 Task: Create dashboards for performance metric object.
Action: Mouse moved to (36, 94)
Screenshot: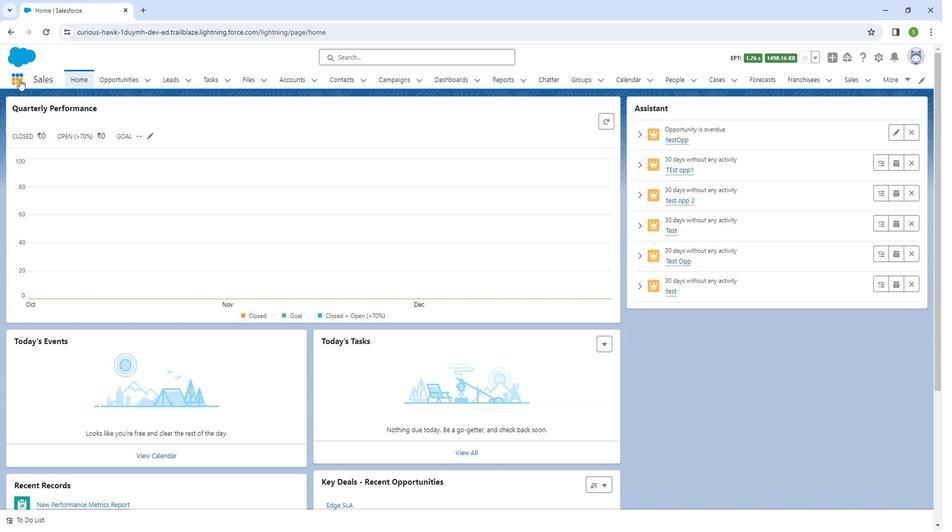 
Action: Mouse pressed left at (36, 94)
Screenshot: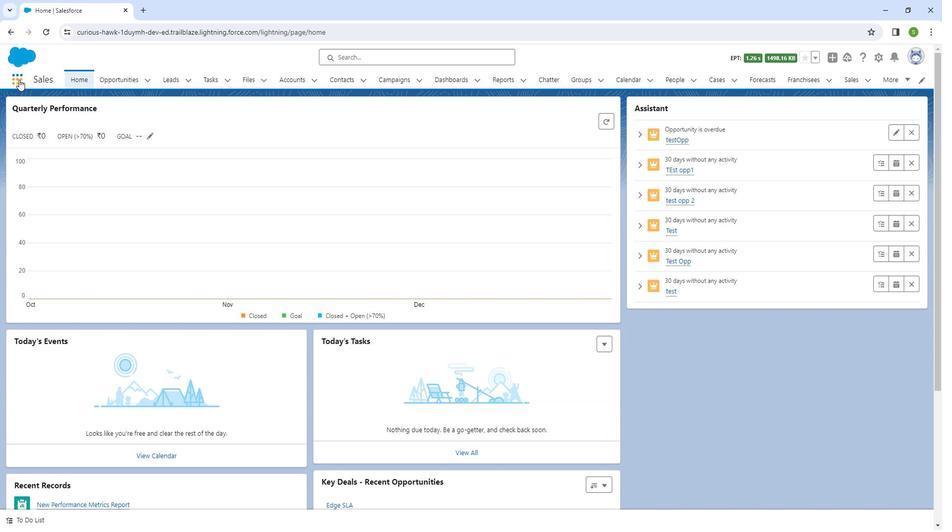 
Action: Mouse moved to (49, 259)
Screenshot: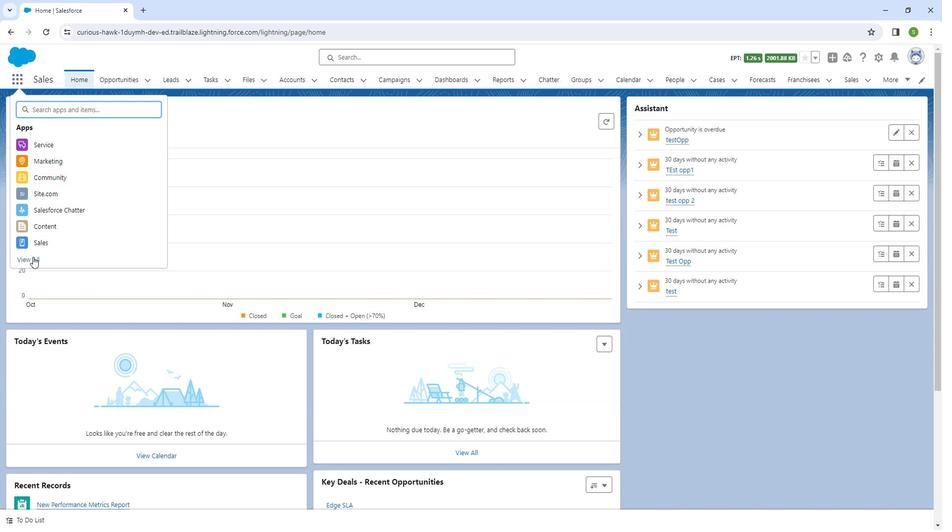 
Action: Mouse pressed left at (49, 259)
Screenshot: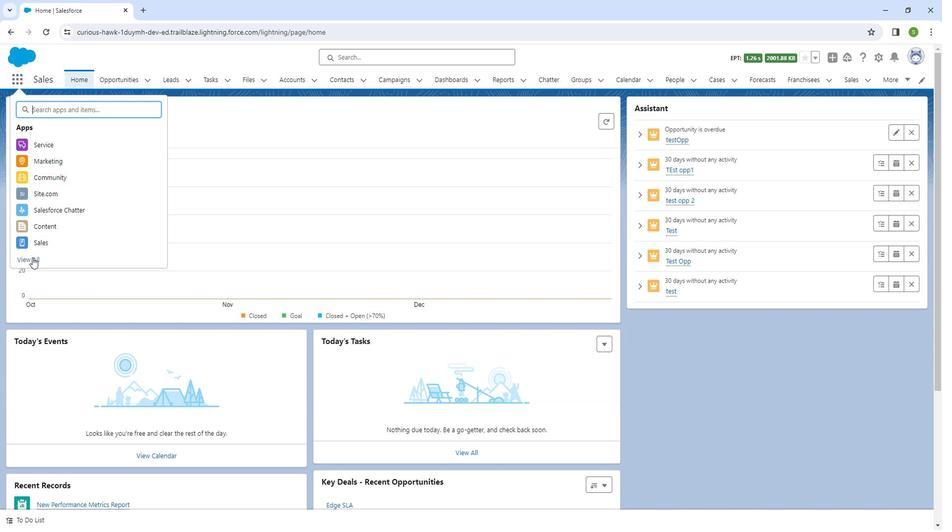 
Action: Mouse moved to (168, 407)
Screenshot: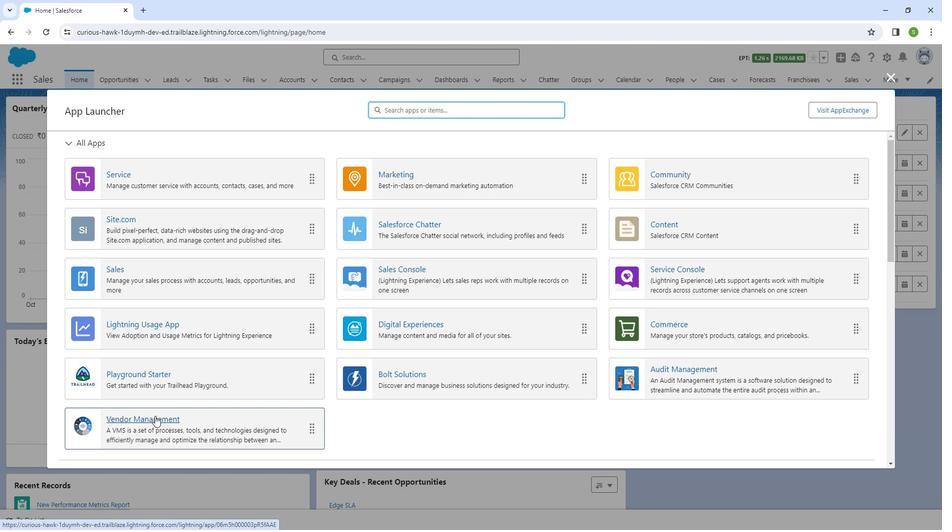 
Action: Mouse pressed left at (168, 407)
Screenshot: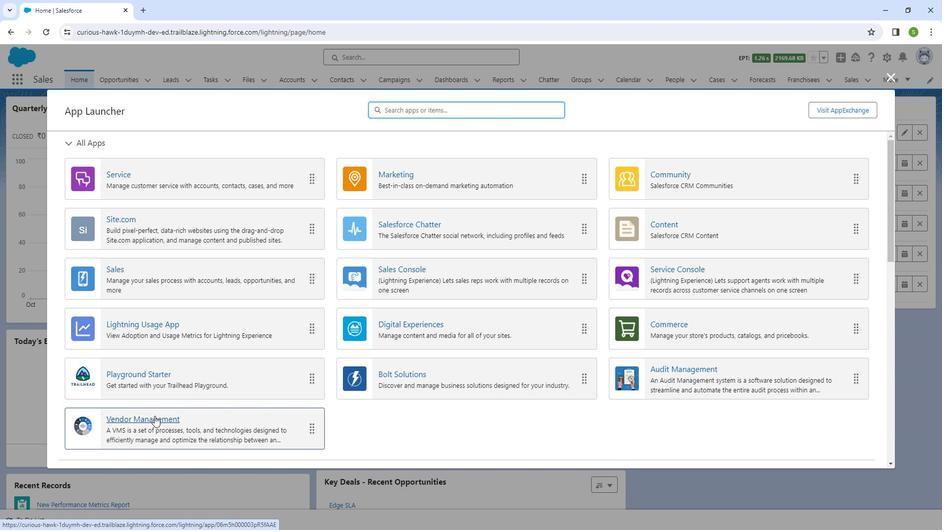
Action: Mouse moved to (34, 95)
Screenshot: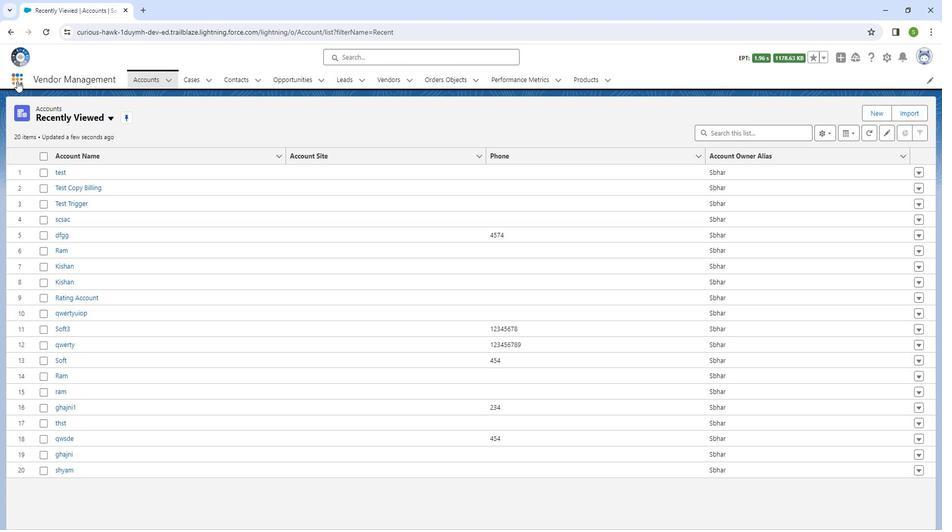 
Action: Mouse pressed left at (34, 95)
Screenshot: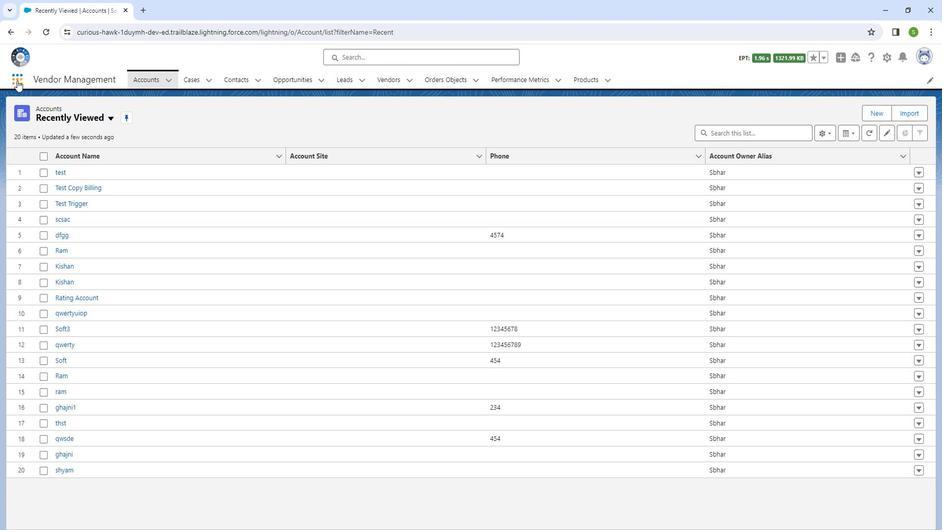 
Action: Mouse moved to (60, 123)
Screenshot: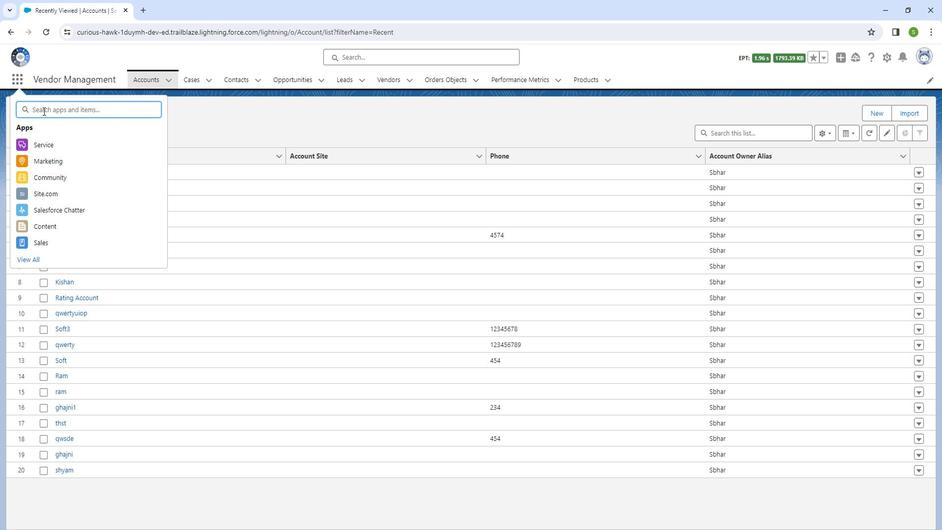
Action: Key pressed <Key.shift><Key.shift><Key.shift><Key.shift><Key.shift>Dash
Screenshot: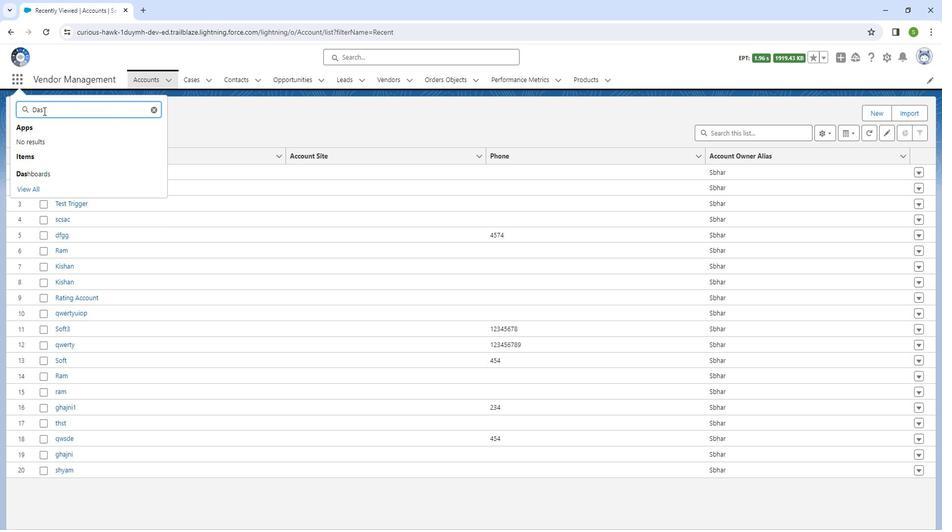 
Action: Mouse moved to (64, 182)
Screenshot: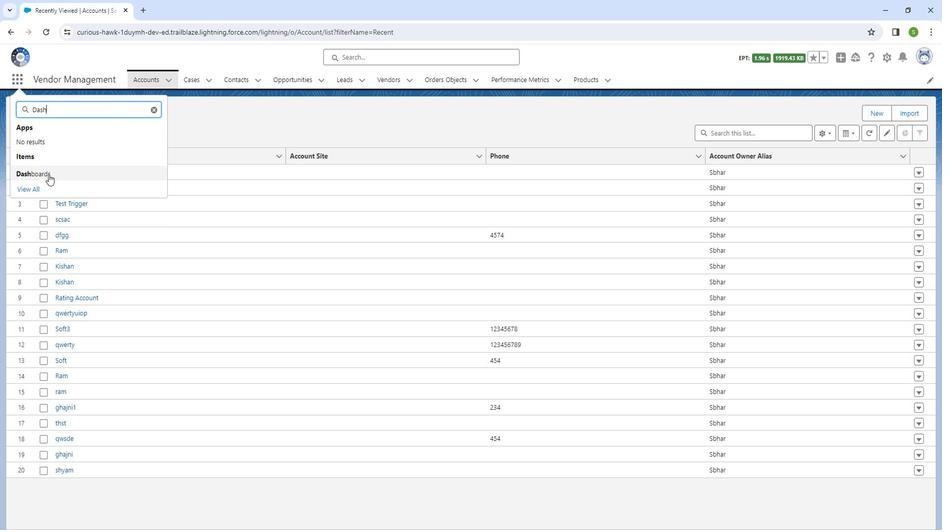
Action: Mouse pressed left at (64, 182)
Screenshot: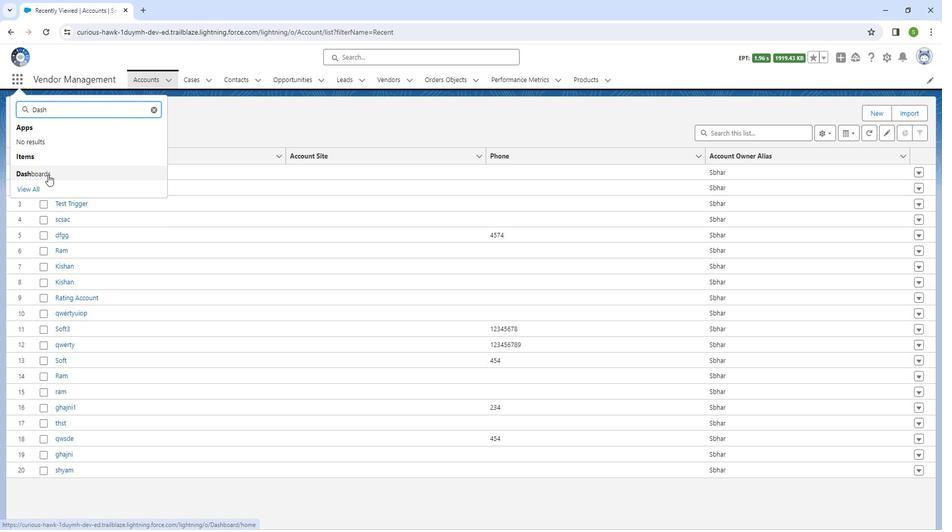 
Action: Mouse moved to (814, 128)
Screenshot: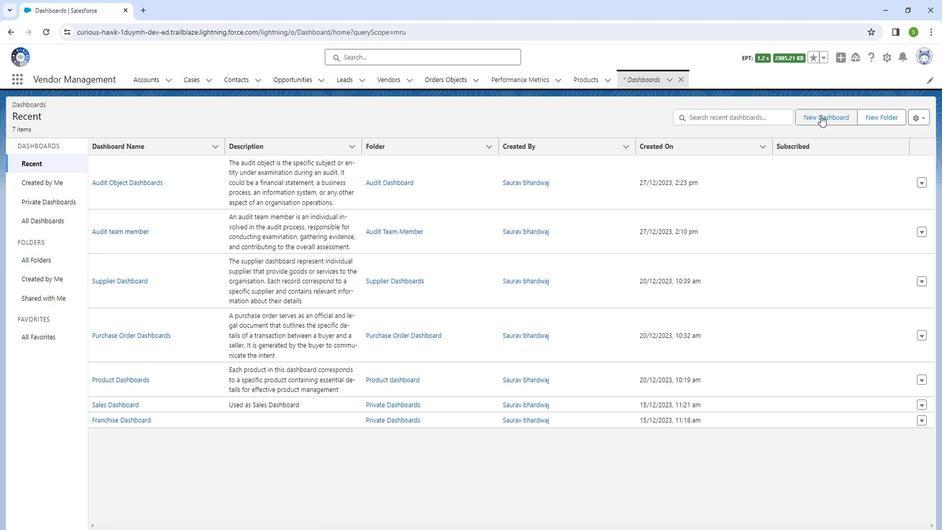 
Action: Mouse pressed left at (814, 128)
Screenshot: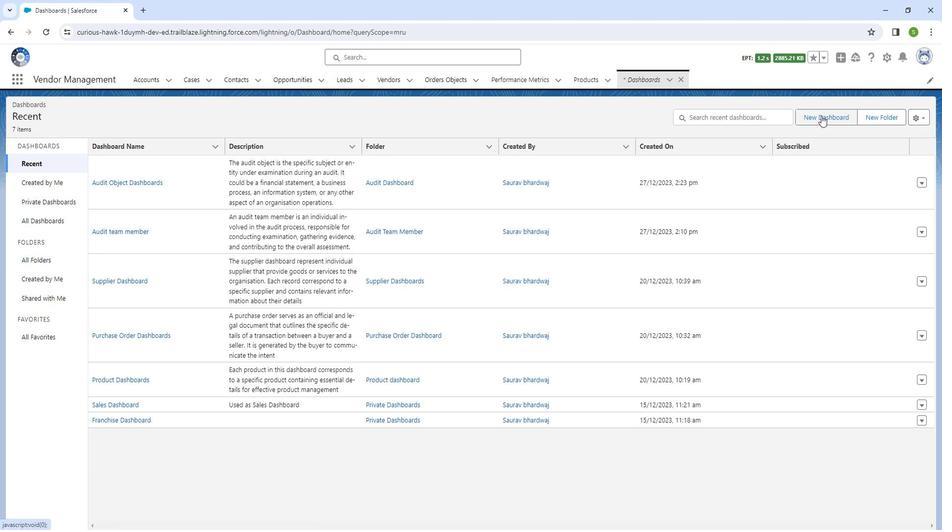 
Action: Mouse moved to (395, 270)
Screenshot: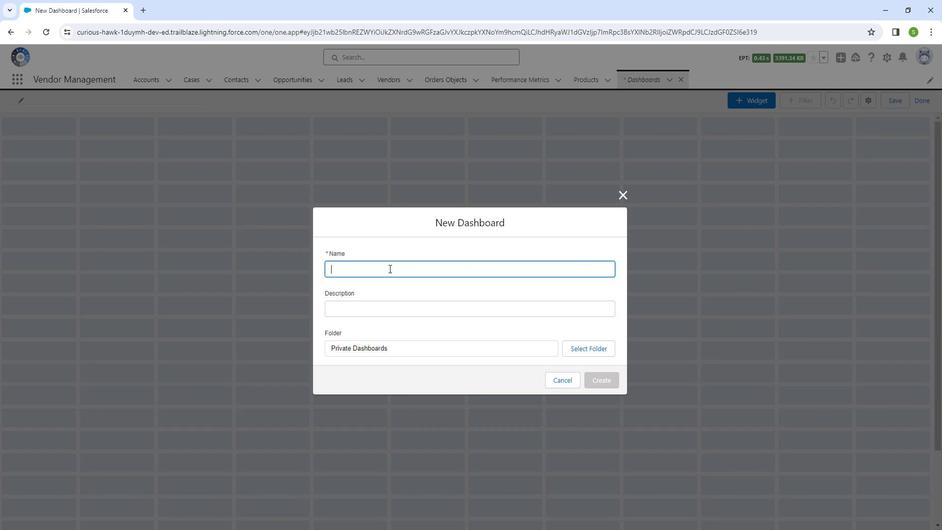 
Action: Mouse pressed left at (395, 270)
Screenshot: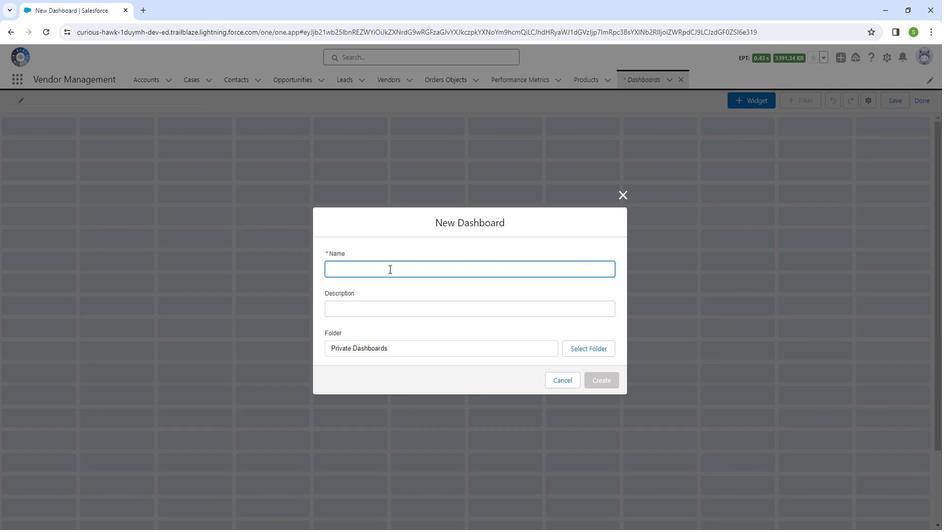
Action: Mouse moved to (396, 272)
Screenshot: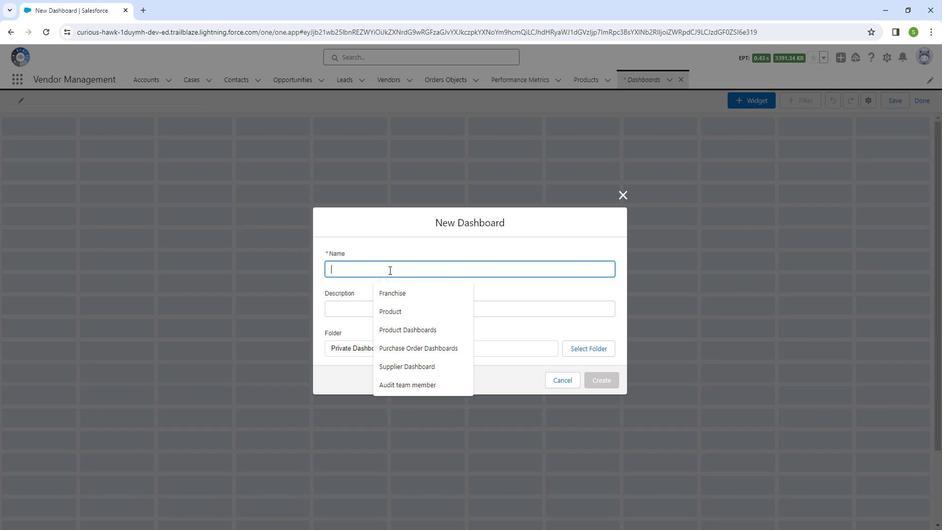 
Action: Key pressed <Key.shift_r>Performance<Key.space><Key.shift_r><Key.shift_r><Key.shift_r><Key.shift_r>Met
Screenshot: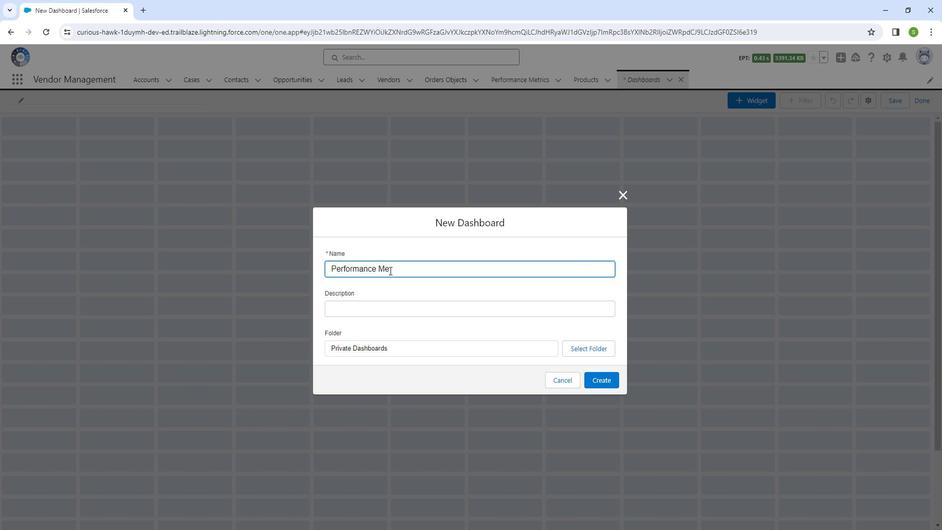 
Action: Mouse moved to (396, 272)
Screenshot: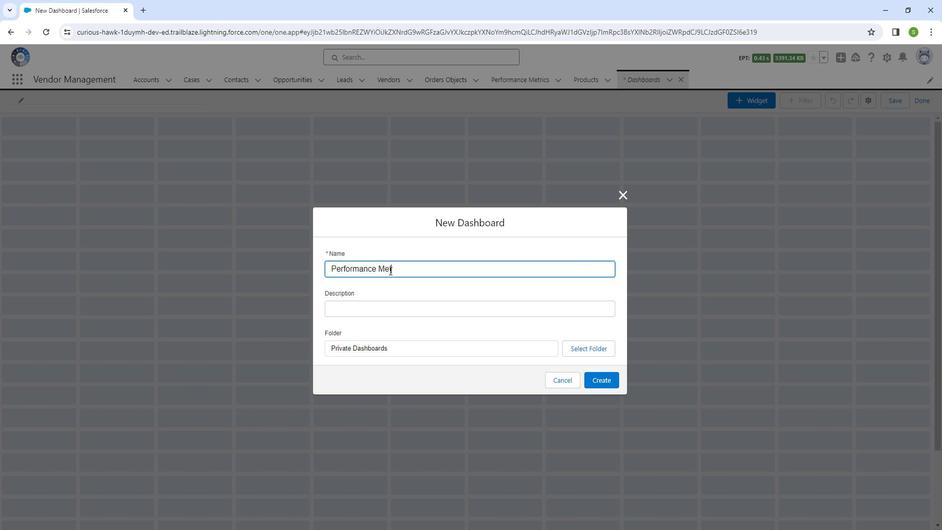 
Action: Key pressed ric<Key.space><Key.shift_r><Key.shift_r>Dashboard
Screenshot: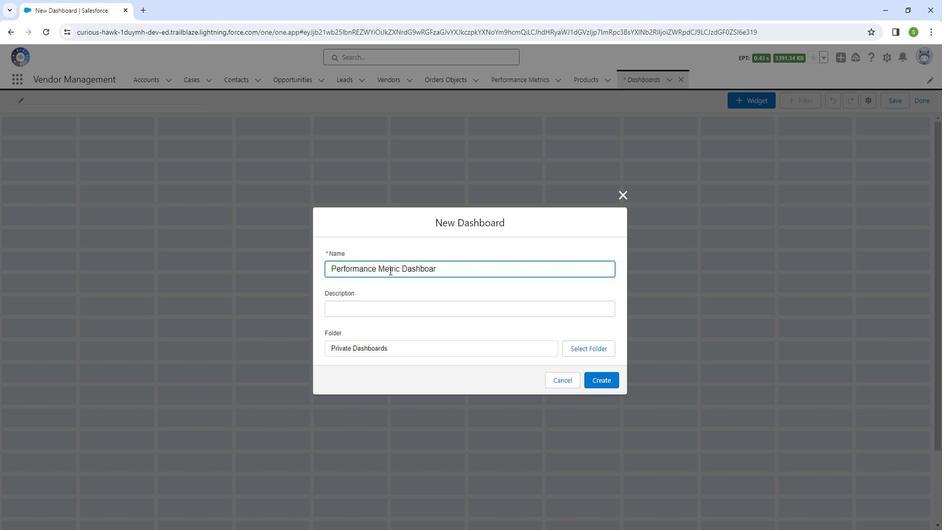 
Action: Mouse moved to (396, 305)
Screenshot: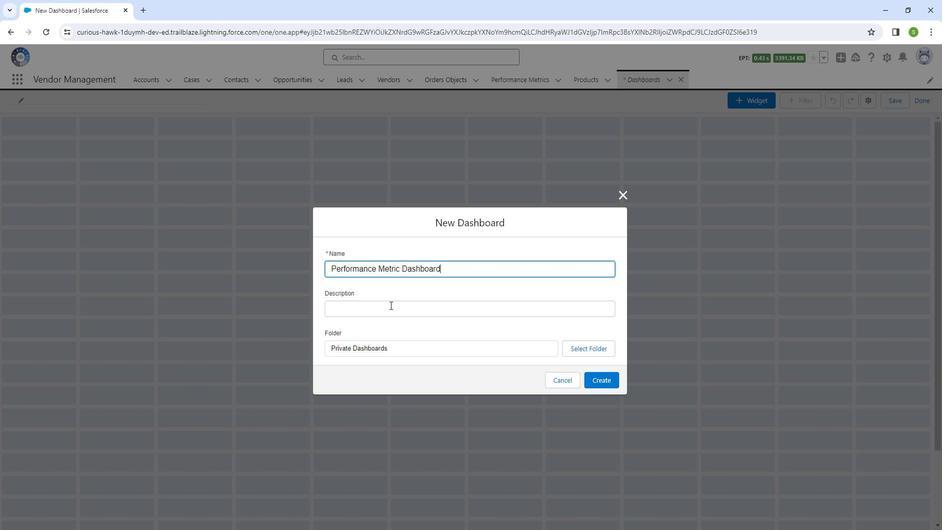 
Action: Mouse pressed left at (396, 305)
Screenshot: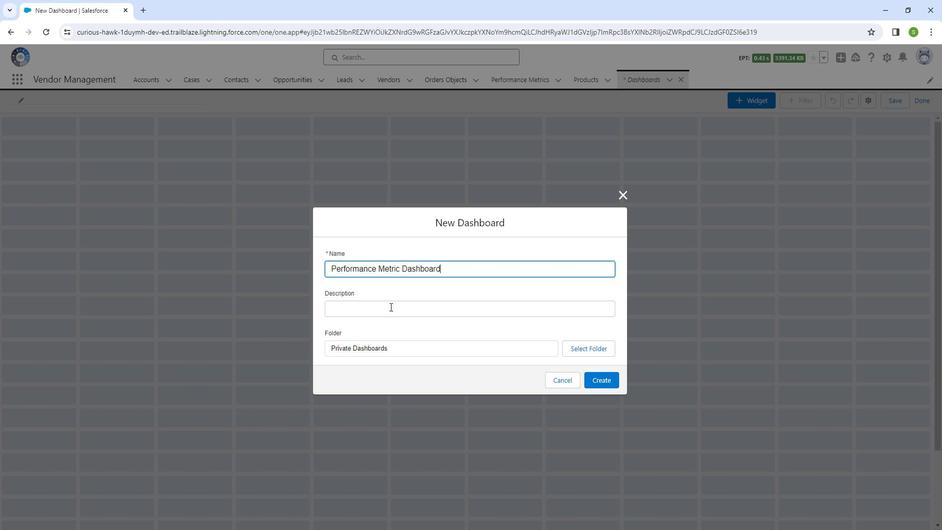 
Action: Key pressed <Key.shift_r>A<Key.space><Key.shift_r><Key.shift_r><Key.shift_r>Performance<Key.space><Key.shift_r><Key.shift_r><Key.shift_r><Key.shift_r><Key.shift_r><Key.shift_r><Key.shift_r><Key.shift_r><Key.shift_r><Key.shift_r><Key.shift_r>Metrics<Key.space><Key.shift_r>object<Key.space>is<Key.space>a<Key.space>custom<Key.space>object<Key.space>designed<Key.space>to<Key.space>capture<Key.space>and<Key.space>track<Key.space>key<Key.space><Key.space><Key.backspace>performance<Key.space>indicatior<Key.space>o<Key.left><Key.left><Key.left><Key.left><Key.backspace><Key.right><Key.right><Key.right><Key.right>r<Key.space>metrics<Key.space>related<Key.space>to<Key.space>the<Key.space>performance<Key.space>of<Key.space>entitities<Key.space>su<Key.left><Key.left><Key.left><Key.left><Key.left><Key.left><Key.left><Key.backspace><Key.backspace><Key.right><Key.right><Key.right><Key.right><Key.right><Key.right><Key.right><Key.space><Key.backspace>u<Key.backspace>ch<Key.space>as<Key.space>vendors<Key.space><Key.backspace>,<Key.space>employees,<Key.space>or<Key.space>processes<Key.space>within<Key.space>an<Key.space>organisation.
Screenshot: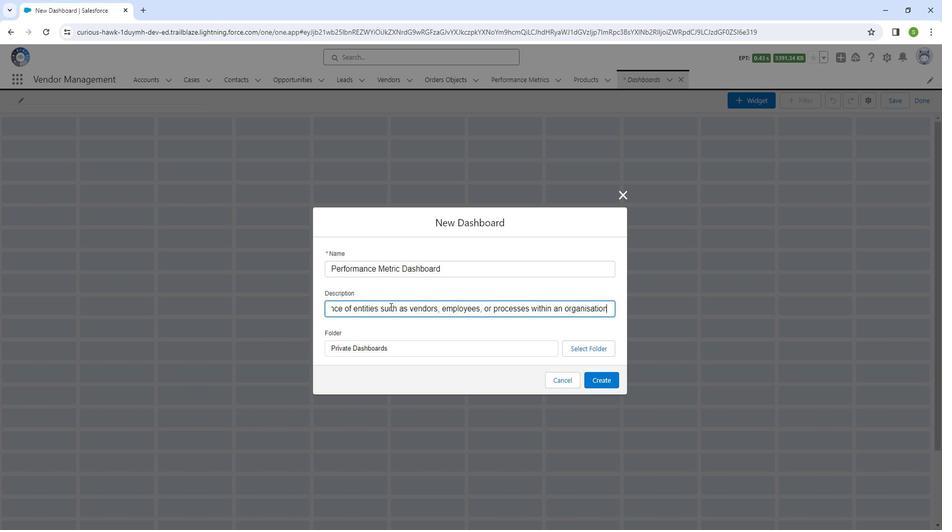 
Action: Mouse moved to (580, 340)
Screenshot: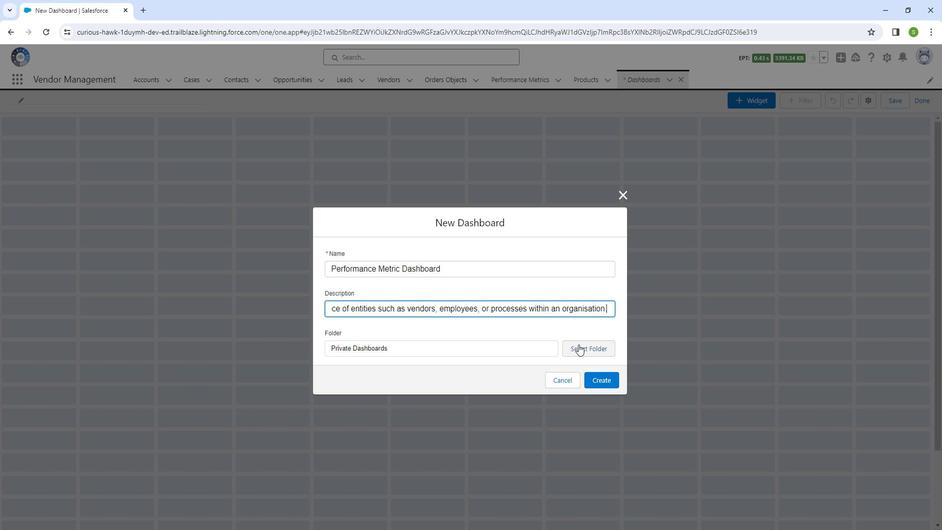 
Action: Mouse pressed left at (580, 340)
Screenshot: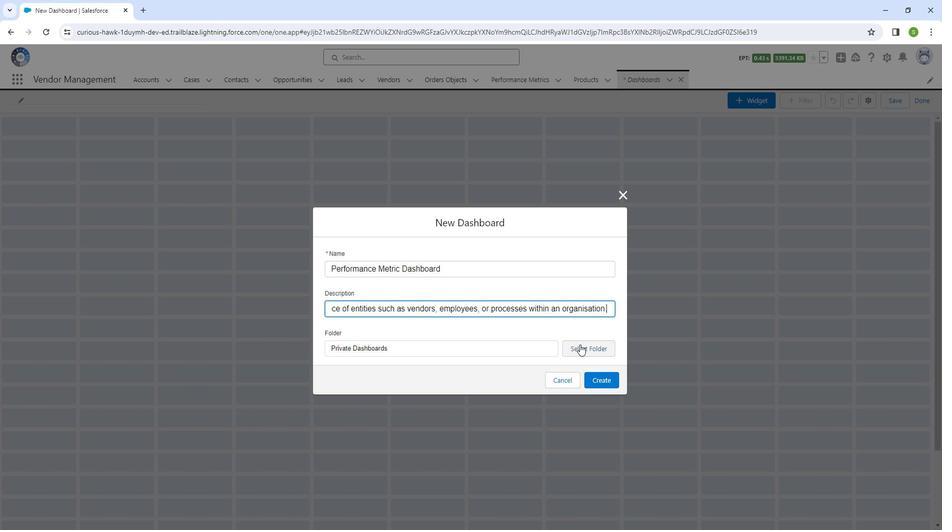 
Action: Mouse moved to (436, 148)
Screenshot: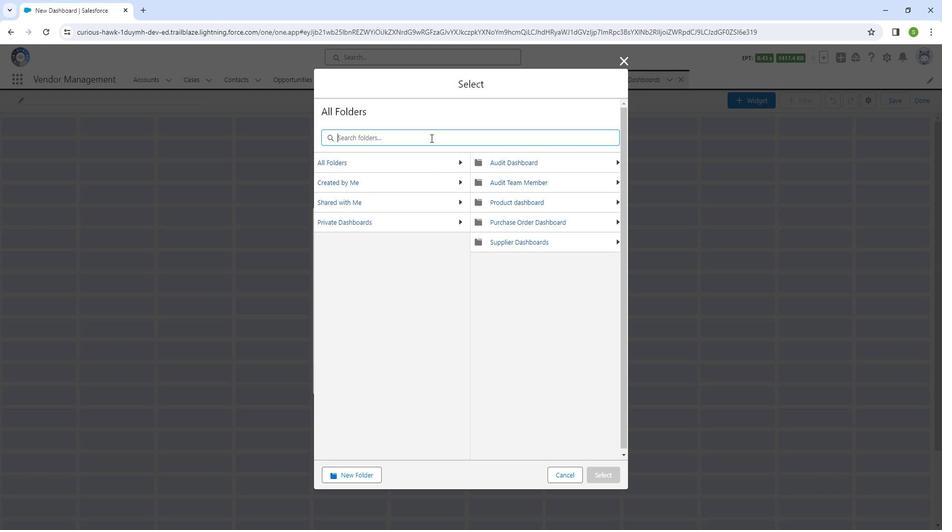 
Action: Mouse pressed left at (436, 148)
Screenshot: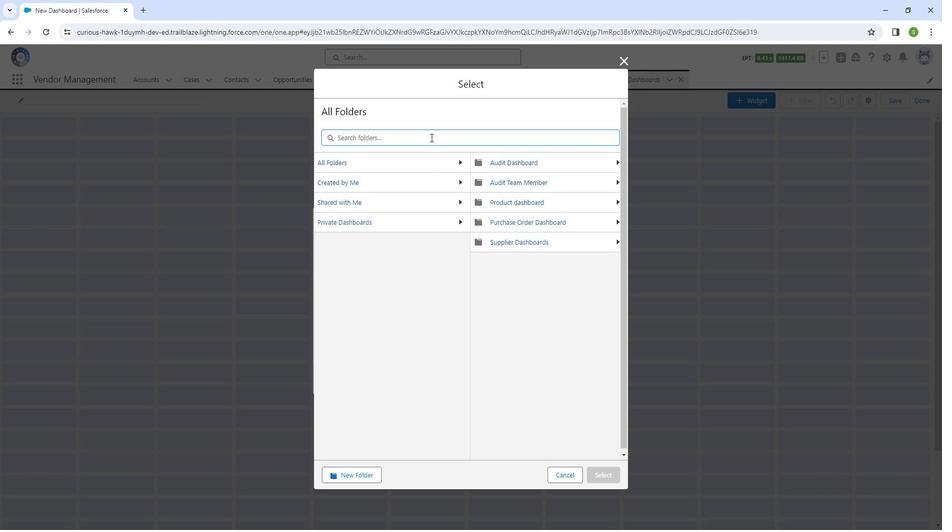 
Action: Key pressed <Key.shift_r>Ve
Screenshot: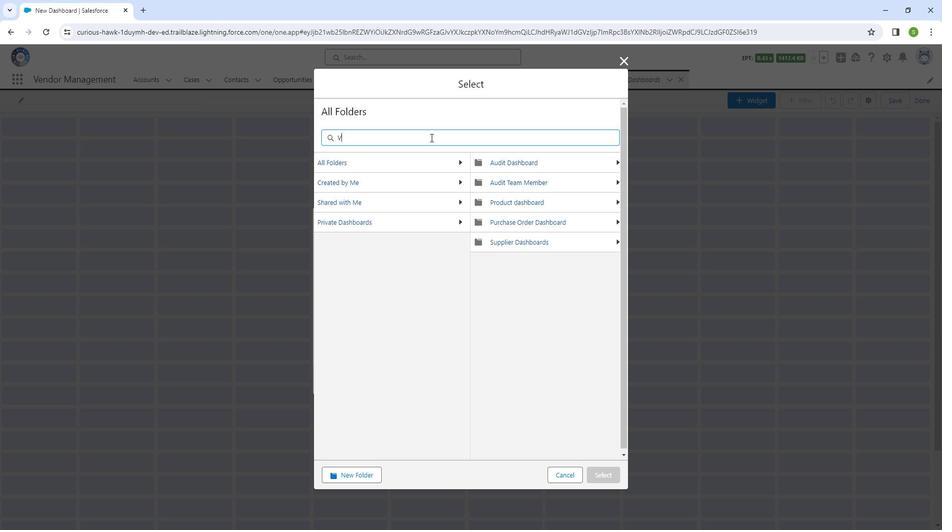 
Action: Mouse moved to (373, 459)
Screenshot: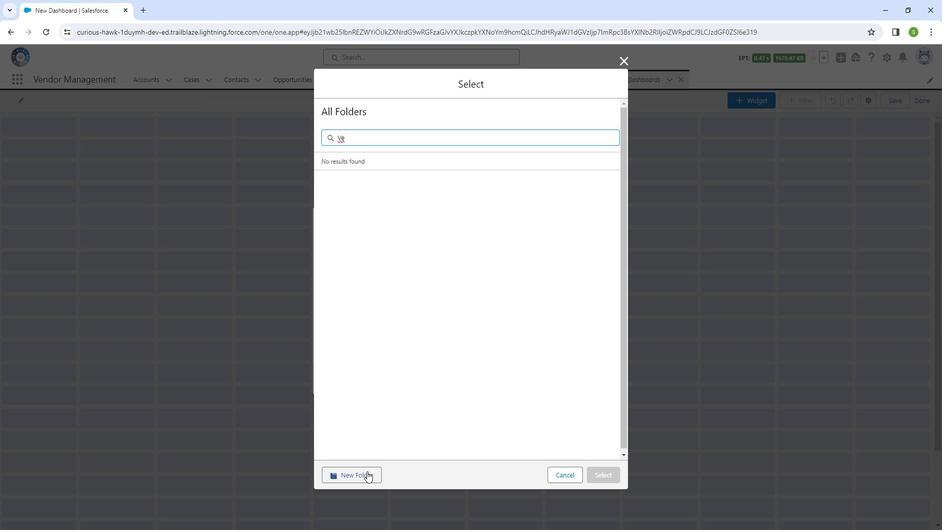
Action: Mouse pressed left at (373, 459)
Screenshot: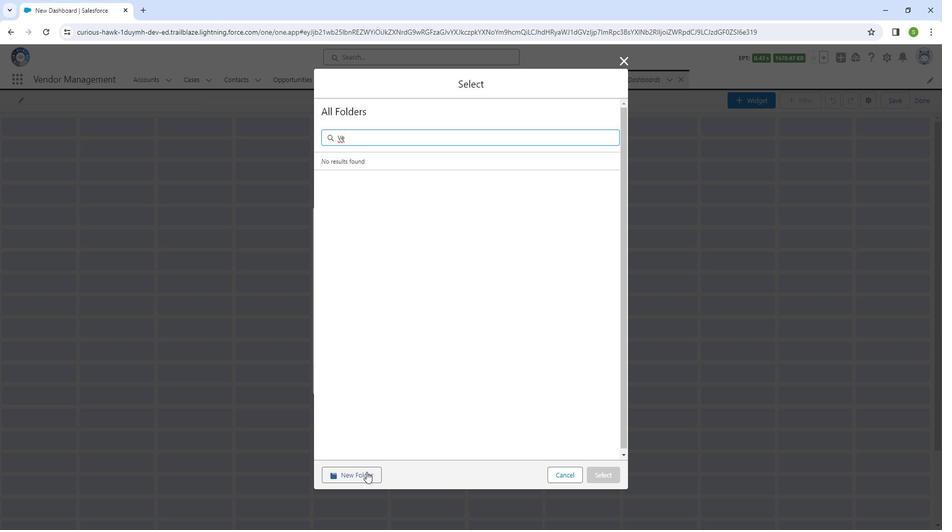 
Action: Mouse moved to (394, 270)
Screenshot: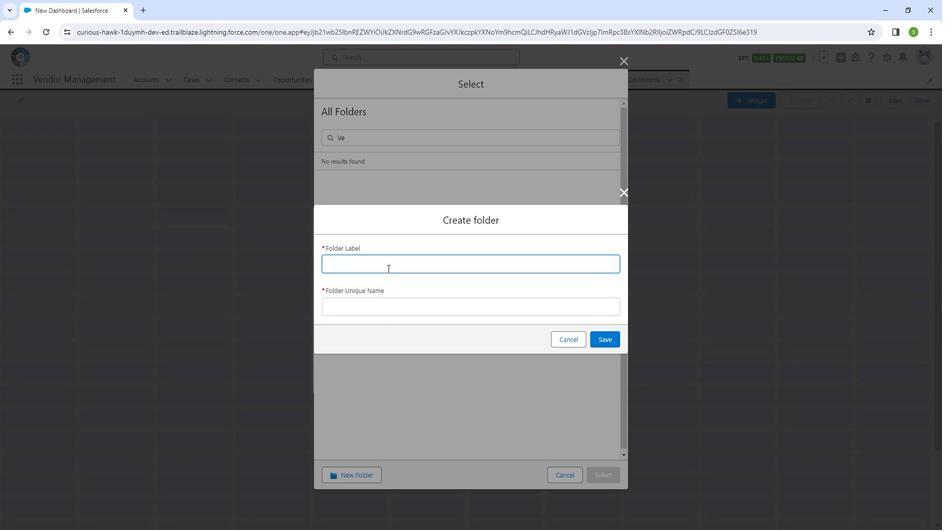 
Action: Mouse pressed left at (394, 270)
Screenshot: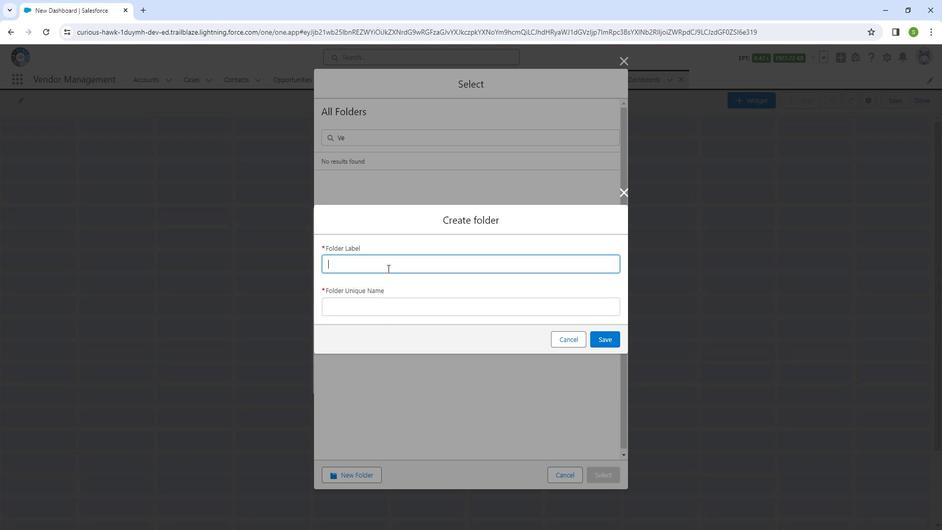 
Action: Key pressed <Key.shift_r>Vendor<Key.space><Key.shift_r><Key.shift_r><Key.shift_r><Key.shift_r><Key.shift_r>Dashboard
Screenshot: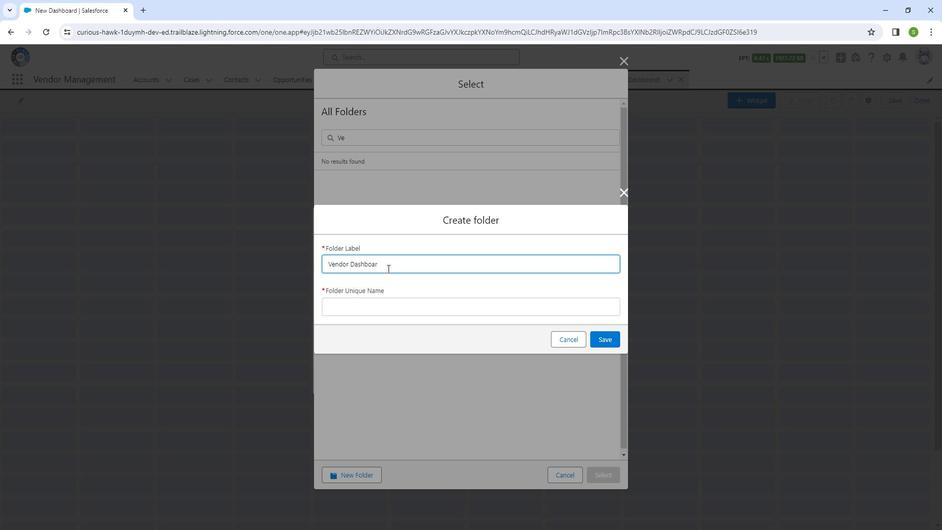 
Action: Mouse moved to (387, 303)
Screenshot: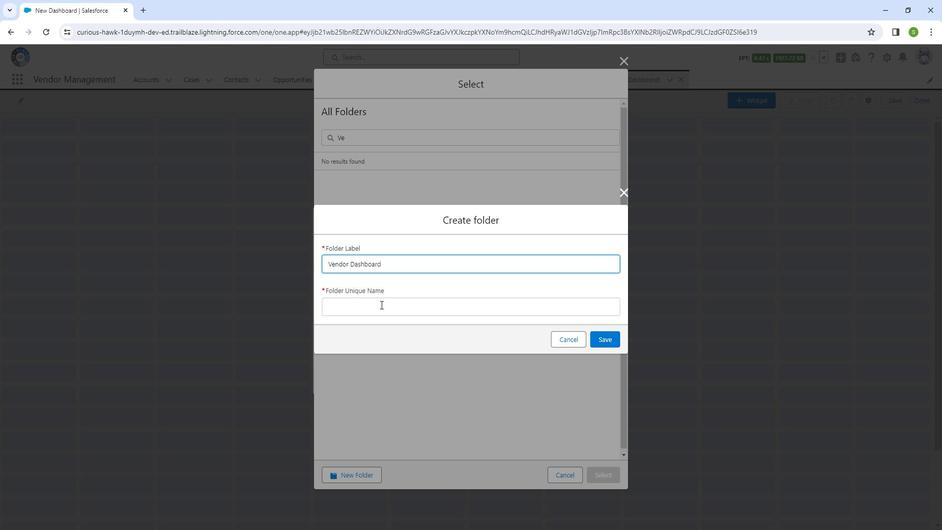 
Action: Mouse pressed left at (387, 303)
Screenshot: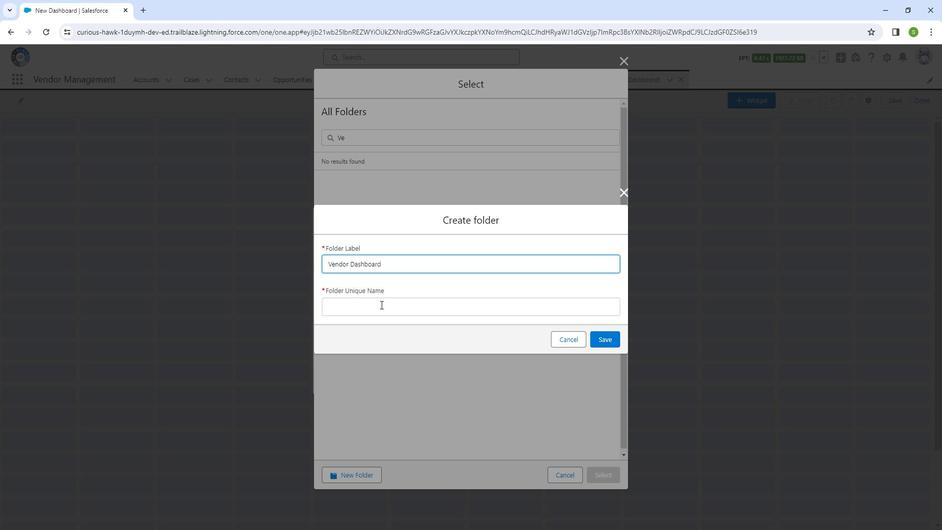 
Action: Mouse moved to (600, 330)
Screenshot: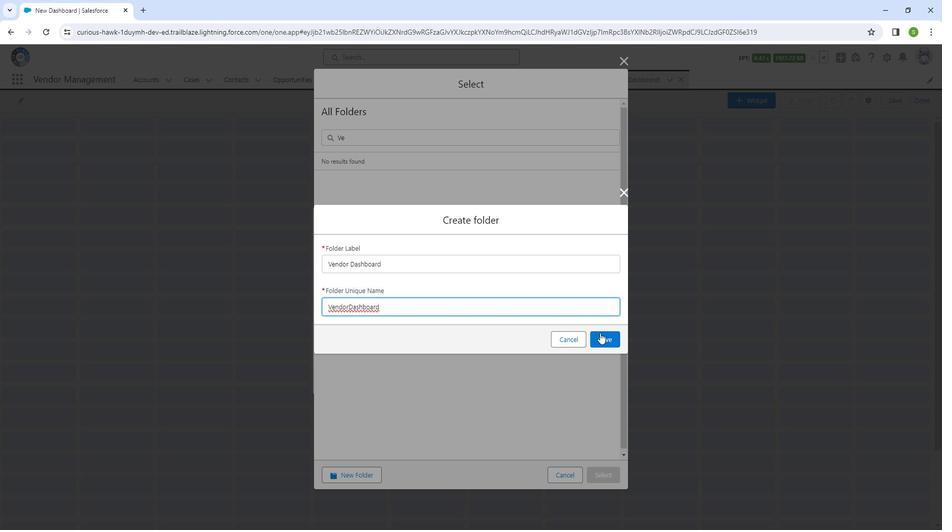 
Action: Mouse pressed left at (600, 330)
Screenshot: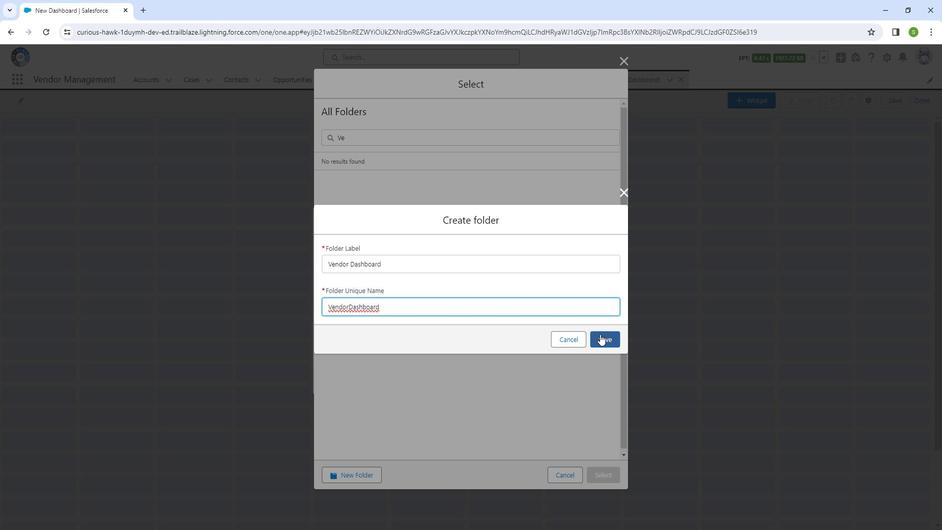 
Action: Mouse moved to (368, 263)
Screenshot: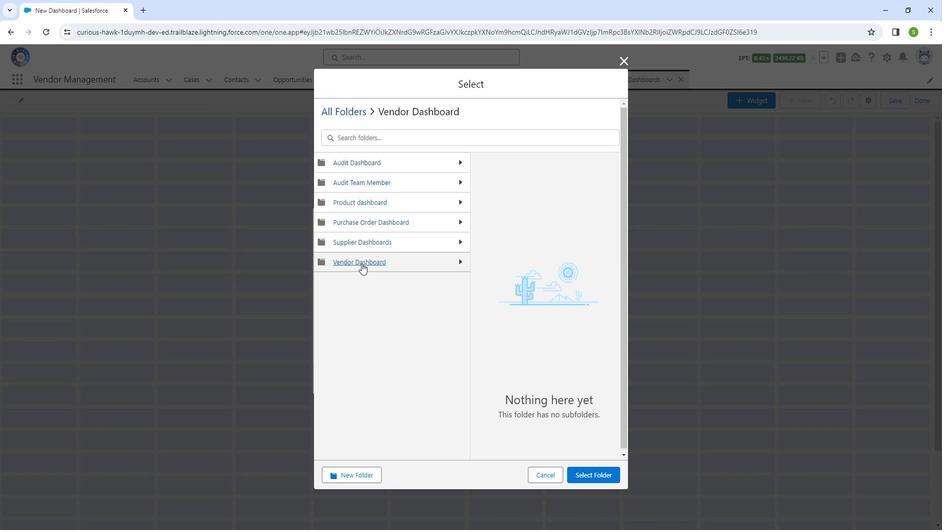 
Action: Mouse pressed left at (368, 263)
Screenshot: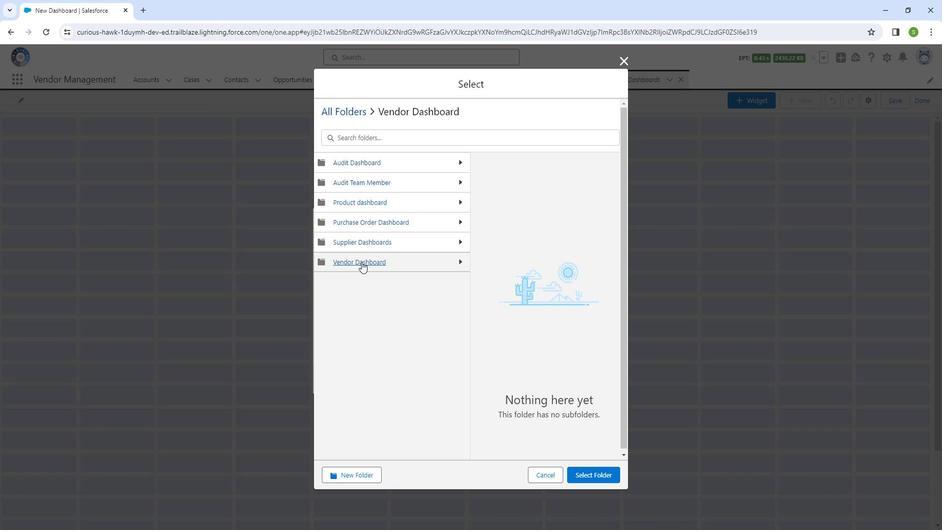 
Action: Mouse moved to (594, 461)
Screenshot: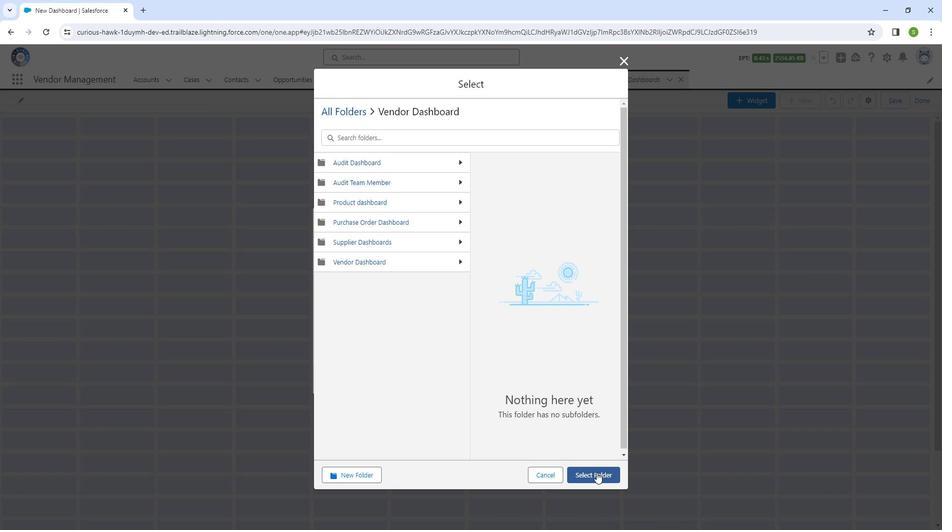 
Action: Mouse pressed left at (594, 461)
Screenshot: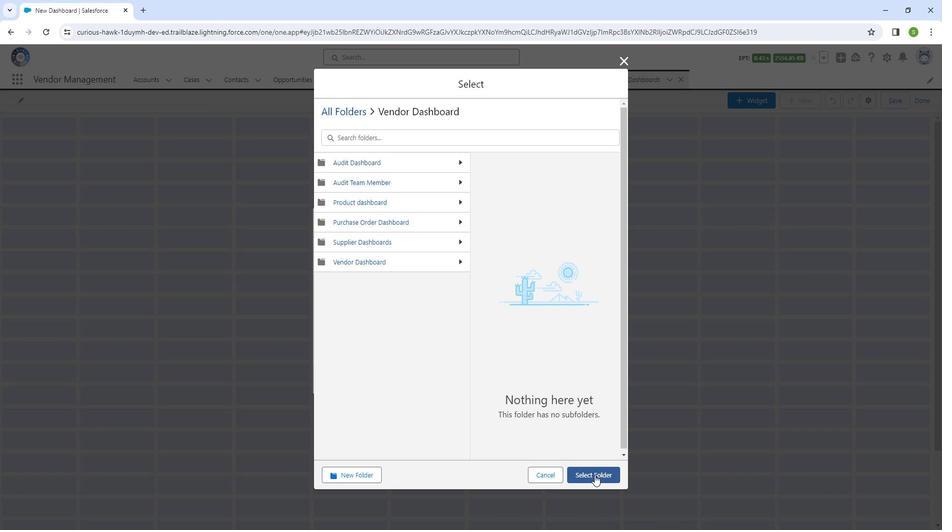 
Action: Mouse moved to (592, 371)
Screenshot: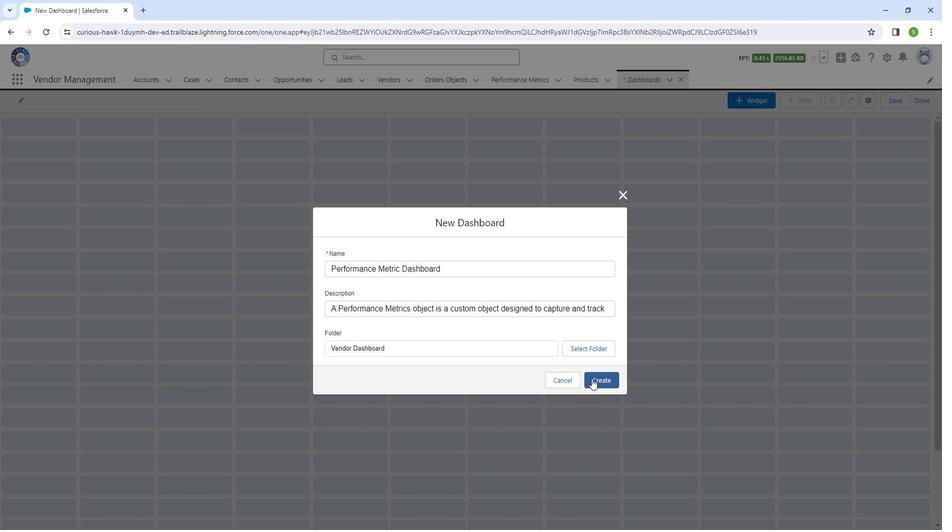 
Action: Mouse pressed left at (592, 371)
Screenshot: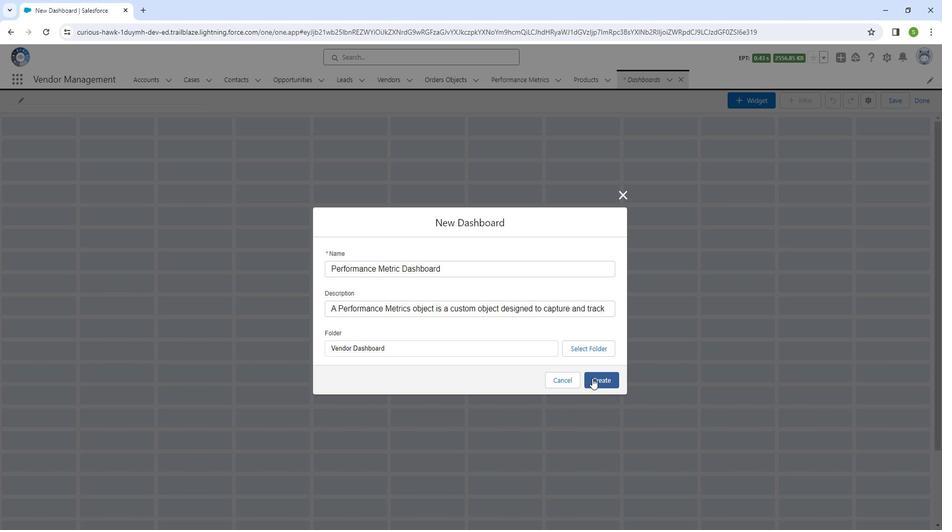 
Action: Mouse moved to (842, 109)
Screenshot: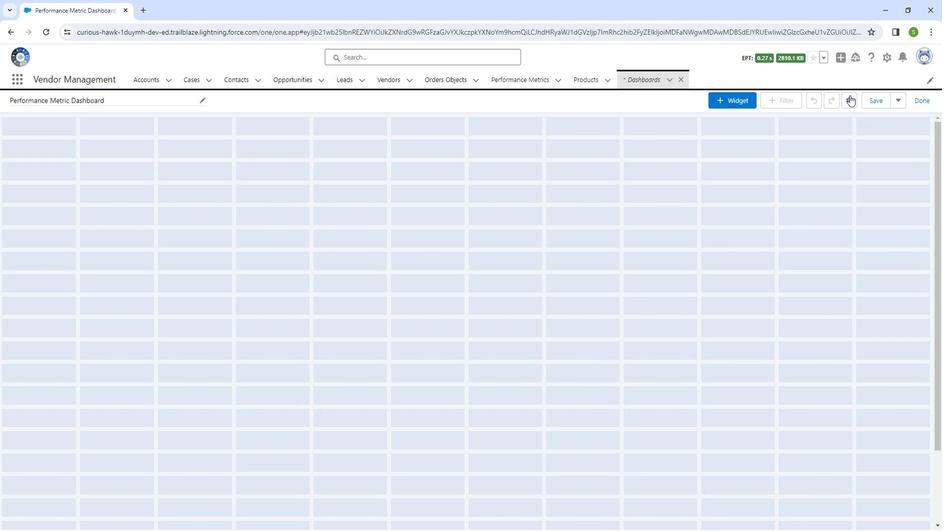 
Action: Mouse pressed left at (842, 109)
Screenshot: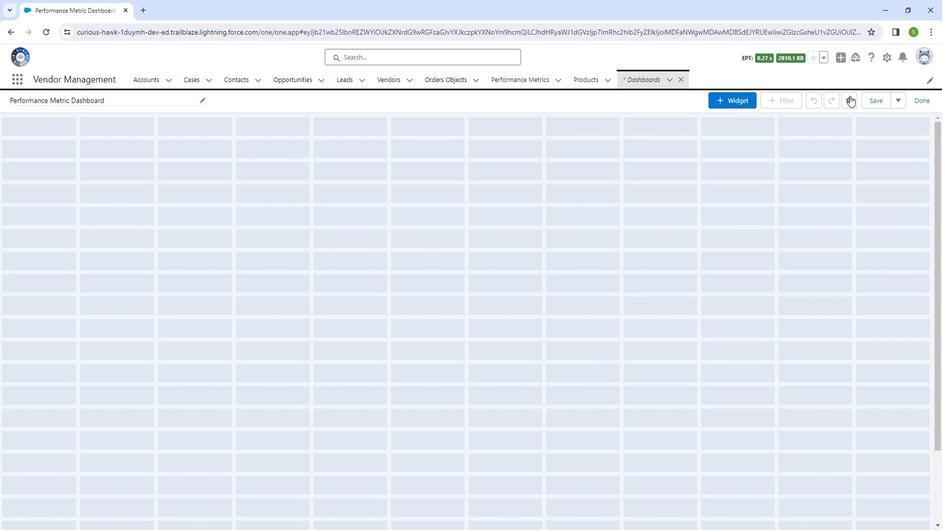 
Action: Mouse moved to (518, 305)
Screenshot: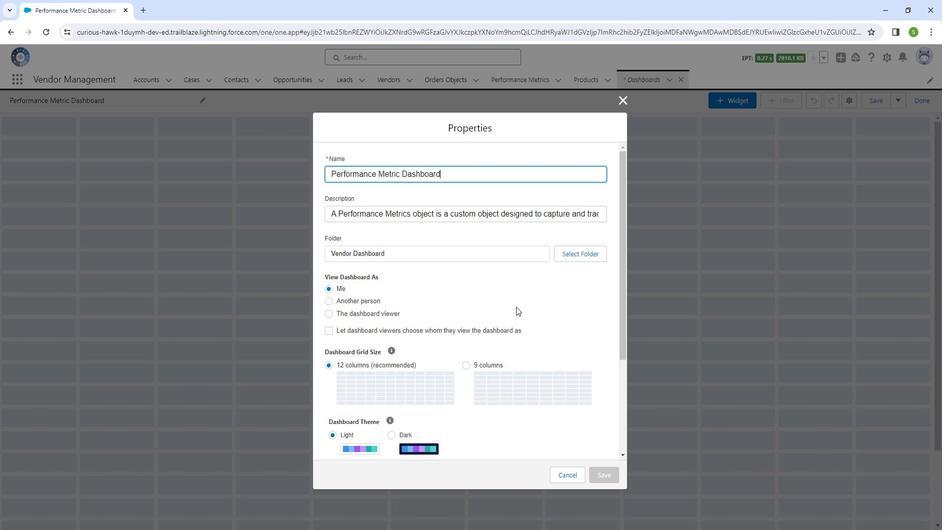 
Action: Mouse scrolled (518, 304) with delta (0, 0)
Screenshot: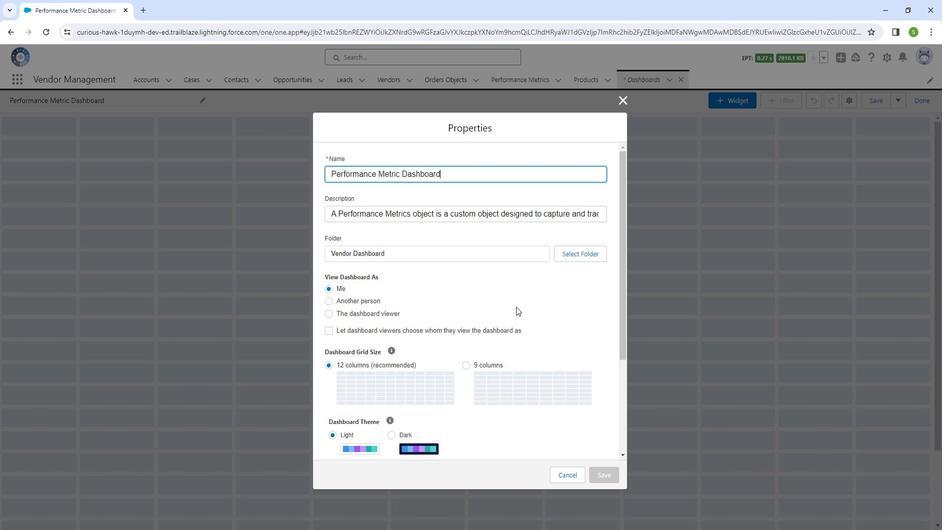 
Action: Mouse scrolled (518, 304) with delta (0, 0)
Screenshot: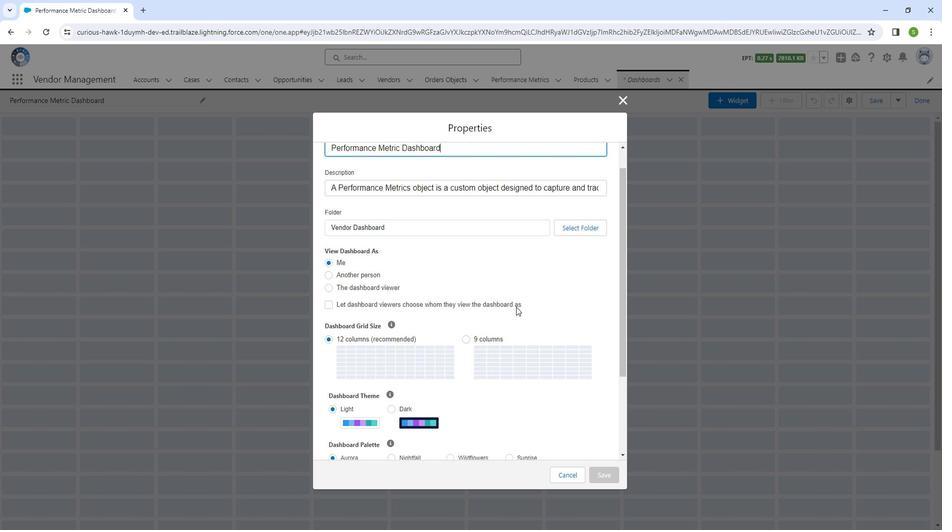 
Action: Mouse moved to (518, 305)
Screenshot: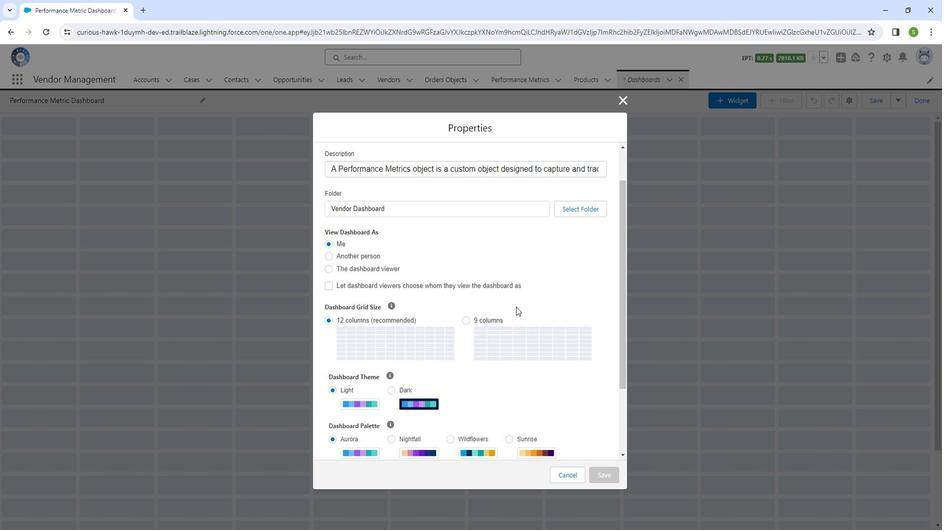 
Action: Mouse scrolled (518, 305) with delta (0, 0)
Screenshot: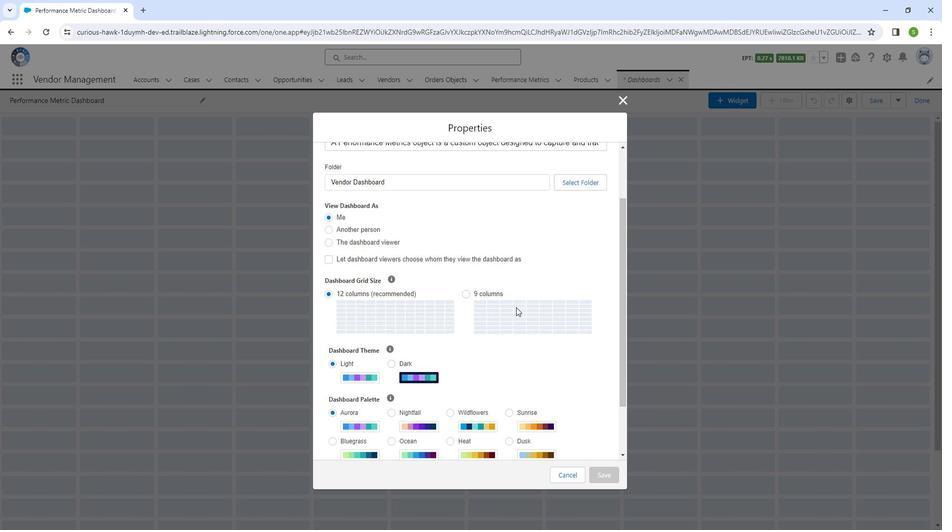 
Action: Mouse scrolled (518, 305) with delta (0, 0)
Screenshot: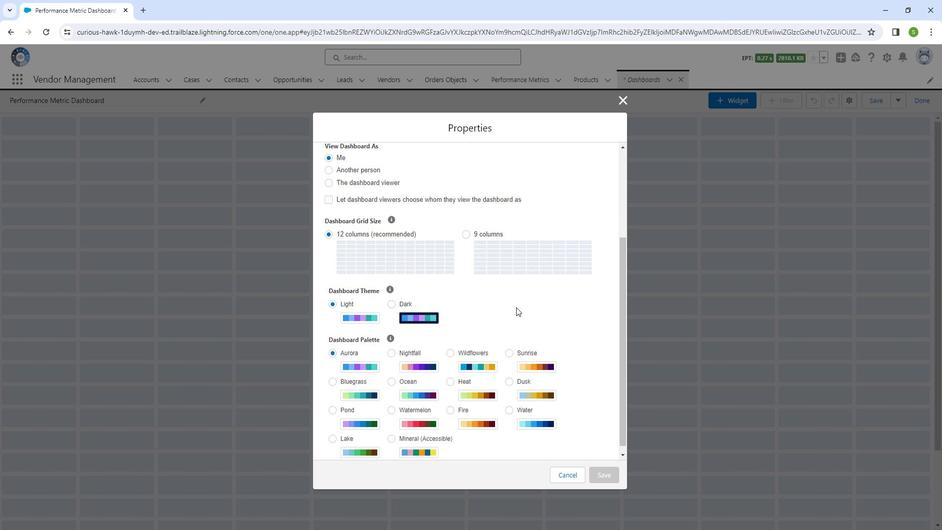 
Action: Mouse moved to (516, 254)
Screenshot: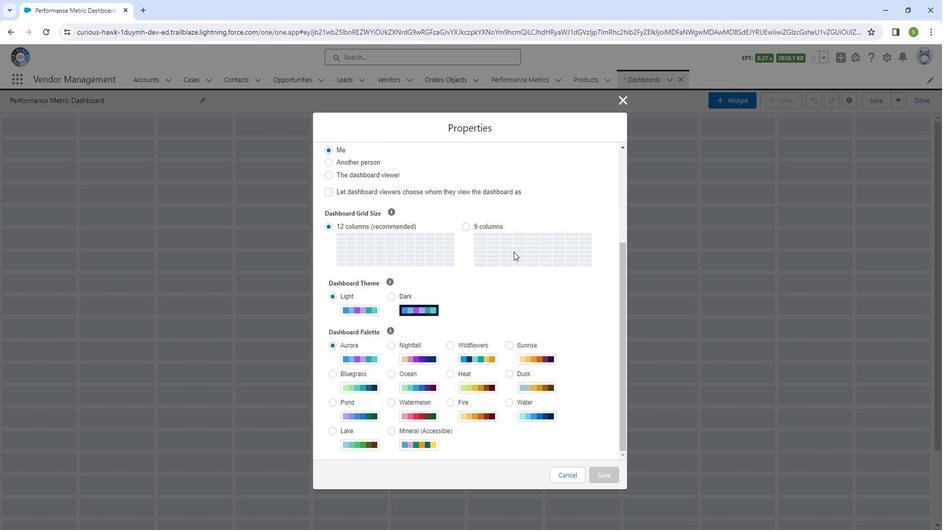 
Action: Mouse pressed left at (516, 254)
Screenshot: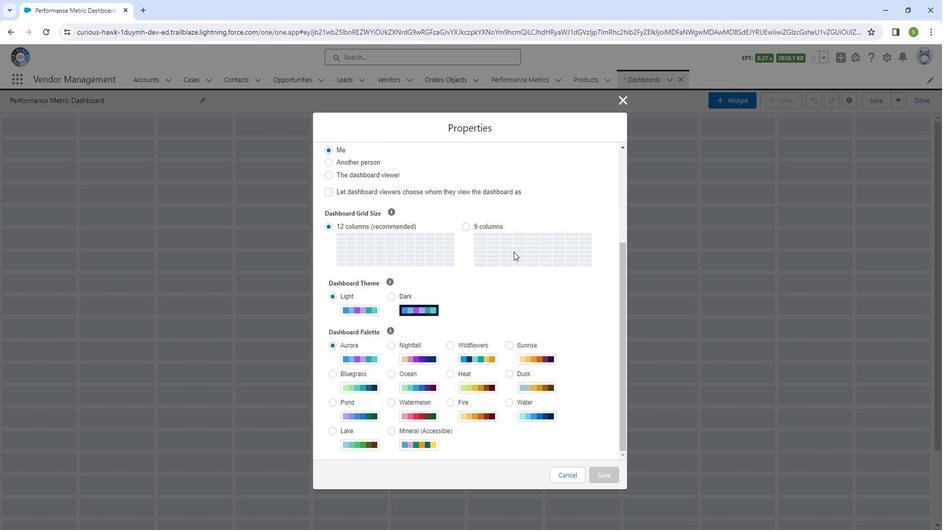 
Action: Mouse moved to (409, 344)
Screenshot: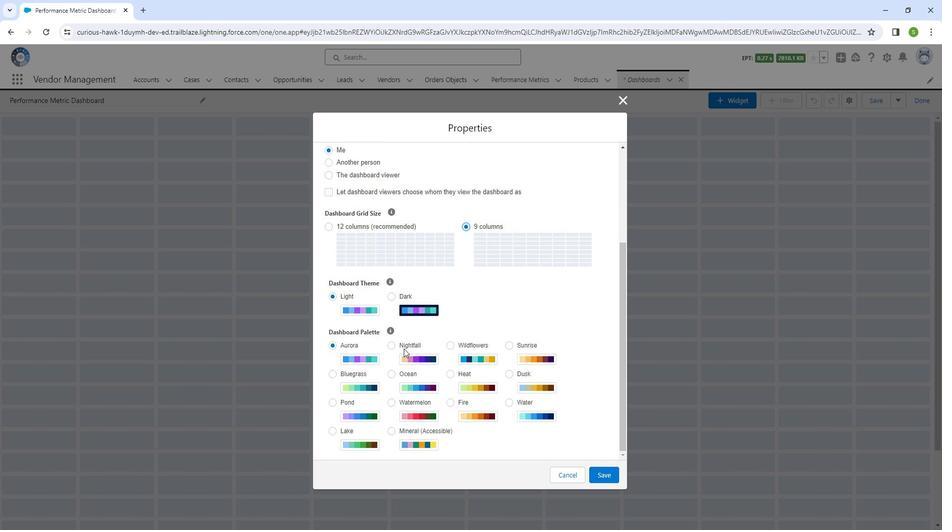 
Action: Mouse pressed left at (409, 344)
Screenshot: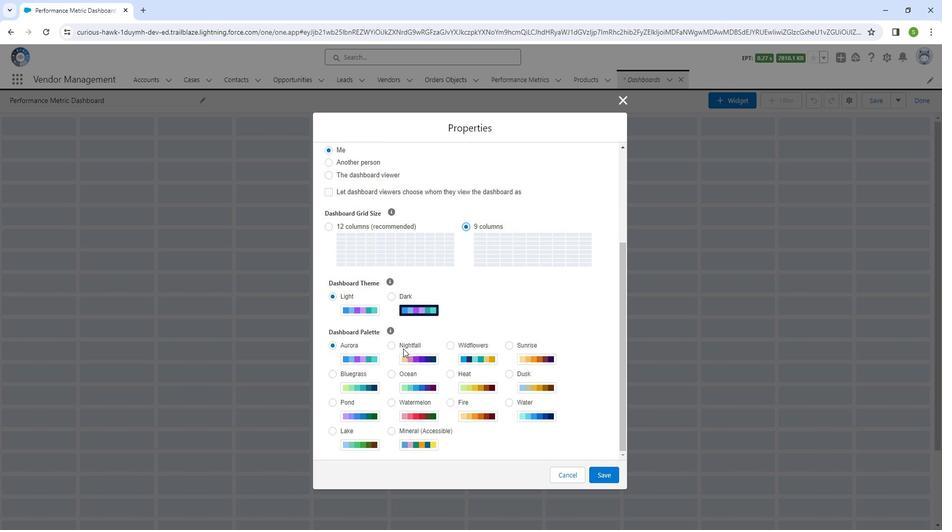 
Action: Mouse moved to (472, 349)
Screenshot: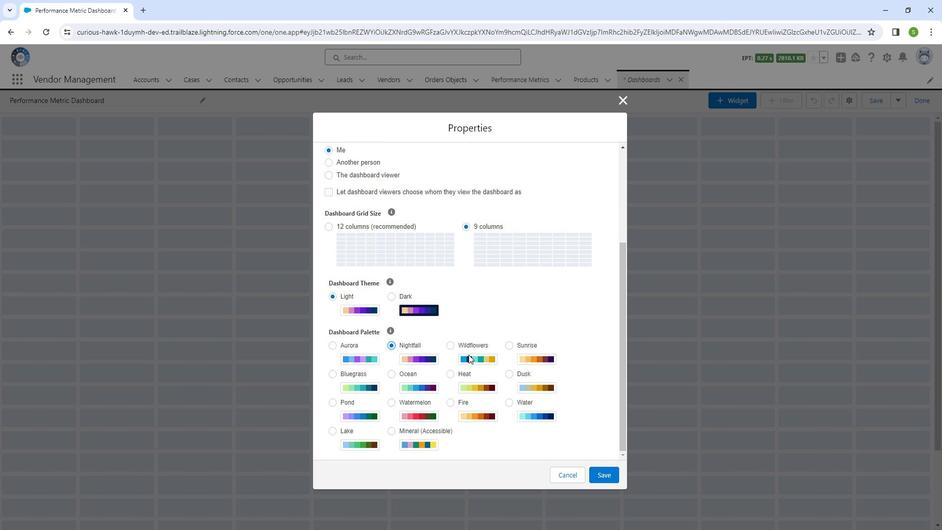 
Action: Mouse pressed left at (472, 349)
Screenshot: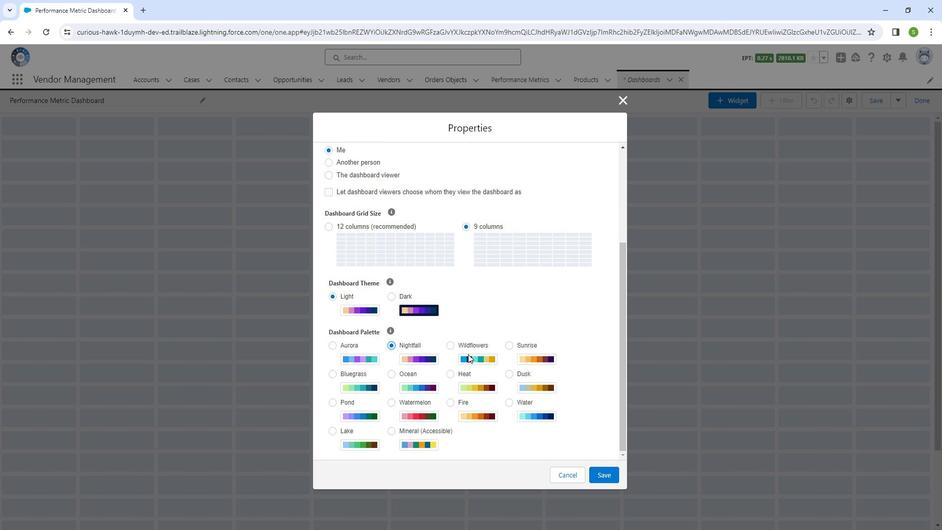 
Action: Mouse moved to (594, 458)
Screenshot: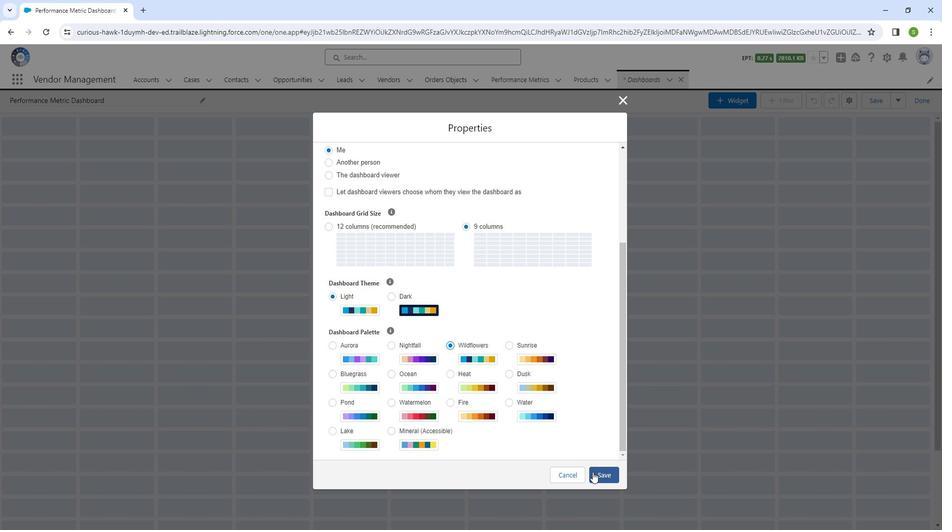 
Action: Mouse pressed left at (594, 458)
Screenshot: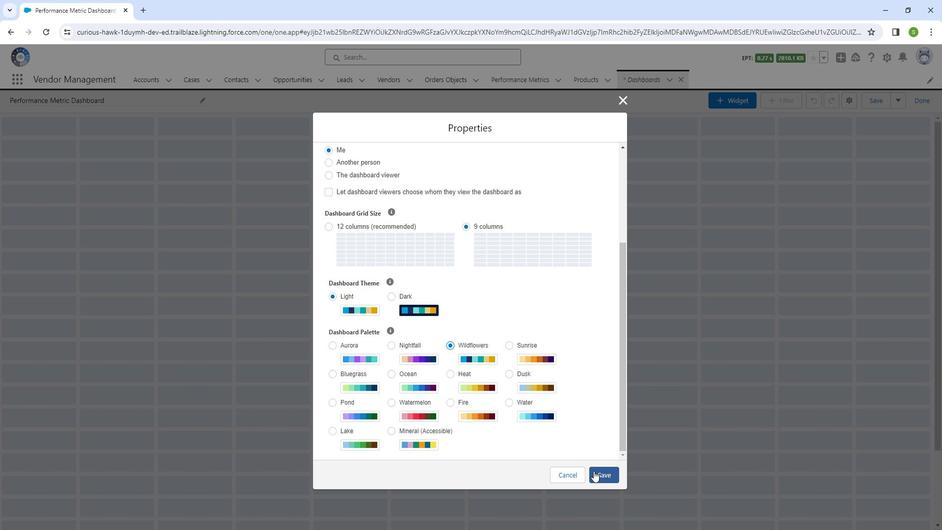 
Action: Mouse moved to (734, 116)
Screenshot: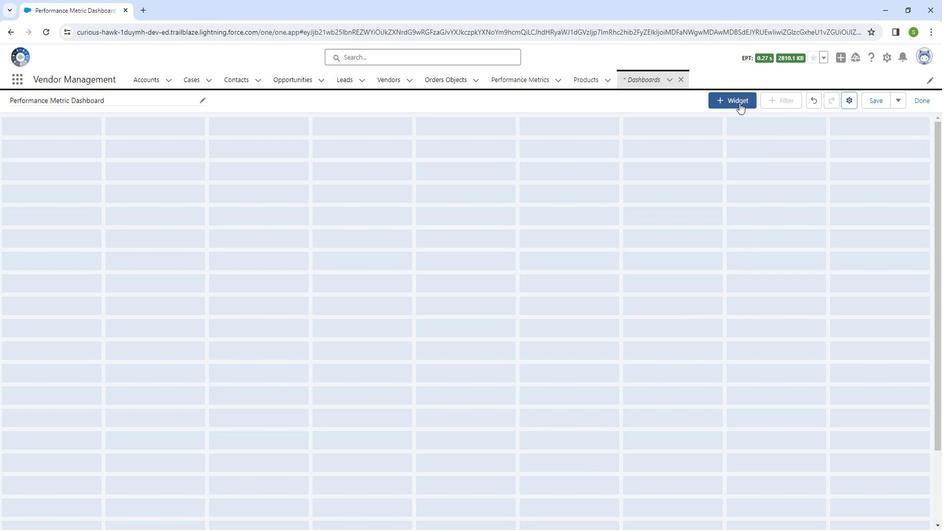 
Action: Mouse pressed left at (734, 116)
Screenshot: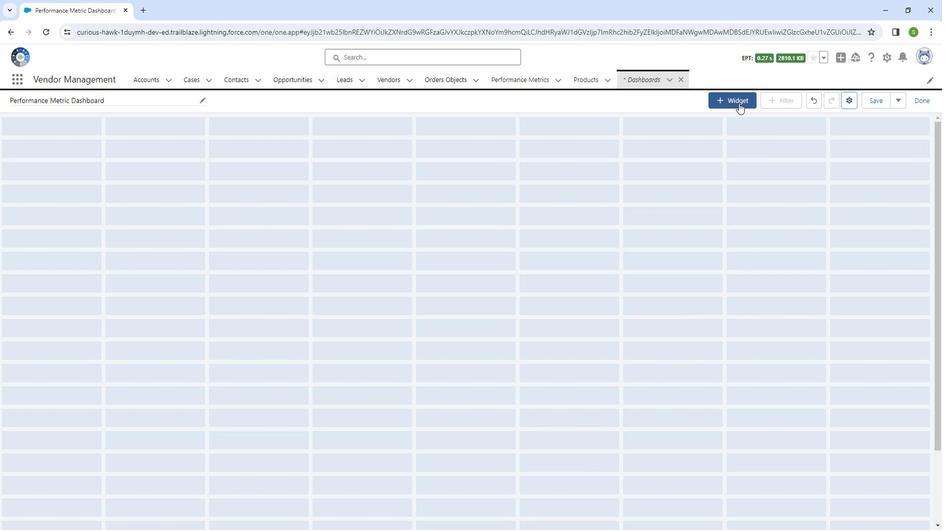 
Action: Mouse moved to (737, 137)
Screenshot: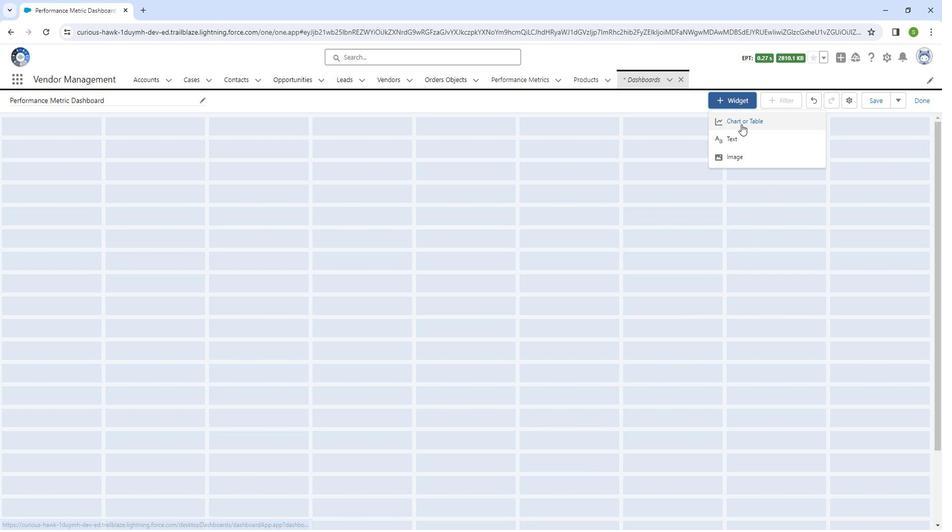 
Action: Mouse pressed left at (737, 137)
Screenshot: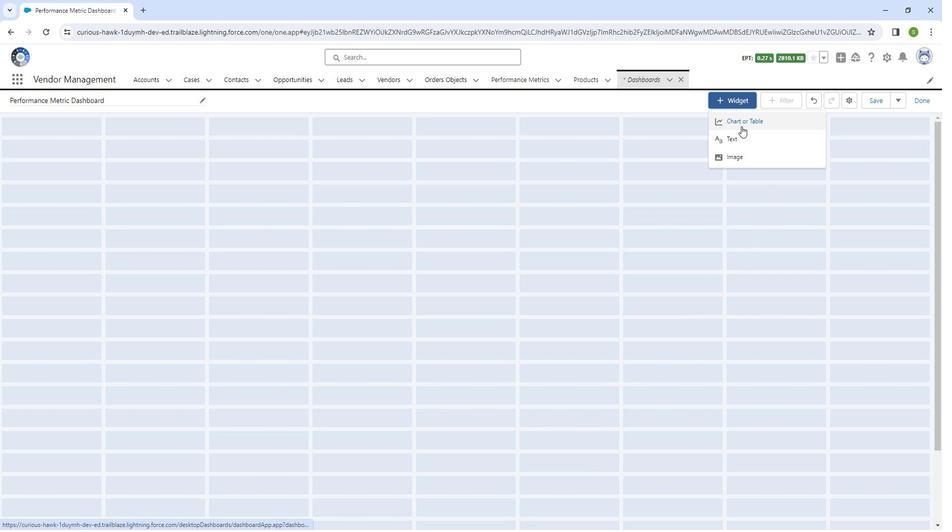 
Action: Mouse moved to (301, 235)
Screenshot: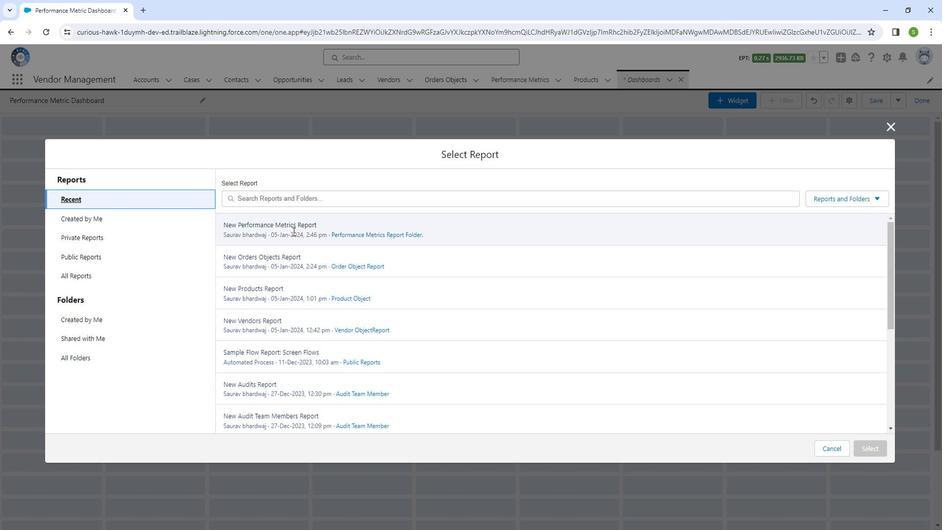
Action: Mouse pressed left at (301, 235)
Screenshot: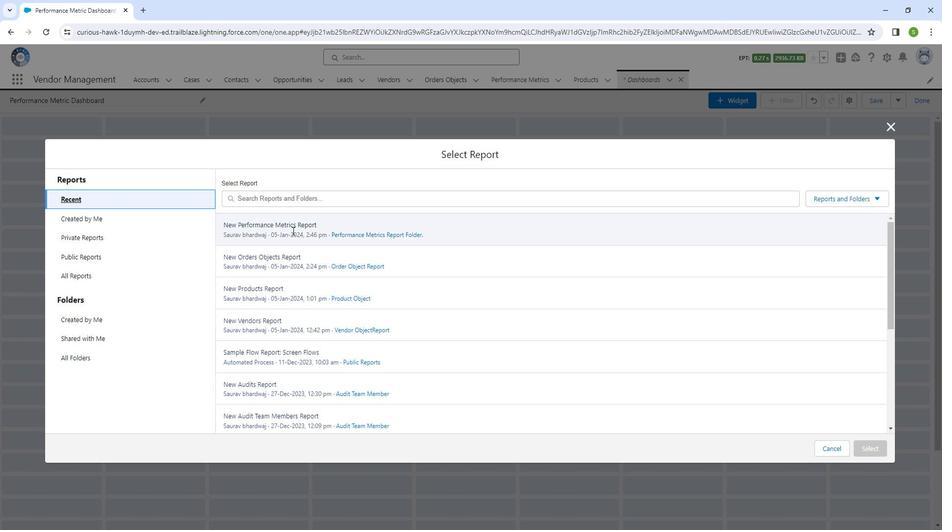 
Action: Mouse moved to (857, 432)
Screenshot: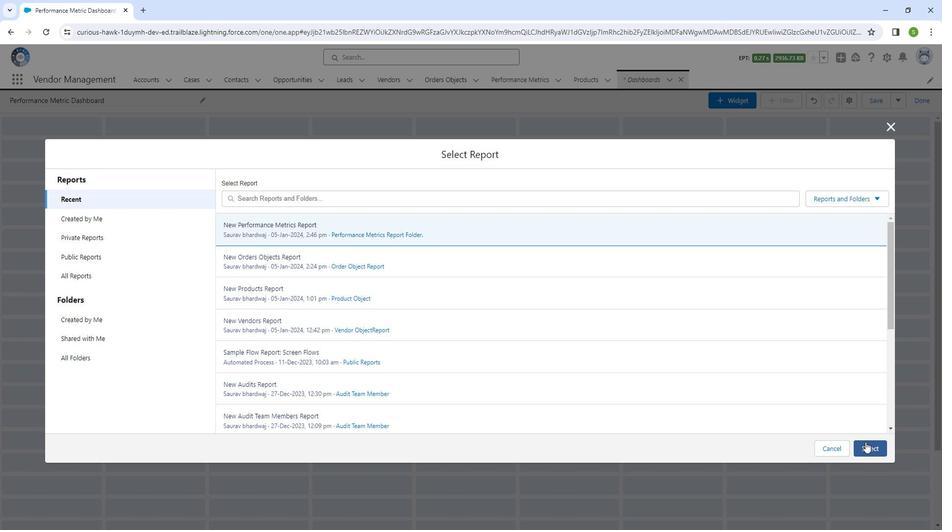 
Action: Mouse pressed left at (857, 432)
Screenshot: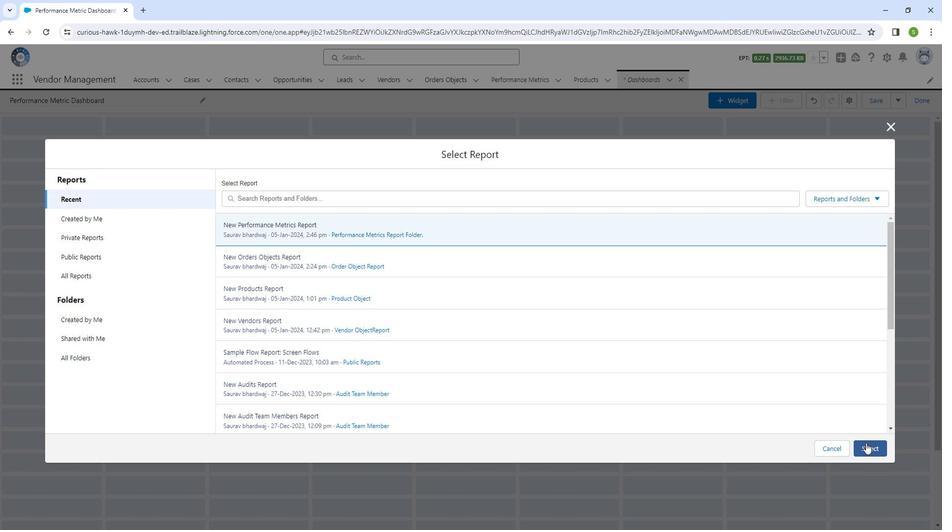 
Action: Mouse moved to (336, 275)
Screenshot: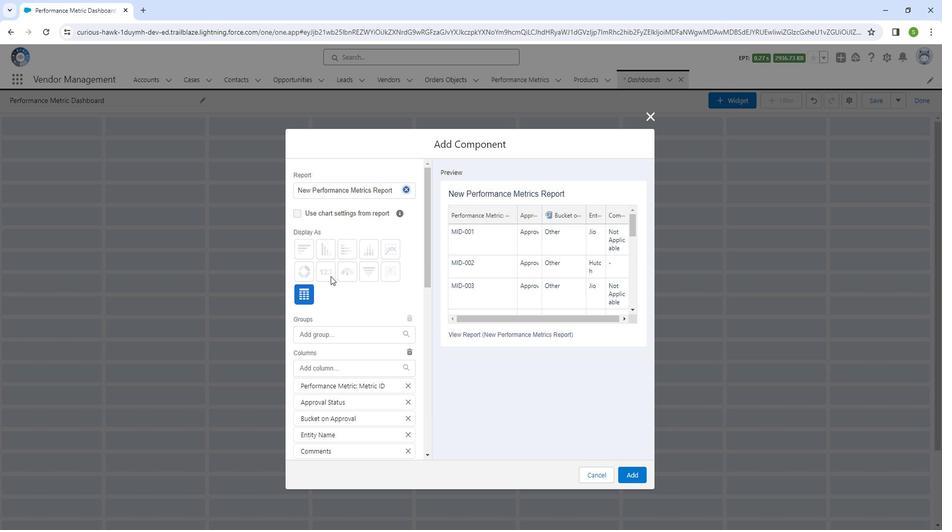
Action: Mouse pressed left at (336, 275)
Screenshot: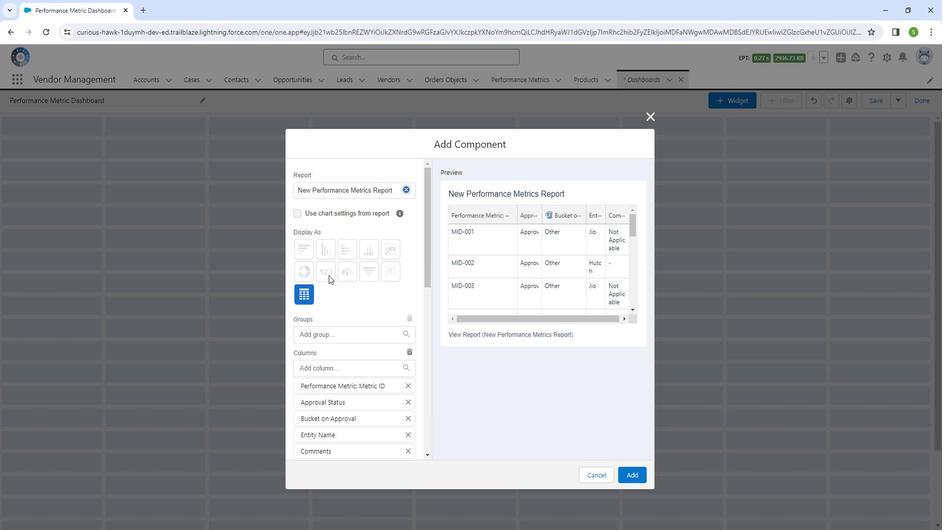 
Action: Mouse moved to (309, 219)
Screenshot: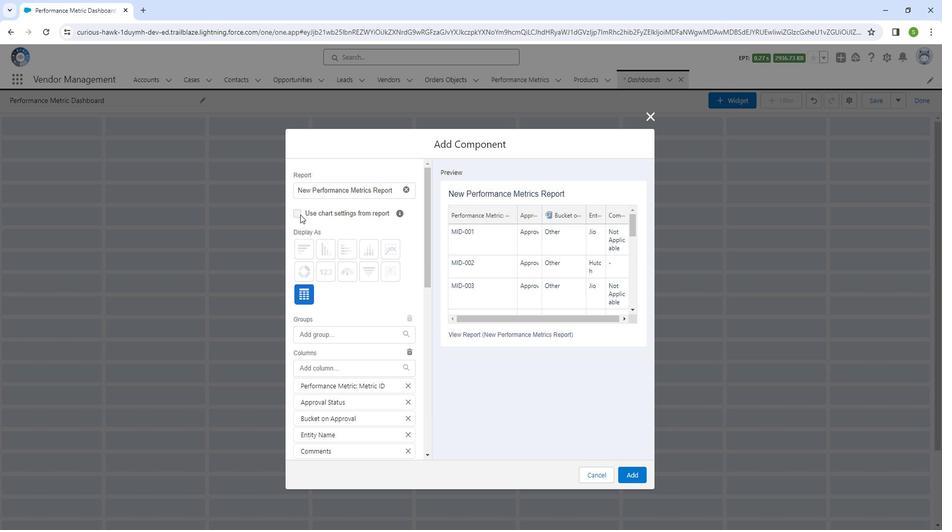 
Action: Mouse pressed left at (309, 219)
Screenshot: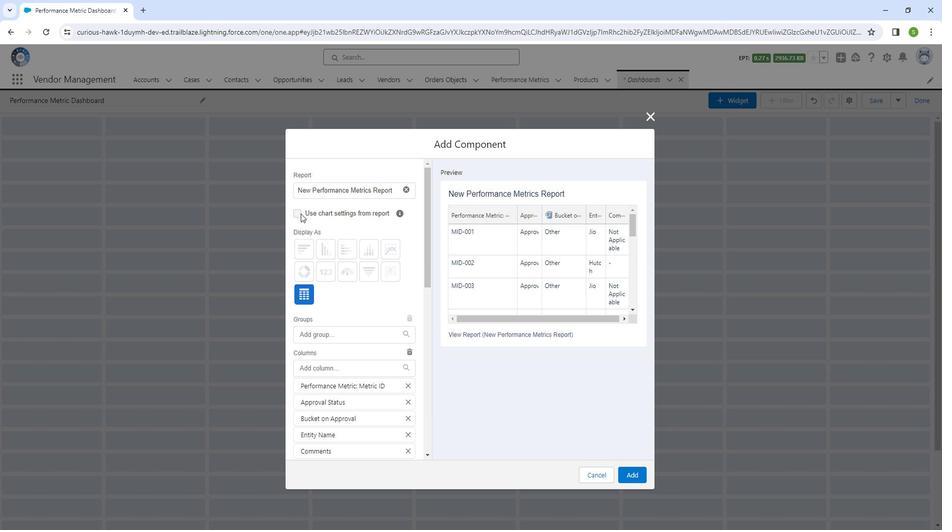 
Action: Mouse moved to (411, 196)
Screenshot: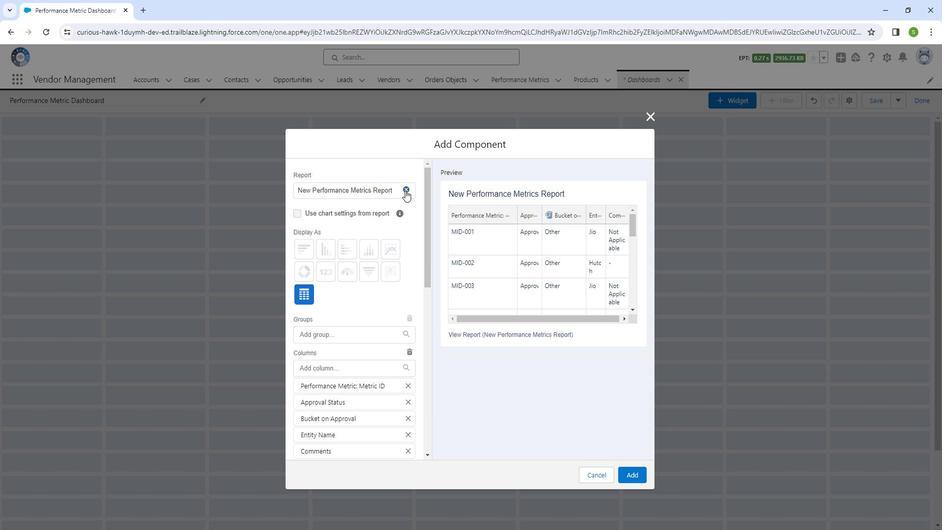 
Action: Mouse pressed left at (411, 196)
Screenshot: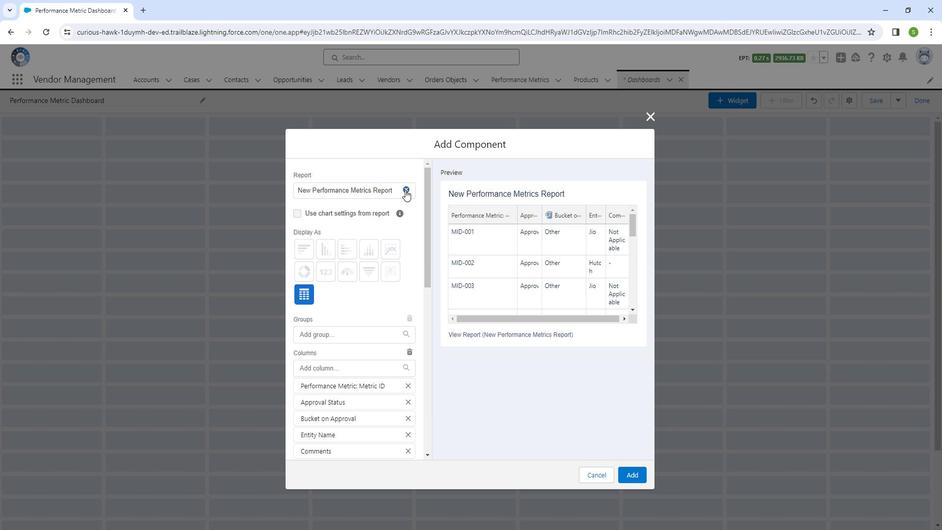
Action: Mouse moved to (302, 234)
Screenshot: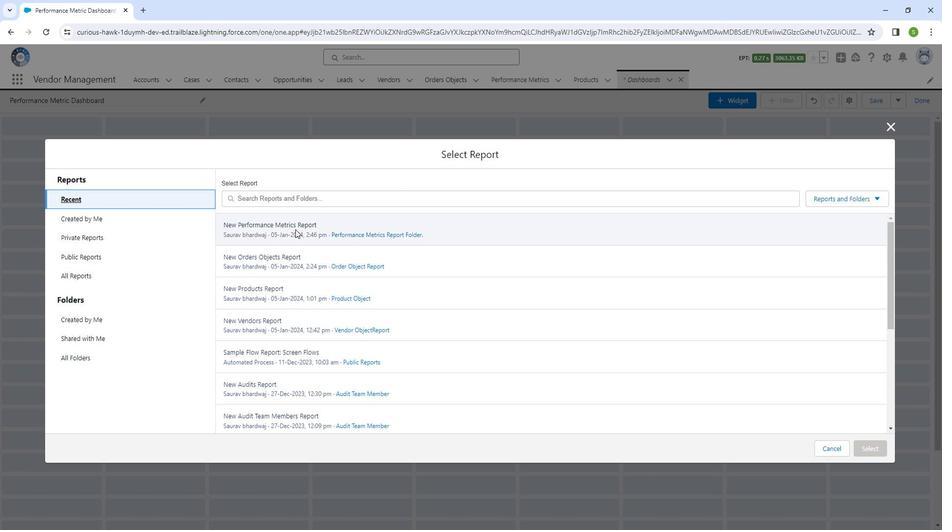 
Action: Mouse pressed left at (302, 234)
Screenshot: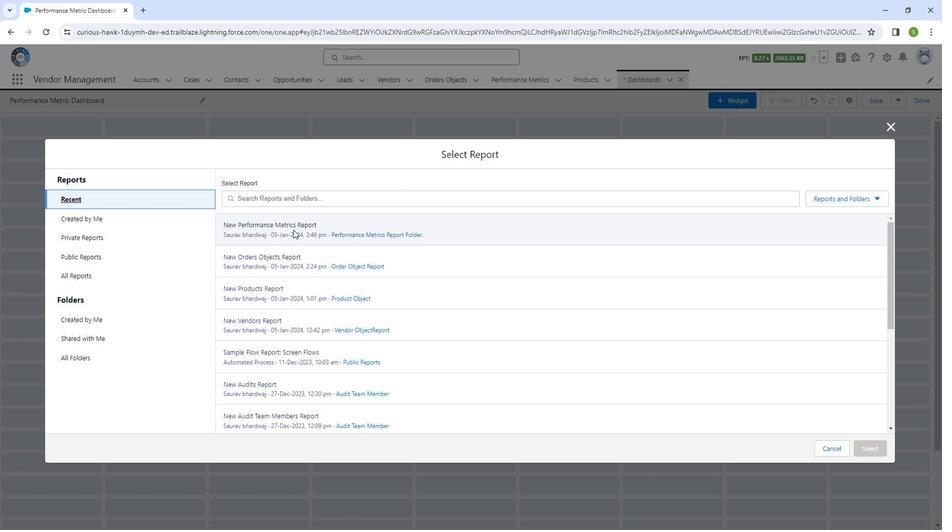 
Action: Mouse moved to (862, 433)
Screenshot: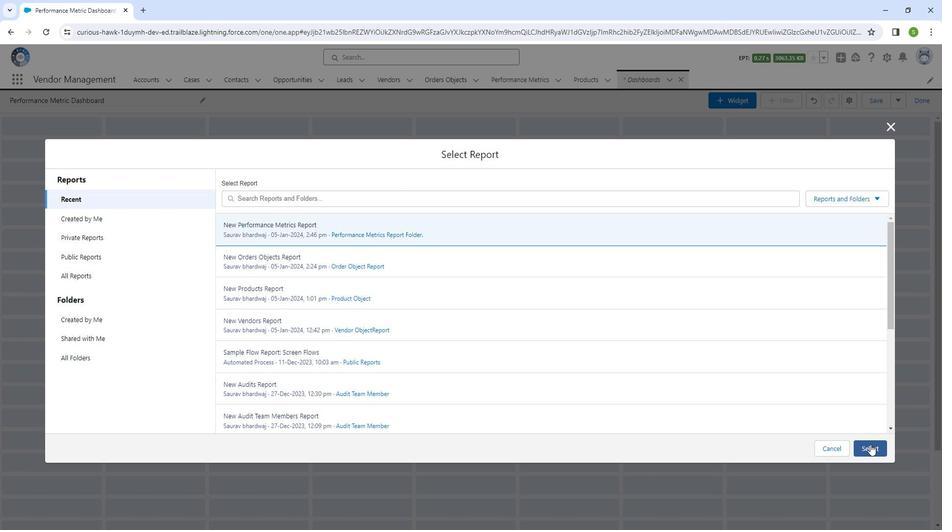 
Action: Mouse pressed left at (862, 433)
Screenshot: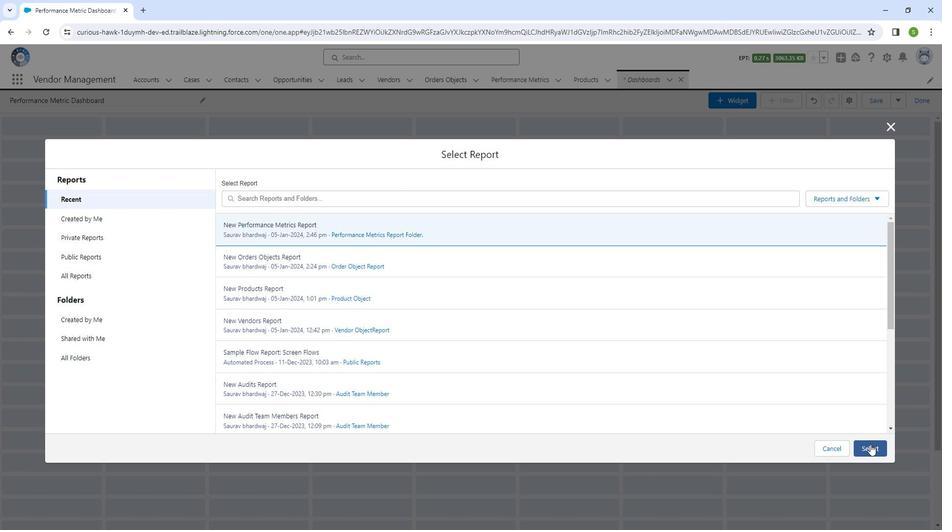 
Action: Mouse moved to (631, 459)
Screenshot: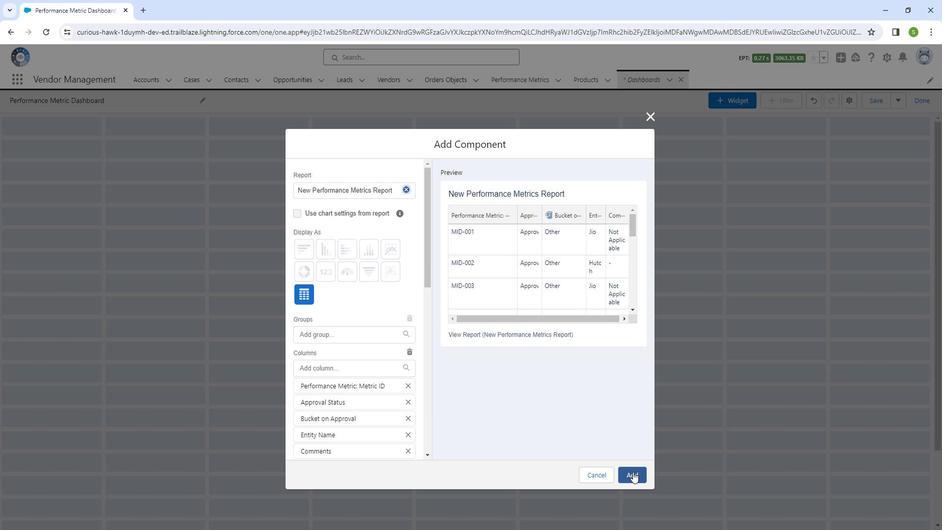 
Action: Mouse pressed left at (631, 459)
Screenshot: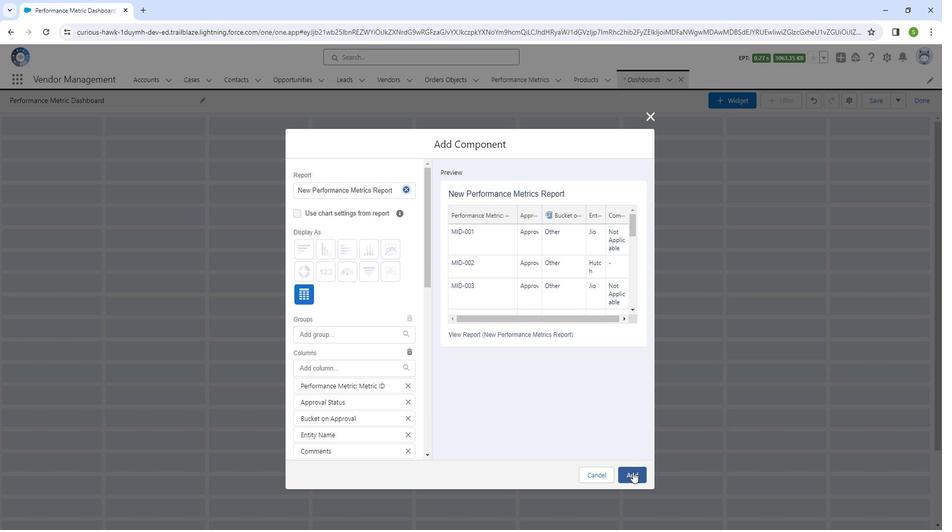 
Action: Mouse moved to (216, 182)
Screenshot: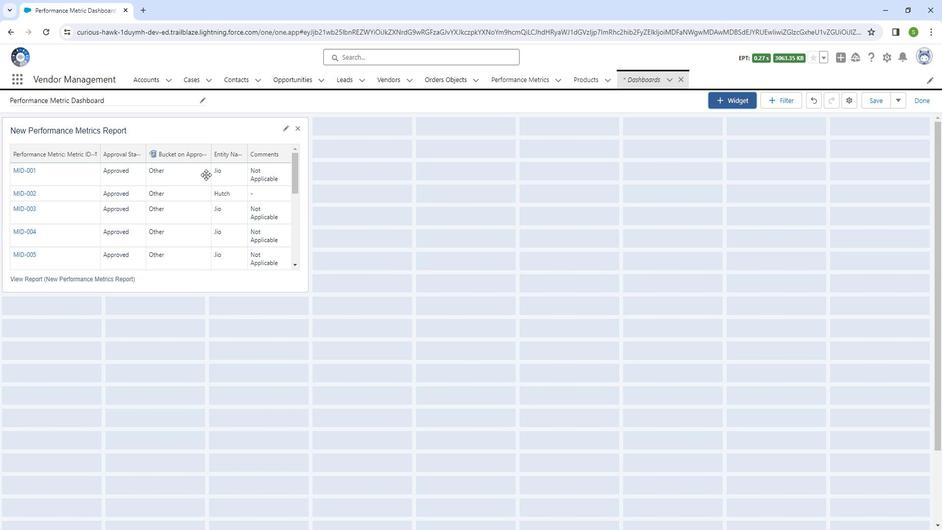 
Action: Mouse pressed left at (216, 182)
Screenshot: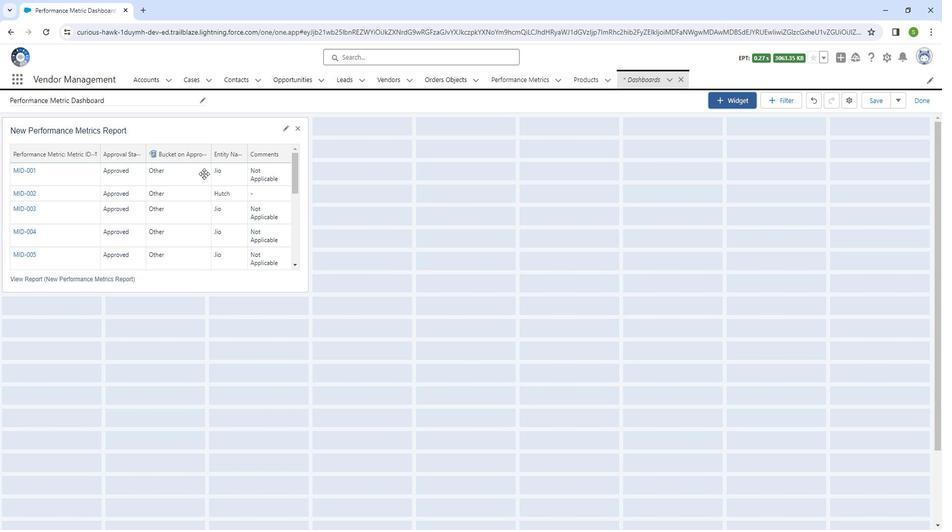 
Action: Mouse moved to (465, 261)
Screenshot: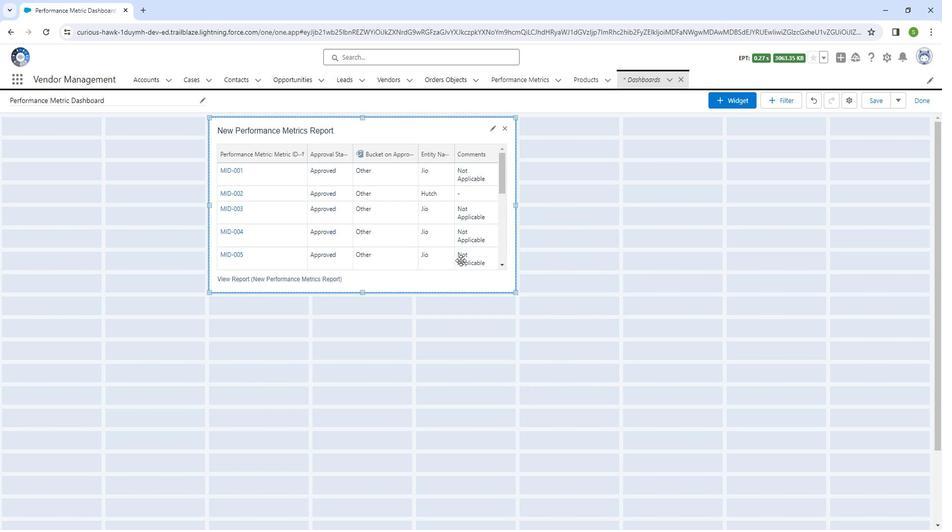 
Action: Mouse pressed left at (465, 261)
Screenshot: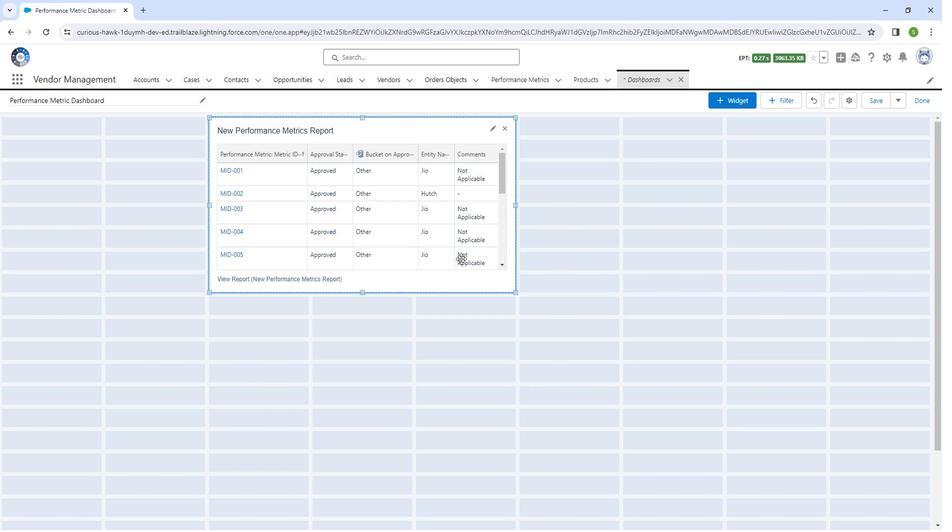 
Action: Mouse moved to (518, 290)
Screenshot: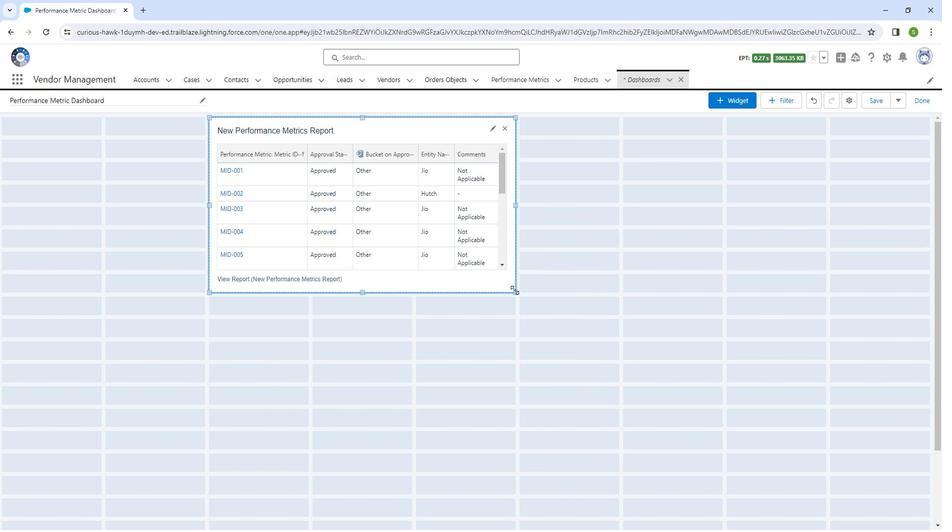 
Action: Mouse pressed left at (518, 290)
Screenshot: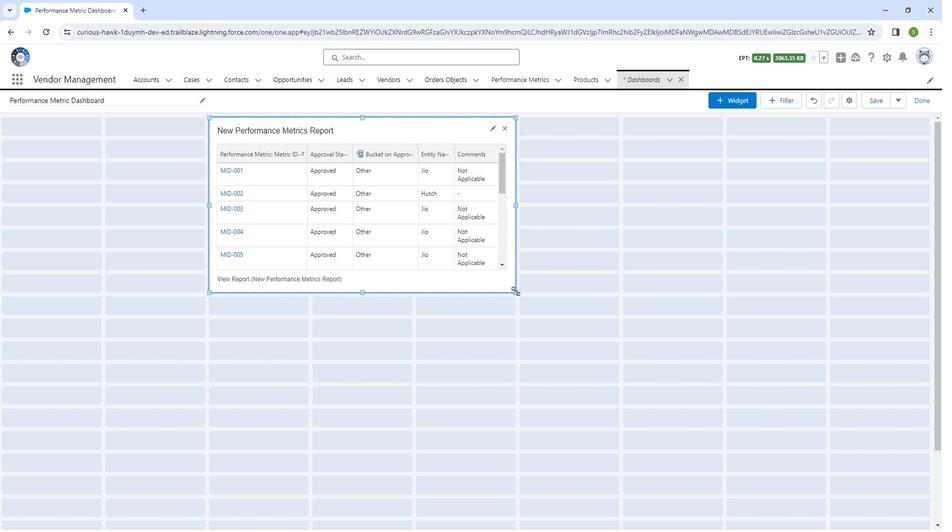 
Action: Mouse moved to (604, 166)
Screenshot: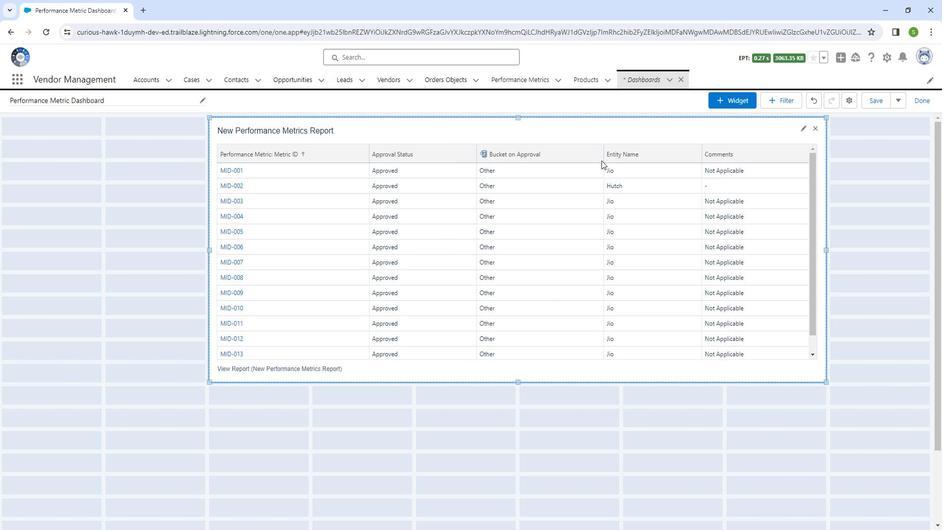 
Action: Mouse pressed left at (604, 166)
Screenshot: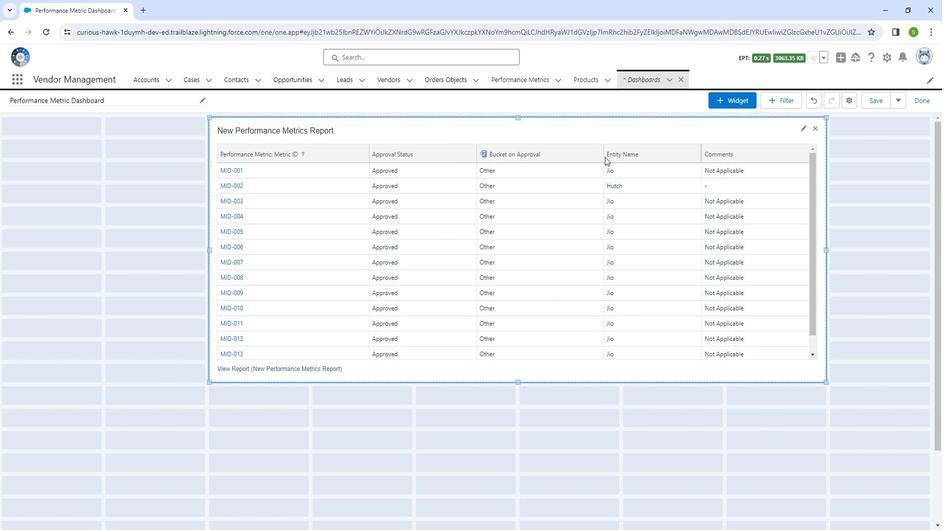 
Action: Mouse moved to (795, 138)
Screenshot: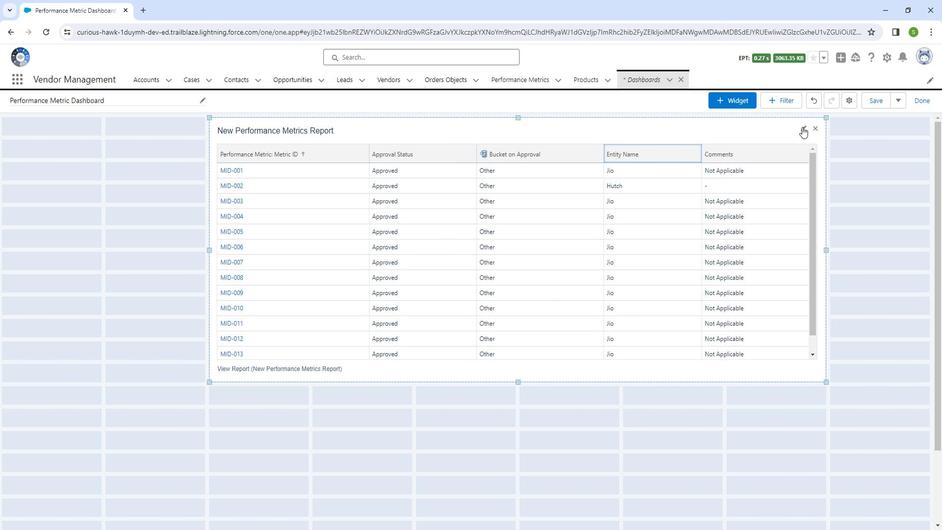 
Action: Mouse pressed left at (795, 138)
Screenshot: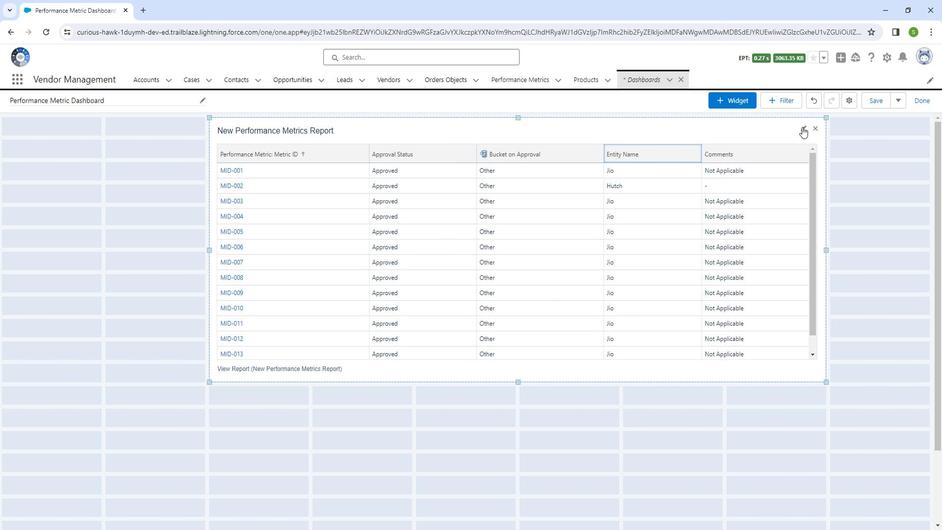 
Action: Mouse moved to (380, 361)
Screenshot: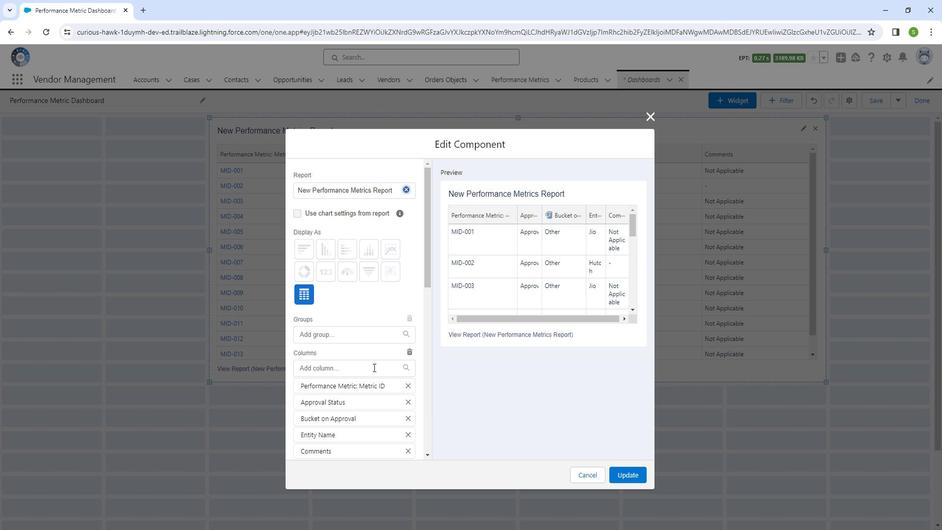 
Action: Mouse pressed left at (380, 361)
Screenshot: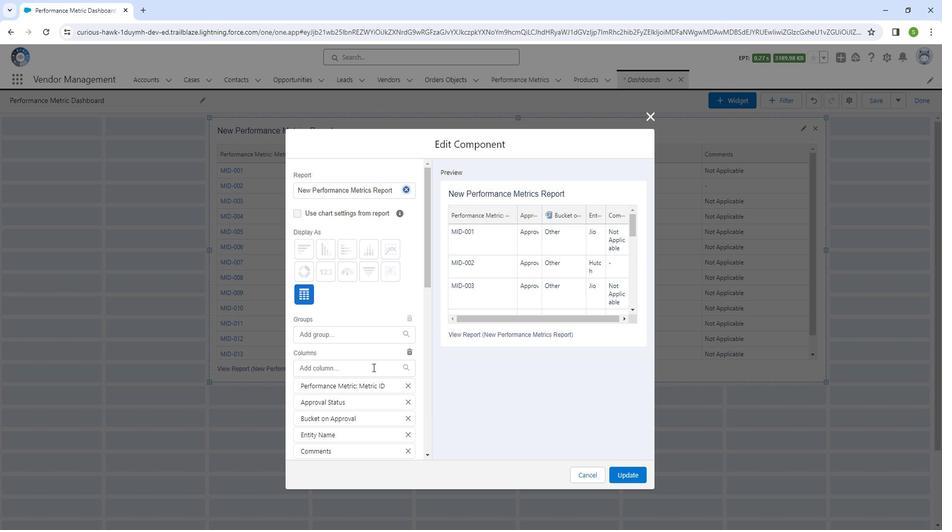 
Action: Mouse moved to (377, 372)
Screenshot: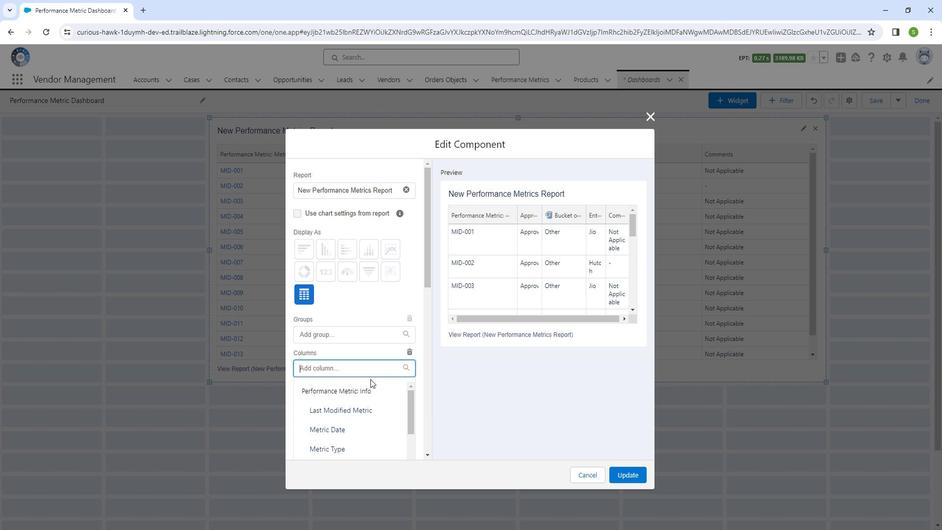 
Action: Mouse scrolled (377, 371) with delta (0, 0)
Screenshot: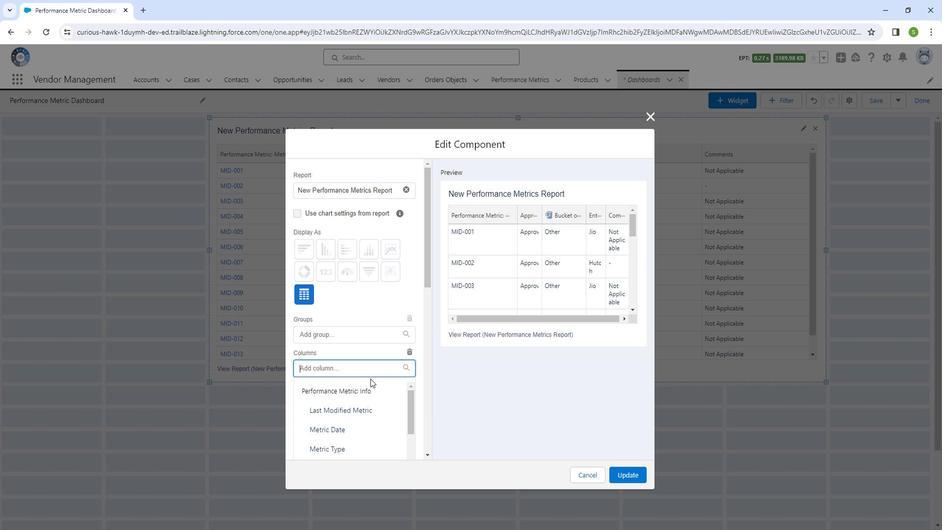
Action: Mouse scrolled (377, 371) with delta (0, 0)
Screenshot: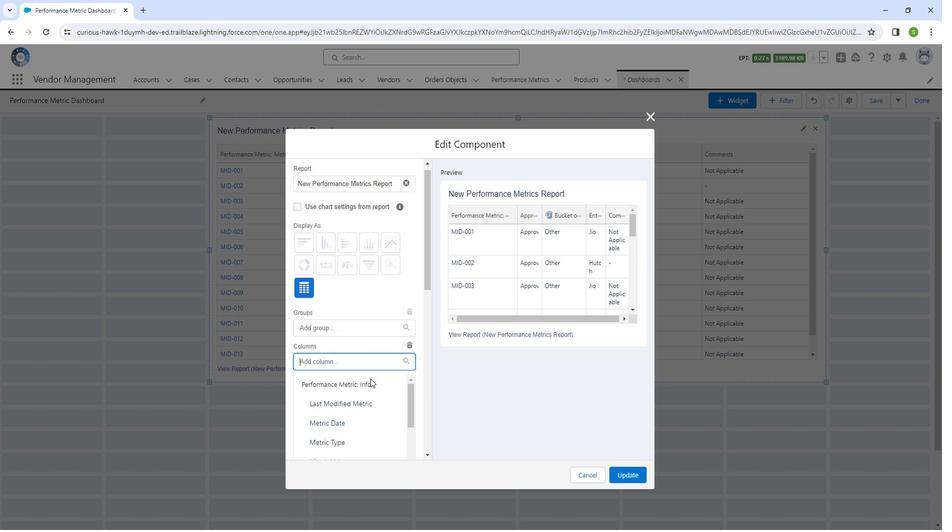 
Action: Mouse scrolled (377, 371) with delta (0, 0)
Screenshot: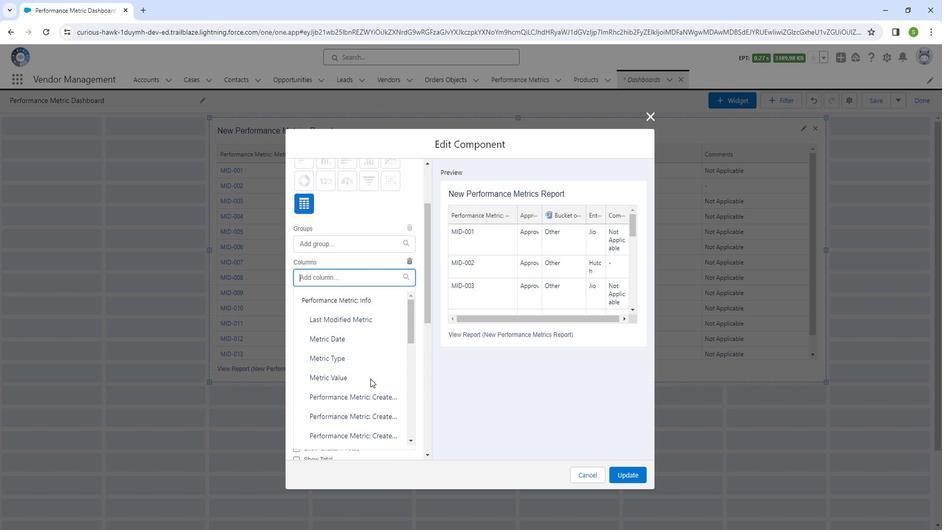 
Action: Mouse scrolled (377, 371) with delta (0, 0)
Screenshot: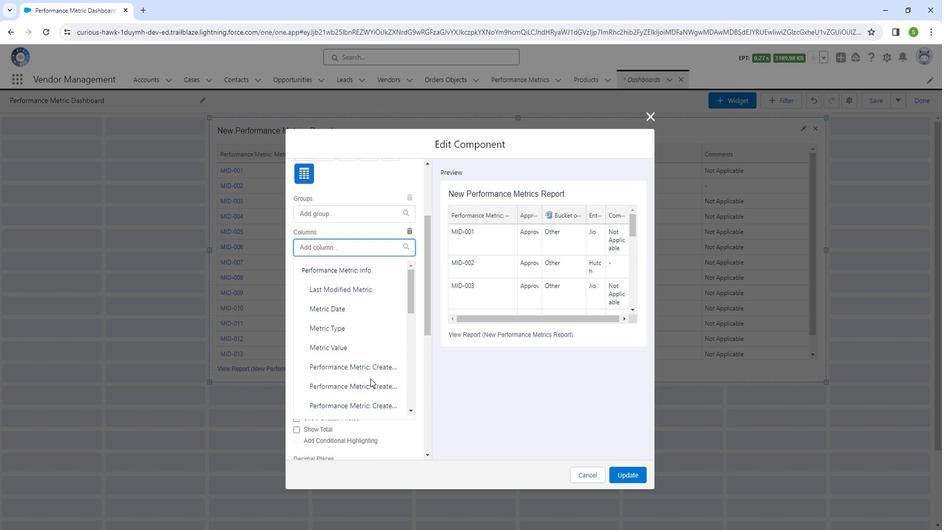
Action: Mouse moved to (351, 310)
Screenshot: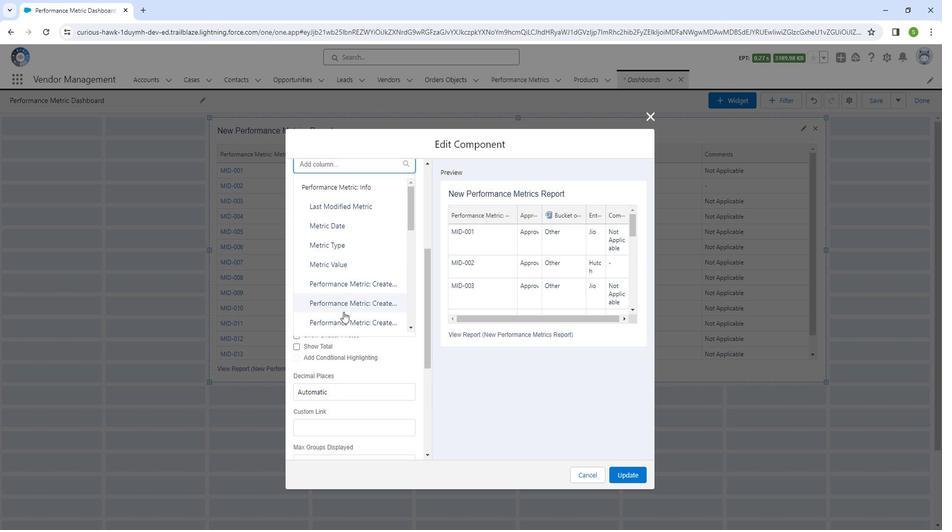
Action: Mouse pressed left at (351, 310)
Screenshot: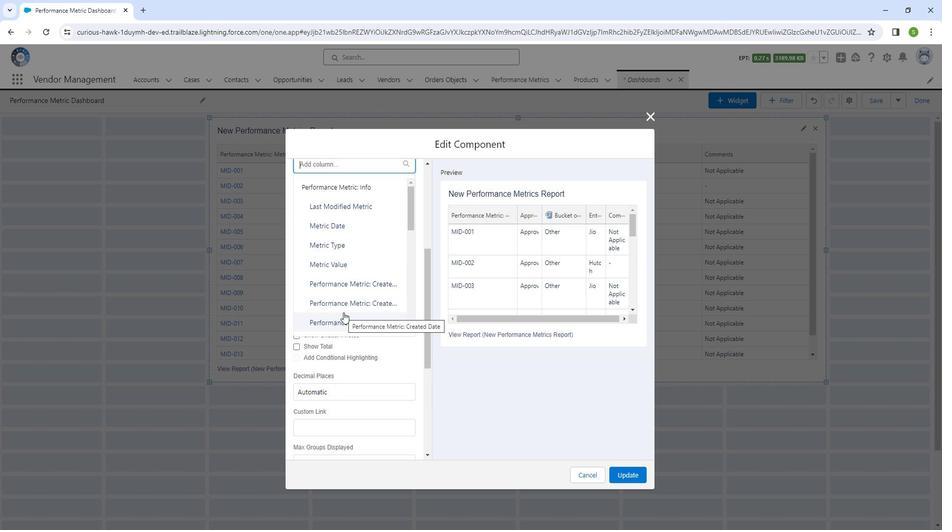 
Action: Mouse moved to (307, 357)
Screenshot: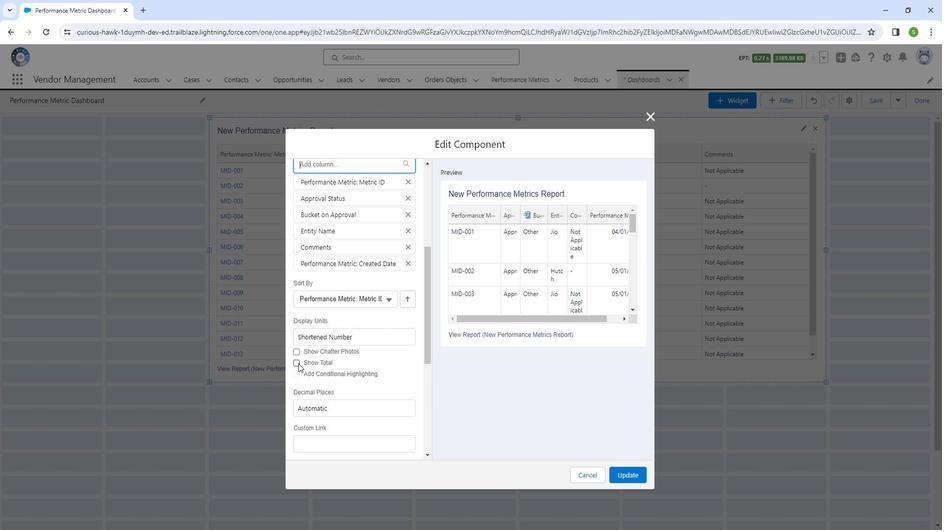 
Action: Mouse pressed left at (307, 357)
Screenshot: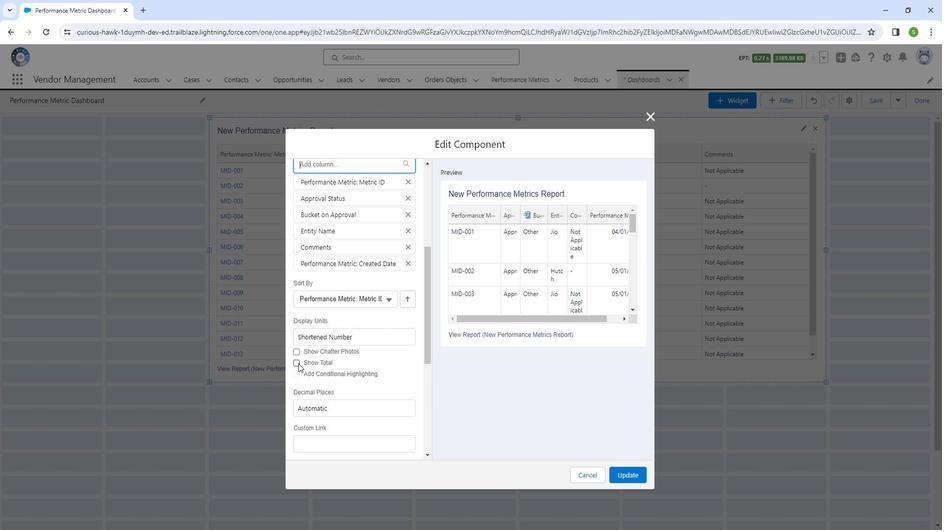 
Action: Mouse moved to (305, 345)
Screenshot: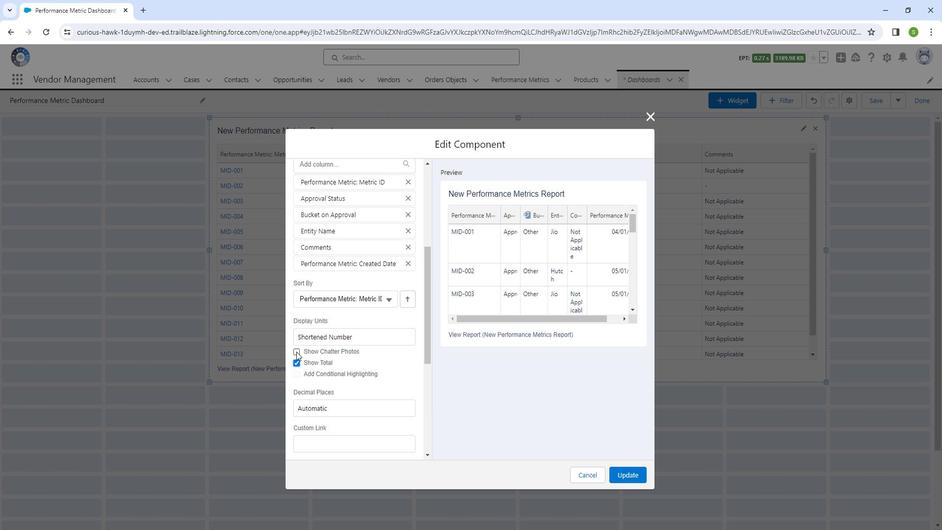 
Action: Mouse pressed left at (305, 345)
Screenshot: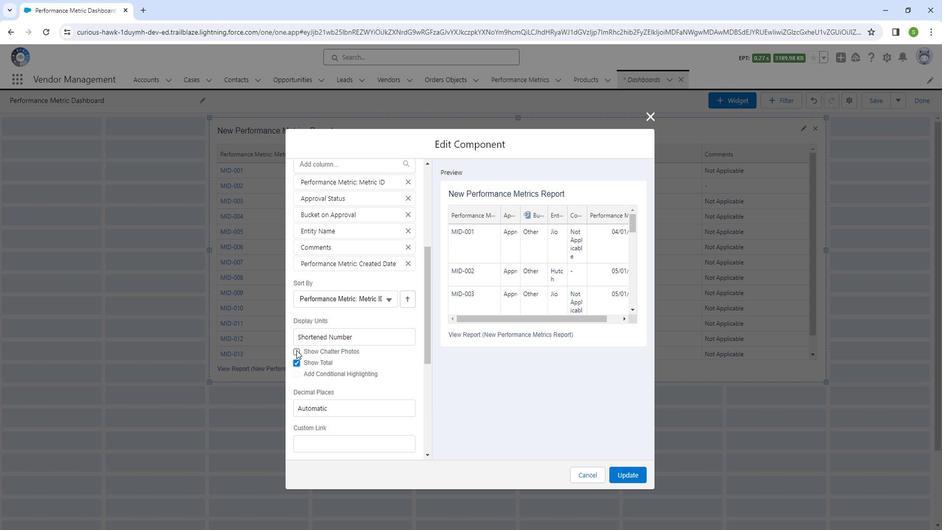 
Action: Mouse moved to (368, 268)
Screenshot: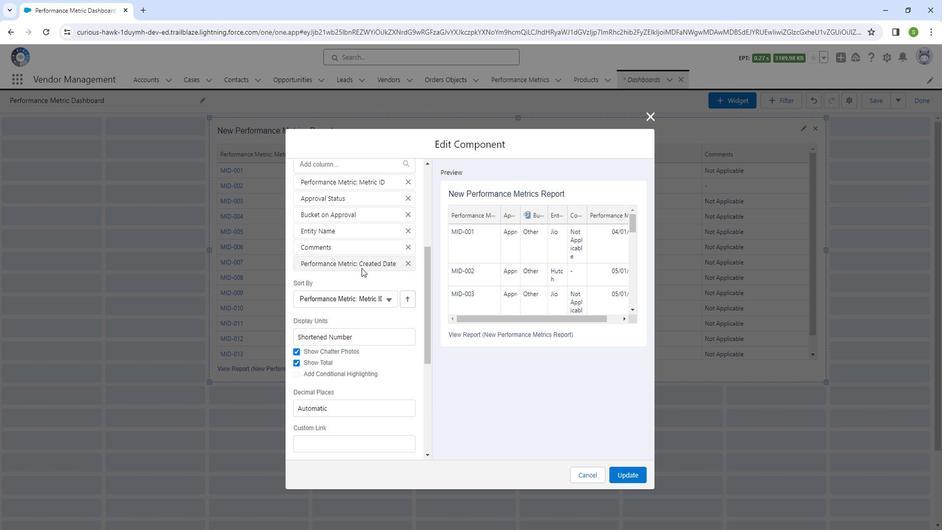 
Action: Mouse scrolled (368, 269) with delta (0, 0)
Screenshot: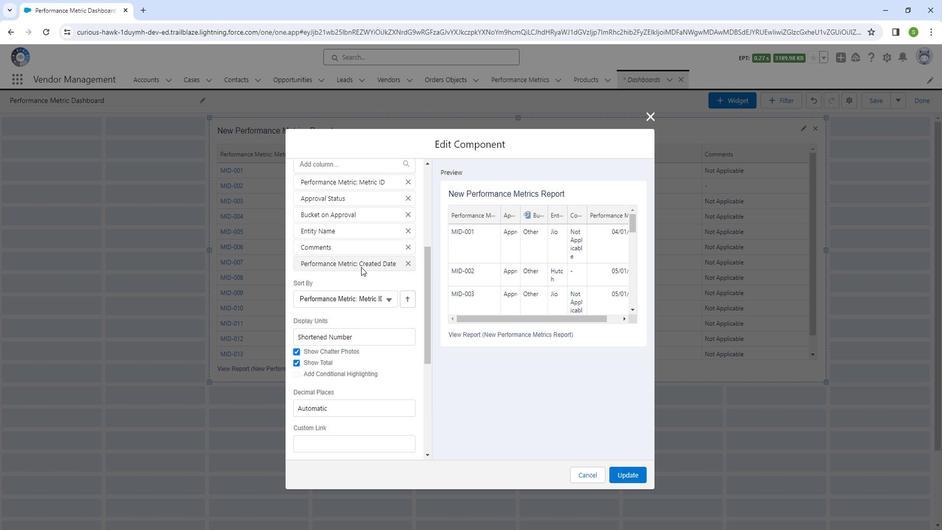 
Action: Mouse scrolled (368, 269) with delta (0, 0)
Screenshot: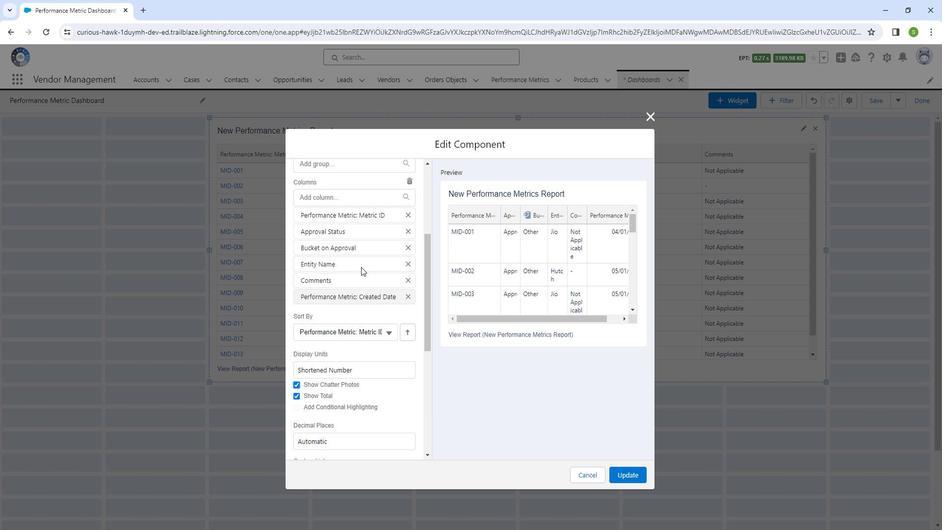 
Action: Mouse moved to (368, 265)
Screenshot: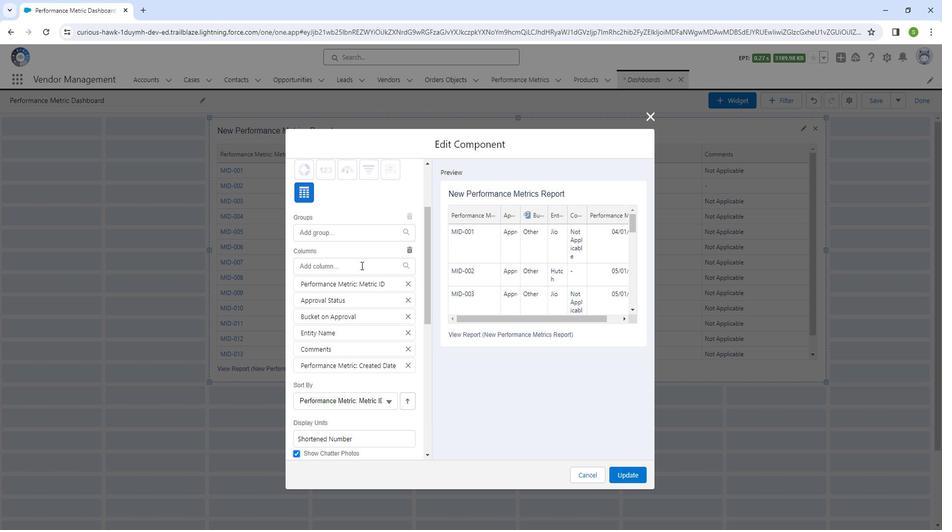 
Action: Mouse pressed left at (368, 265)
Screenshot: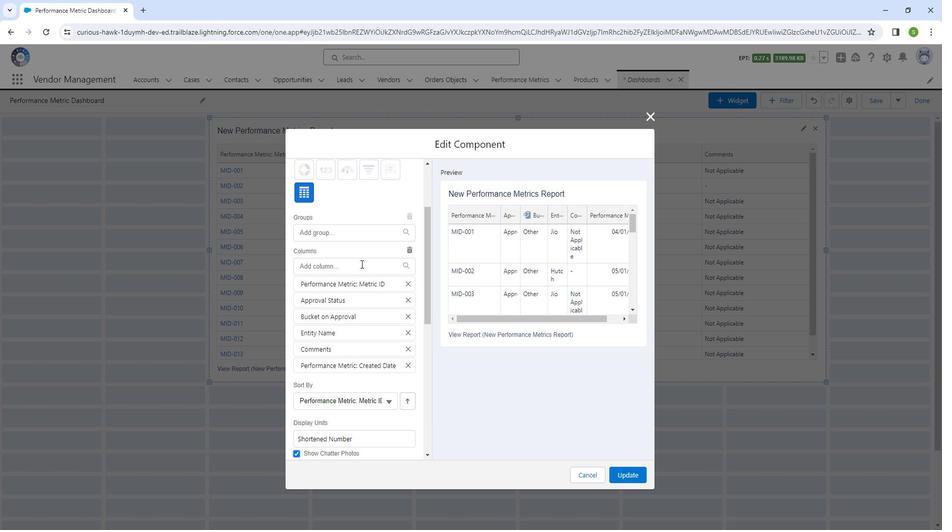
Action: Mouse moved to (375, 368)
Screenshot: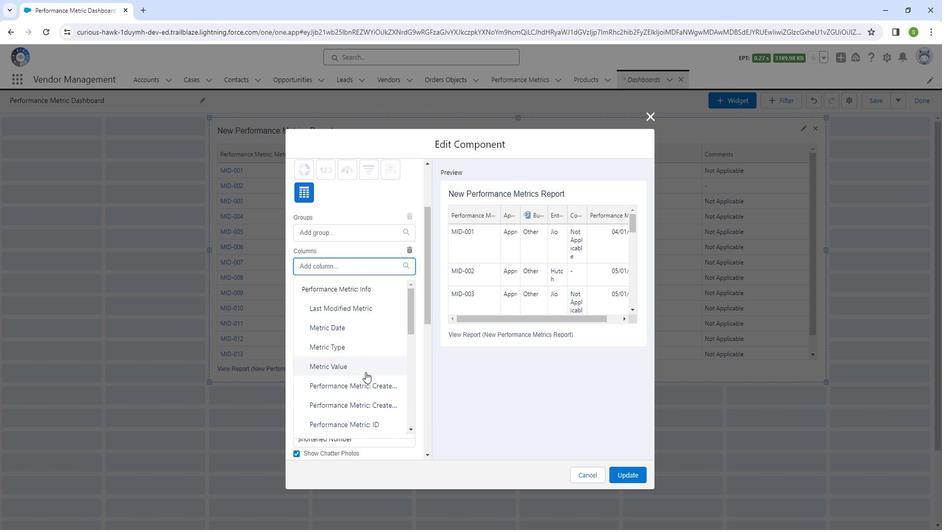 
Action: Mouse scrolled (375, 367) with delta (0, 0)
Screenshot: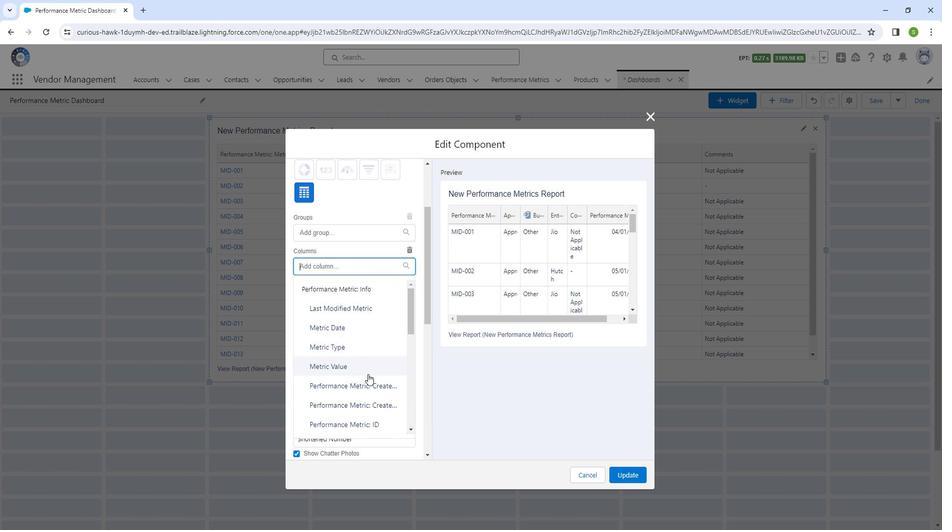 
Action: Mouse moved to (375, 368)
Screenshot: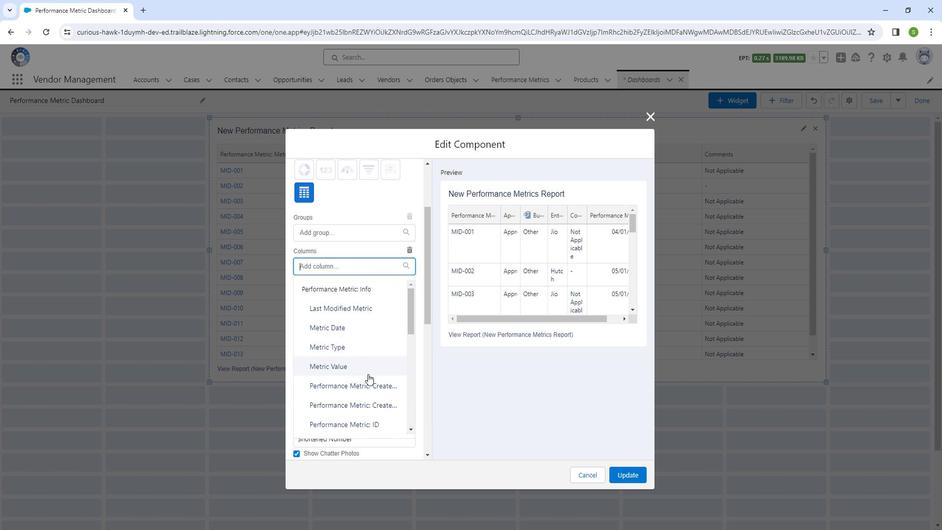 
Action: Mouse scrolled (375, 367) with delta (0, 0)
Screenshot: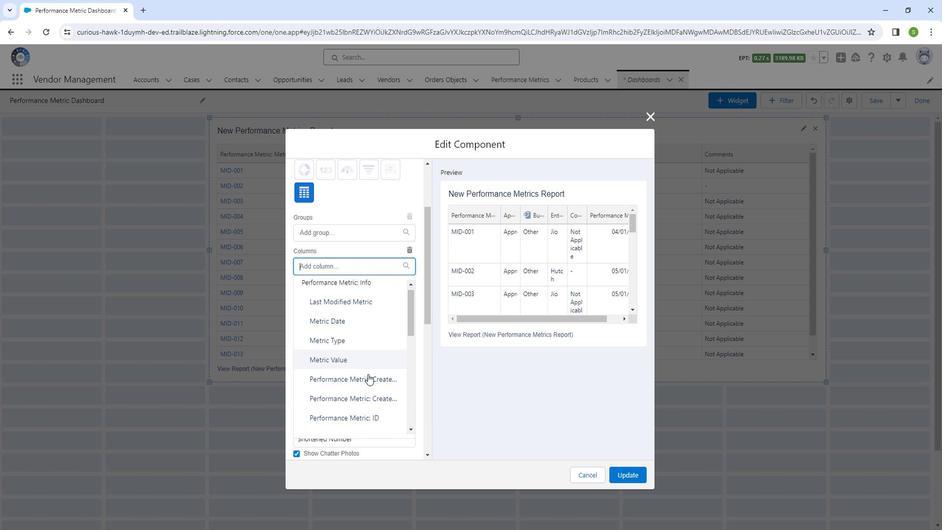 
Action: Mouse scrolled (375, 368) with delta (0, 0)
Screenshot: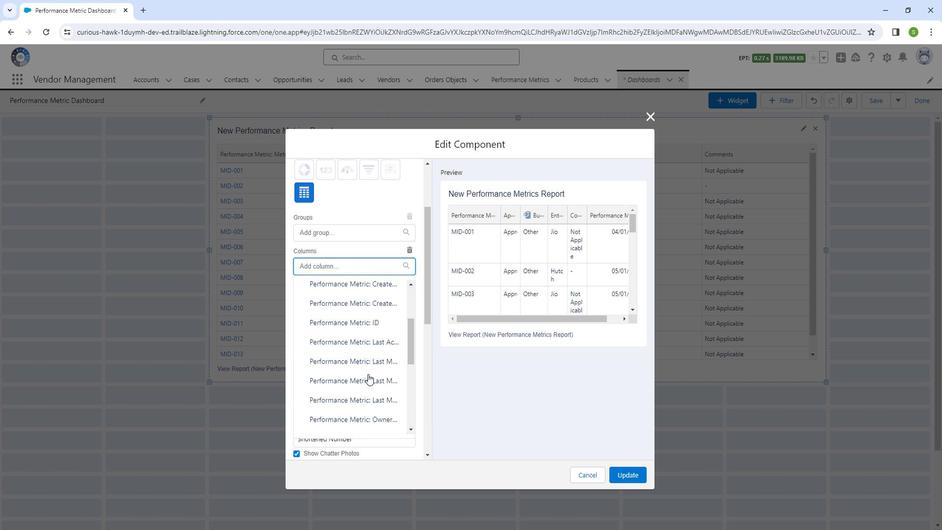 
Action: Mouse scrolled (375, 368) with delta (0, 0)
Screenshot: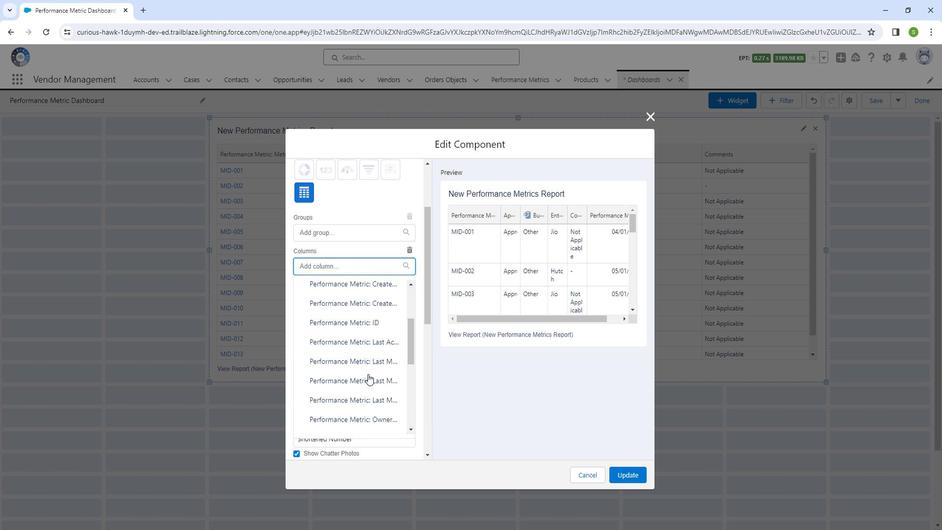 
Action: Mouse moved to (375, 368)
Screenshot: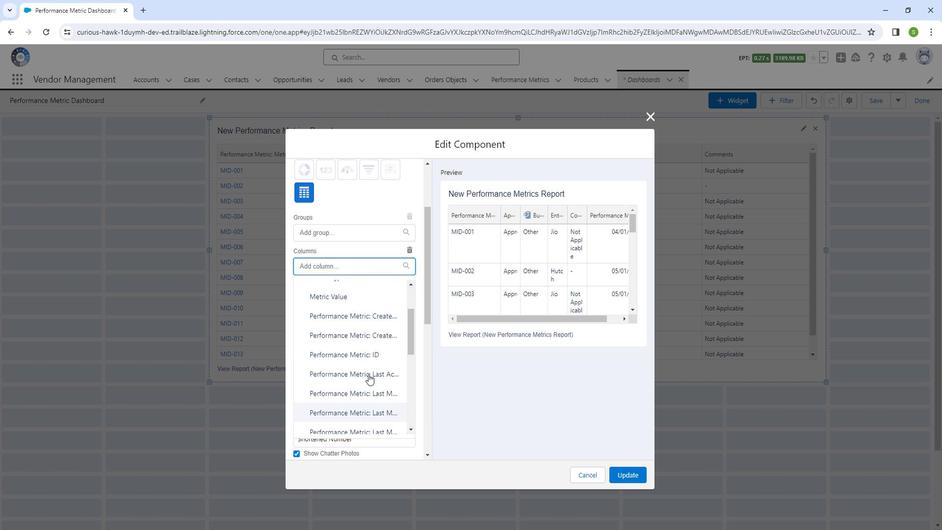 
Action: Mouse scrolled (375, 368) with delta (0, 0)
Screenshot: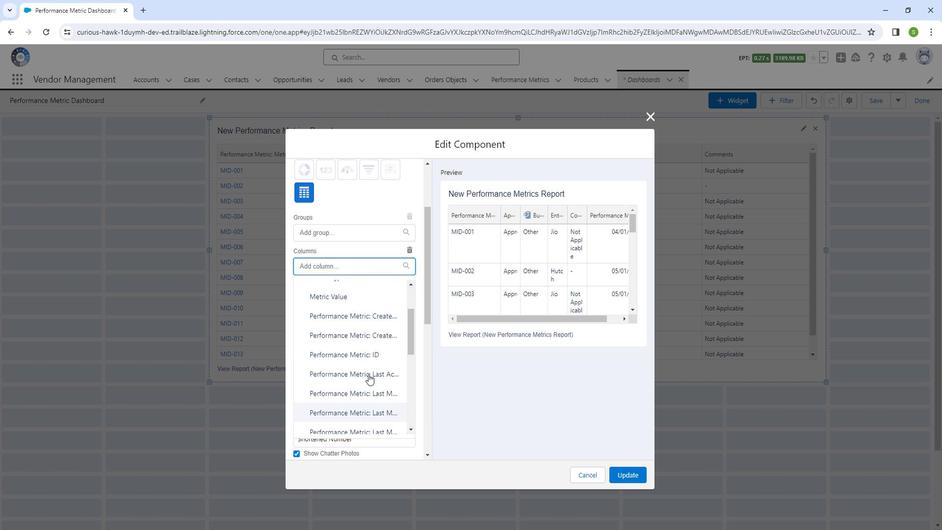
Action: Mouse moved to (360, 354)
Screenshot: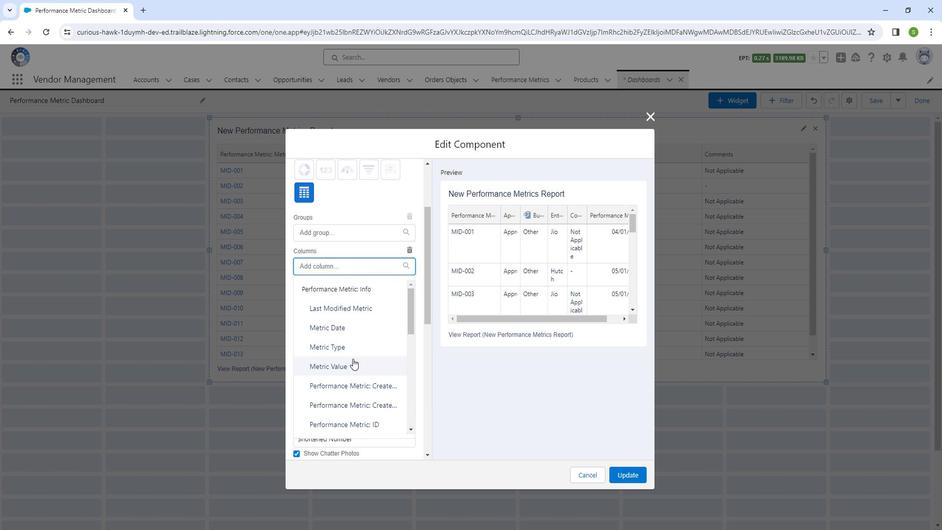 
Action: Mouse pressed left at (360, 354)
Screenshot: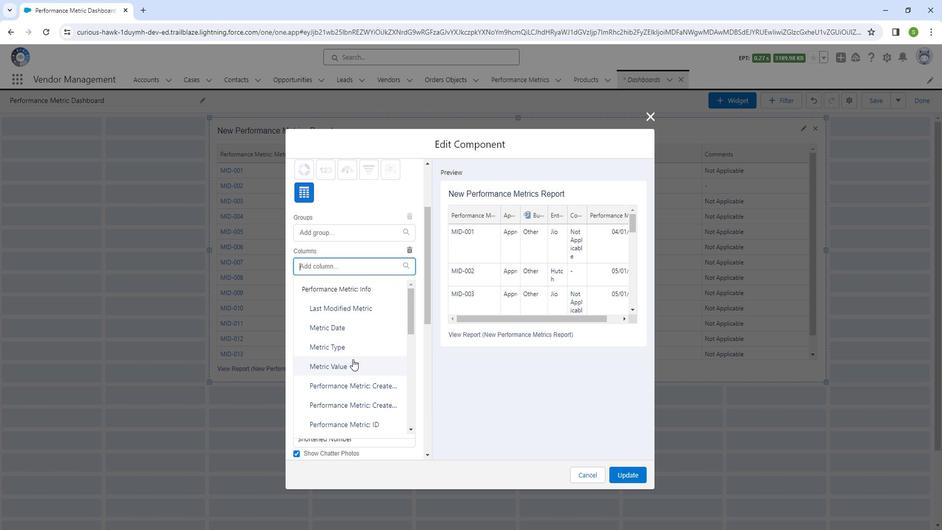 
Action: Mouse moved to (373, 267)
Screenshot: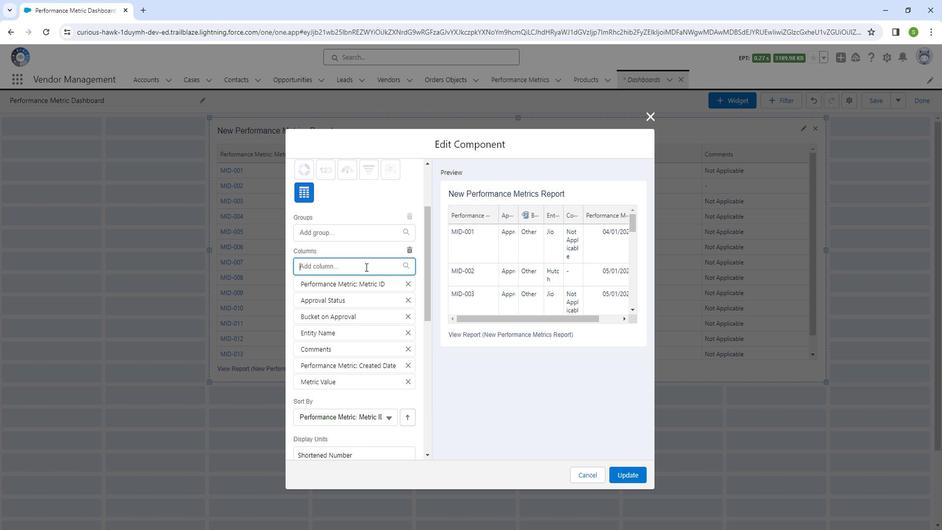
Action: Mouse pressed left at (373, 267)
Screenshot: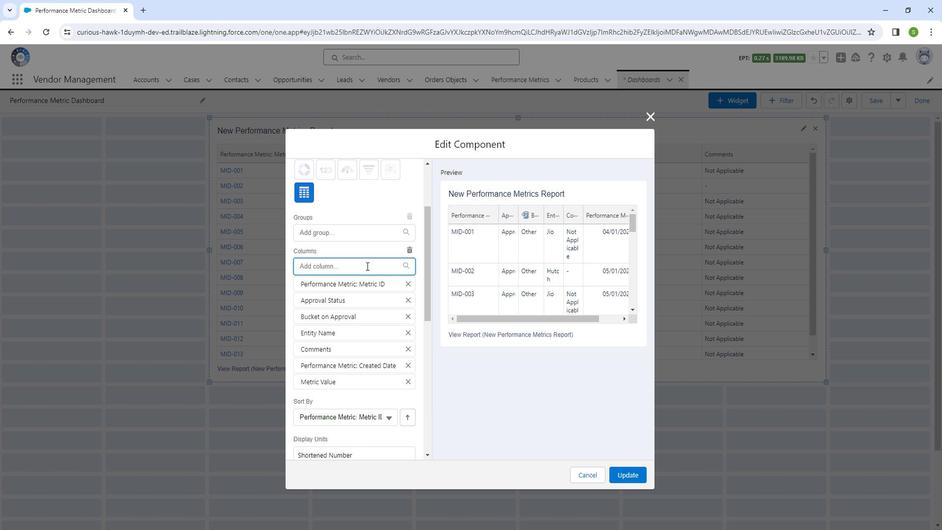 
Action: Mouse moved to (359, 324)
Screenshot: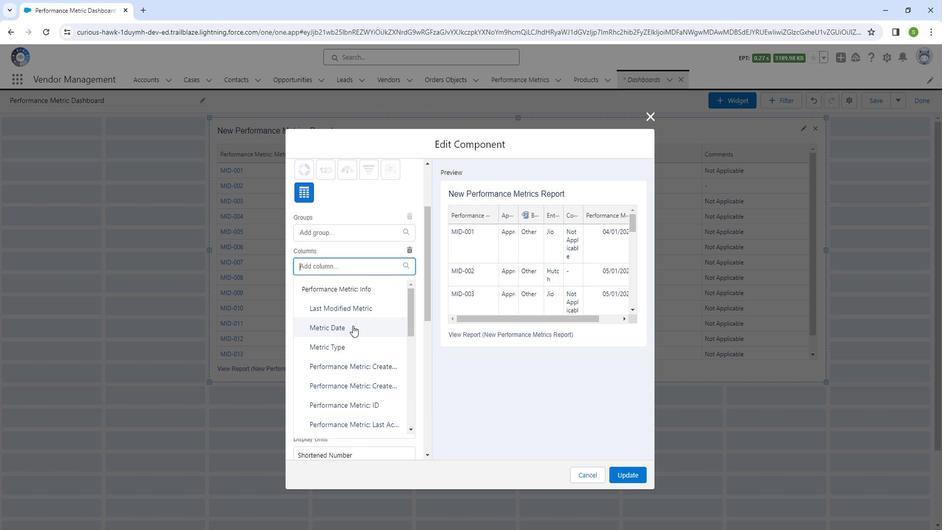 
Action: Mouse pressed left at (359, 324)
Screenshot: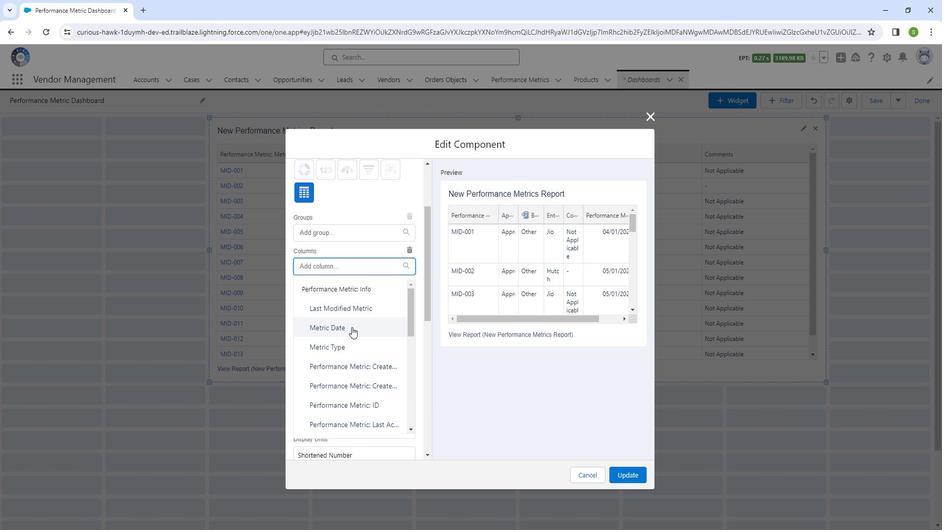 
Action: Mouse moved to (367, 269)
Screenshot: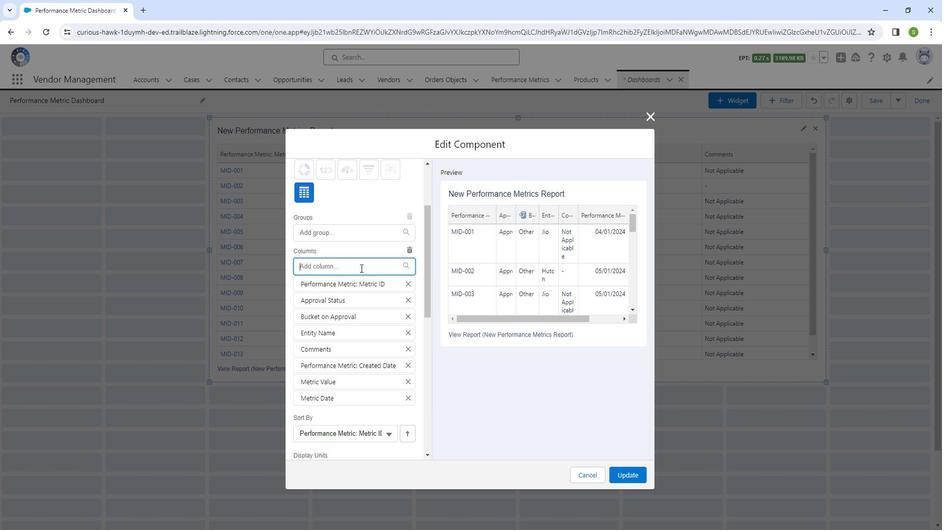 
Action: Mouse pressed left at (367, 269)
Screenshot: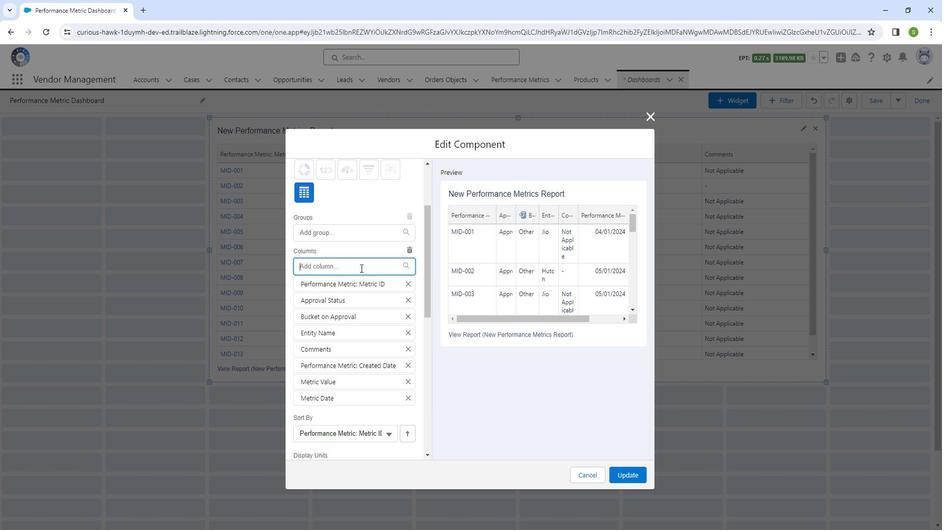 
Action: Mouse moved to (368, 325)
Screenshot: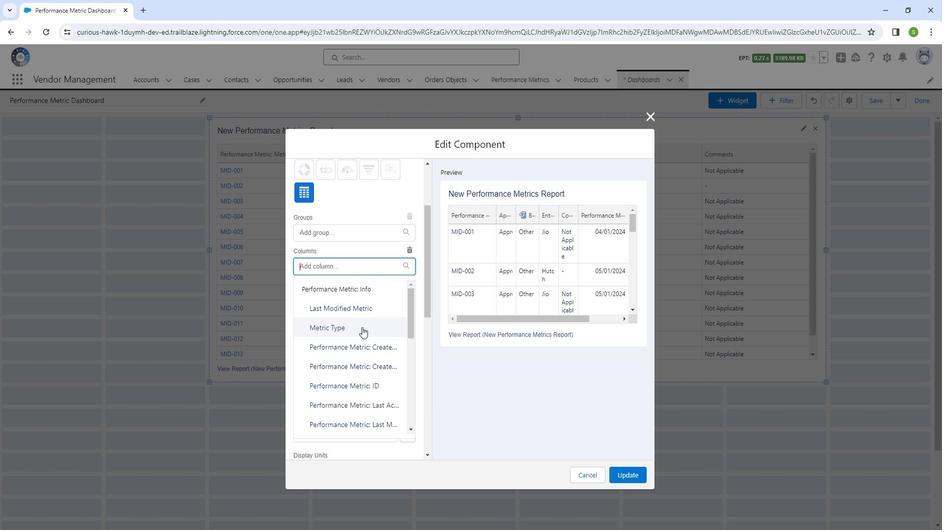 
Action: Mouse pressed left at (368, 325)
Screenshot: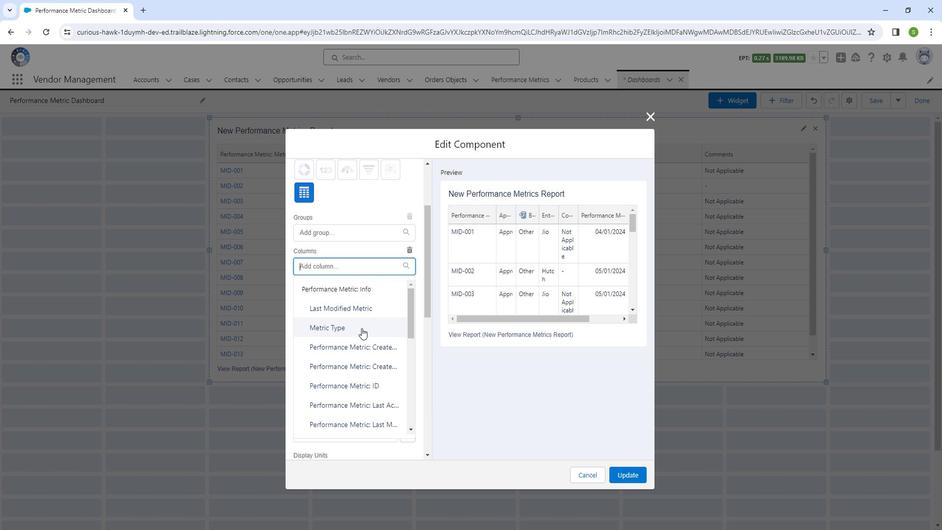 
Action: Mouse moved to (365, 267)
Screenshot: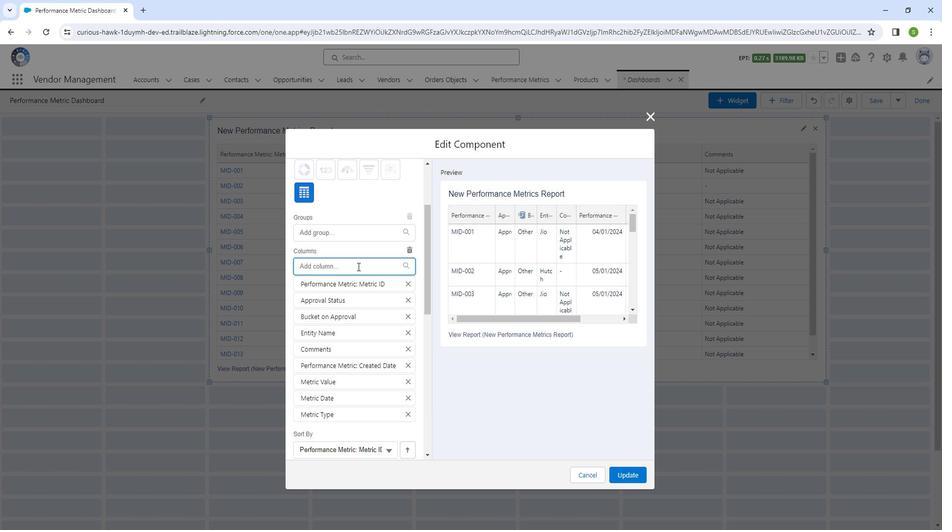 
Action: Mouse pressed left at (365, 267)
Screenshot: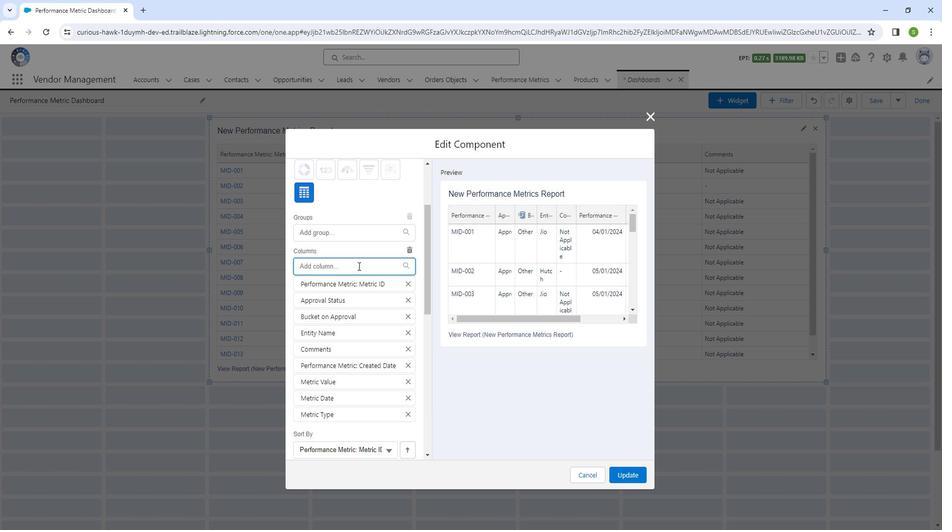 
Action: Mouse moved to (366, 309)
Screenshot: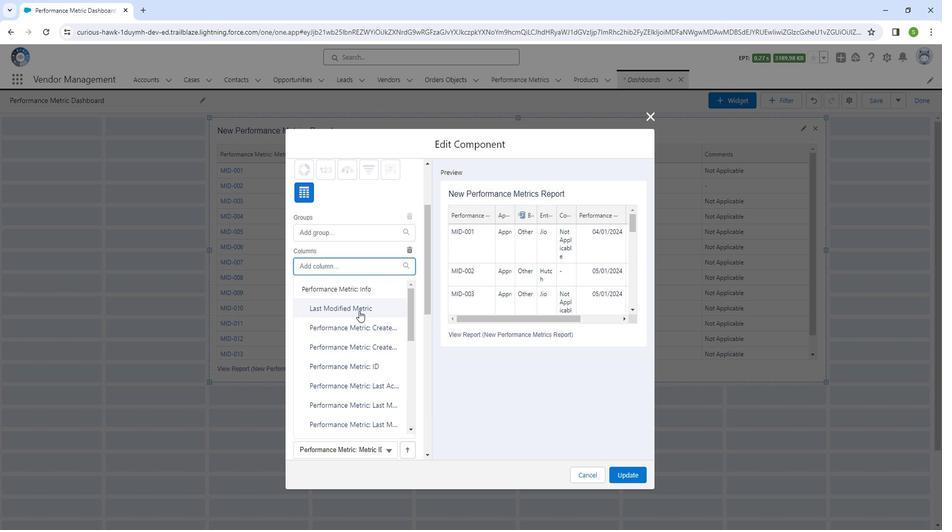 
Action: Mouse pressed left at (366, 309)
Screenshot: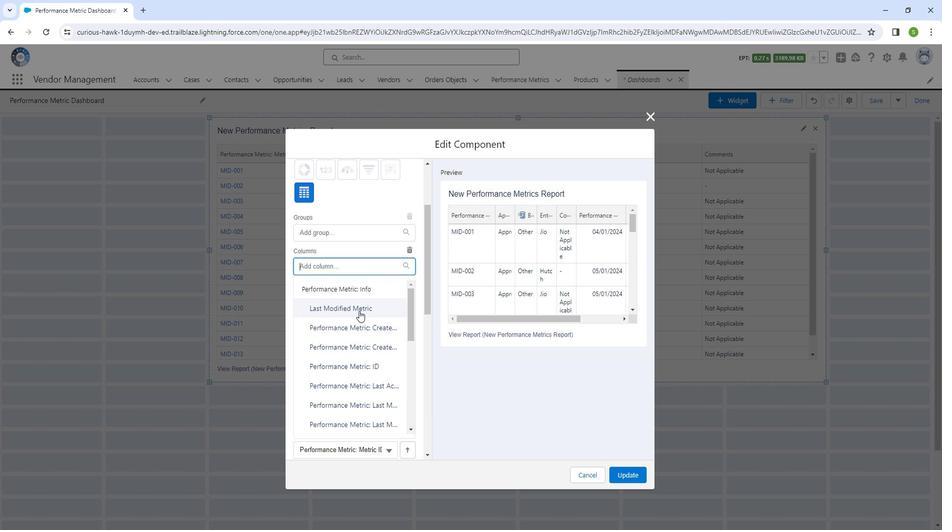 
Action: Mouse moved to (378, 270)
Screenshot: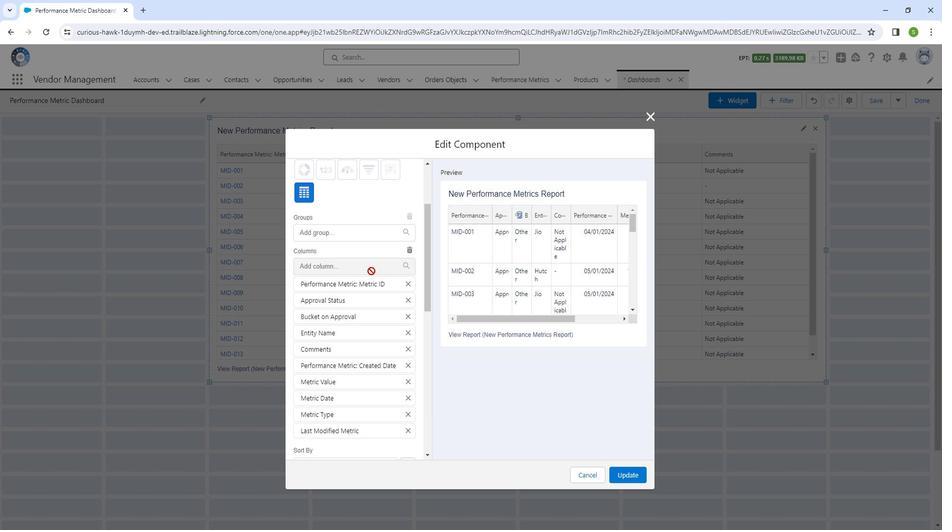 
Action: Mouse pressed left at (378, 270)
Screenshot: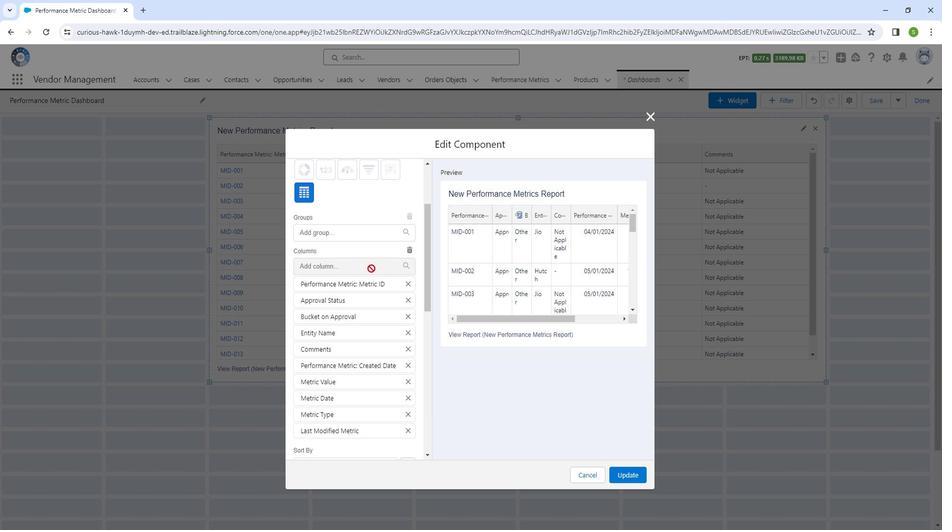 
Action: Mouse moved to (395, 239)
Screenshot: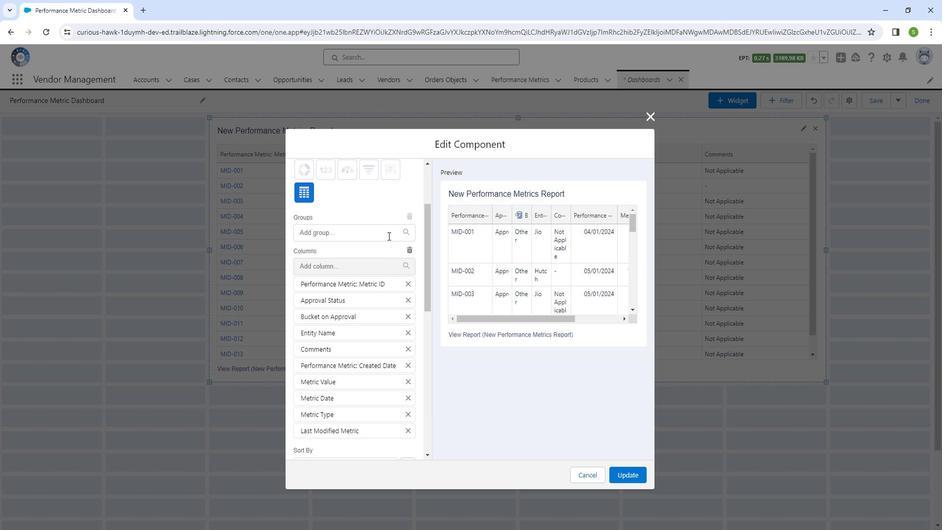 
Action: Mouse pressed left at (395, 239)
Screenshot: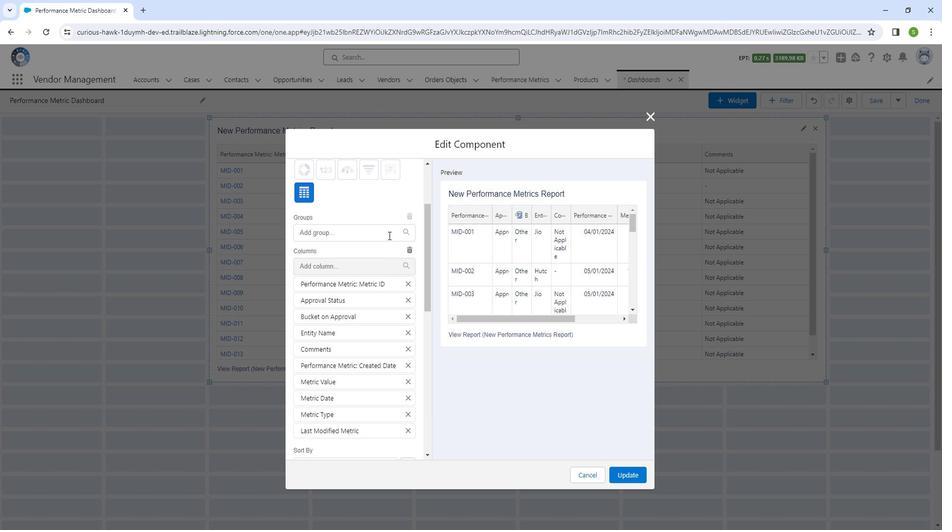 
Action: Mouse moved to (390, 276)
Screenshot: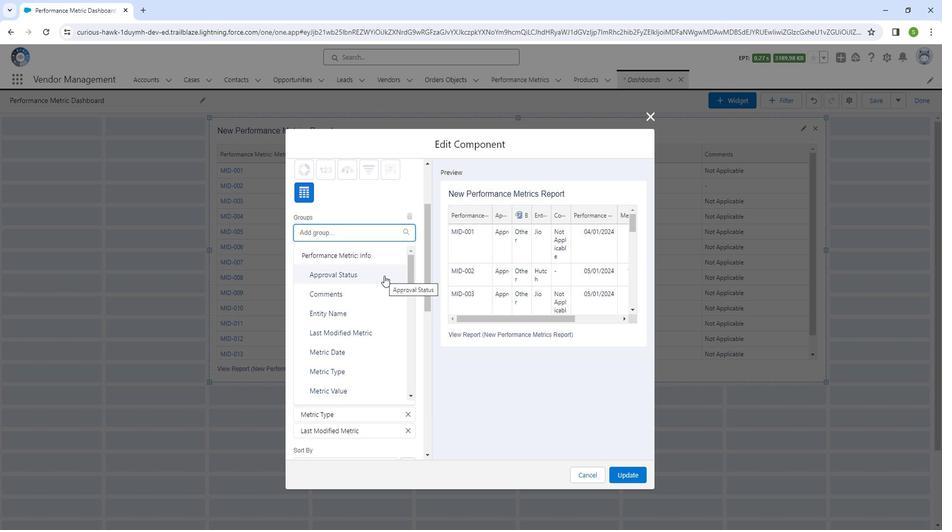 
Action: Mouse pressed left at (390, 276)
Screenshot: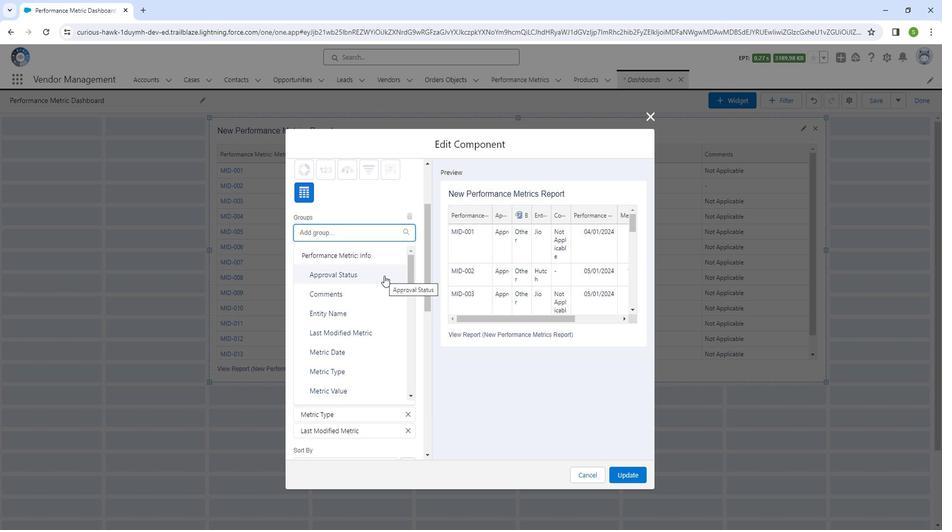 
Action: Mouse moved to (424, 282)
Screenshot: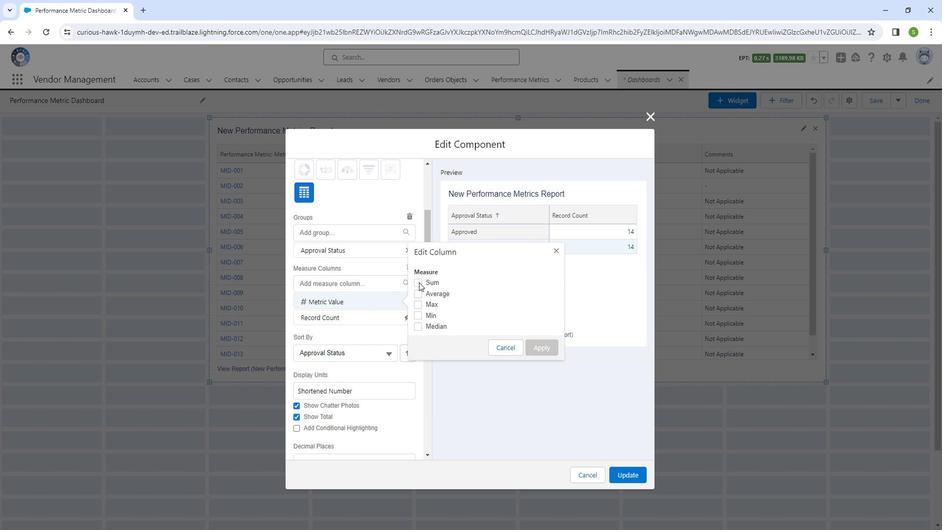
Action: Mouse pressed left at (424, 282)
Screenshot: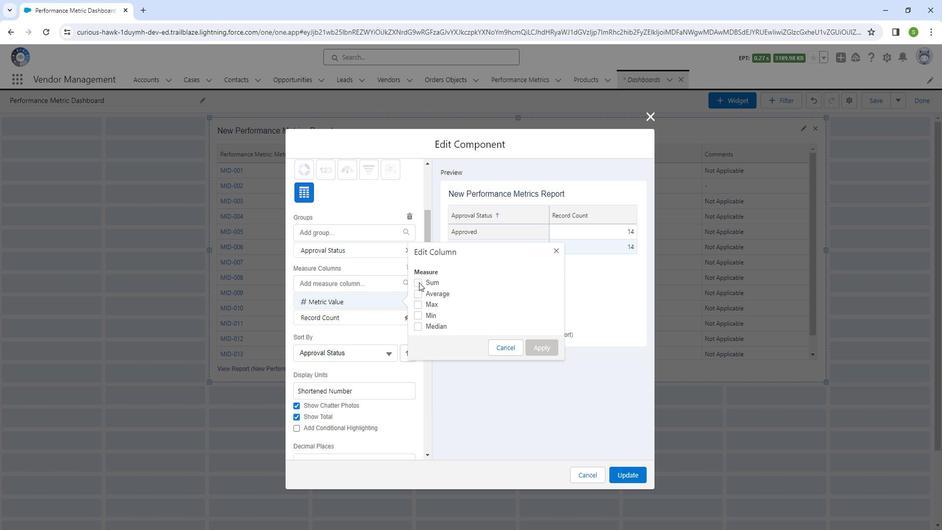 
Action: Mouse moved to (424, 294)
Screenshot: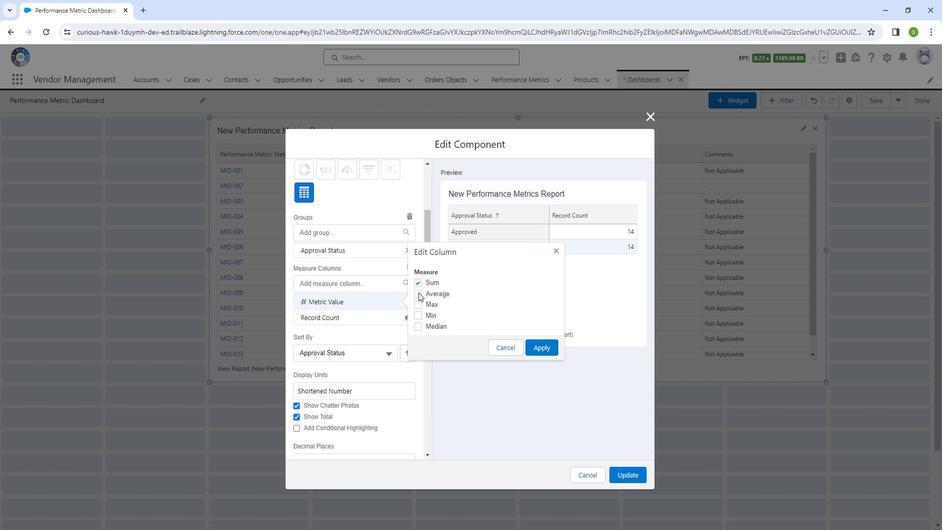
Action: Mouse pressed left at (424, 294)
Screenshot: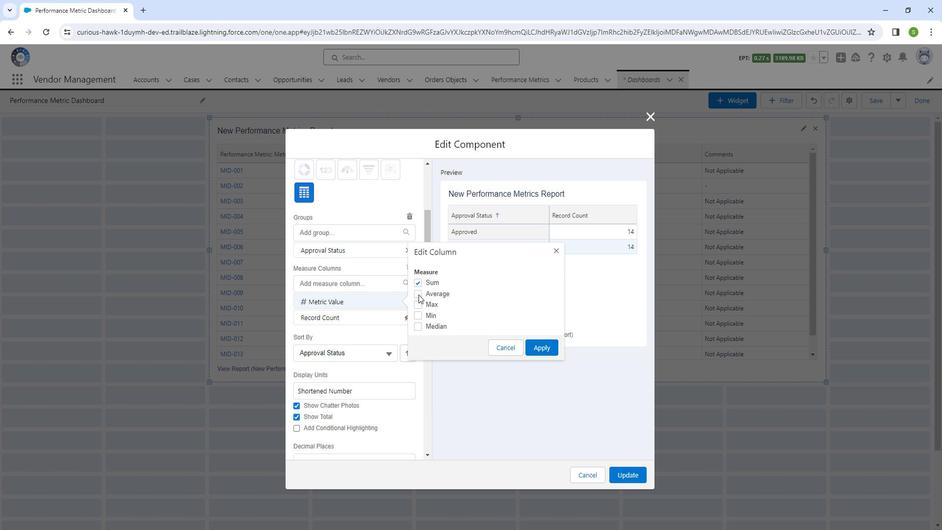 
Action: Mouse moved to (425, 303)
Screenshot: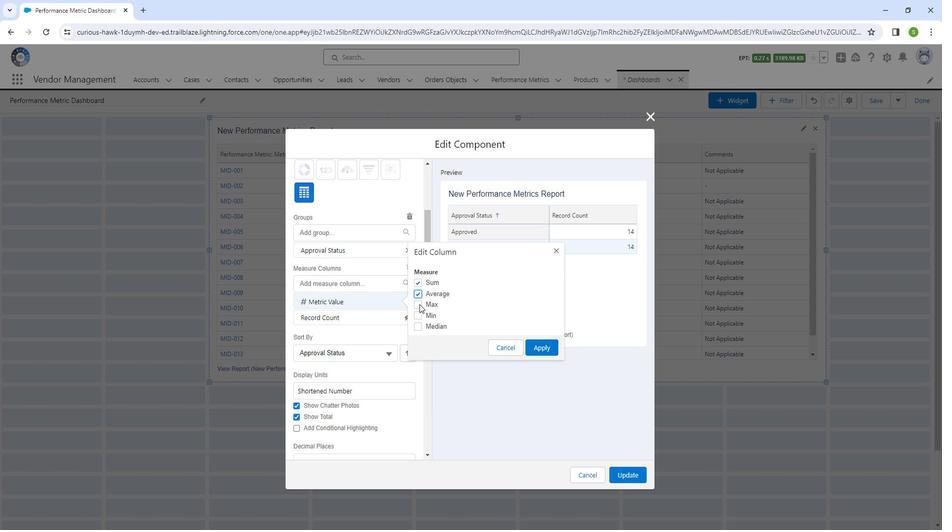 
Action: Mouse pressed left at (425, 303)
Screenshot: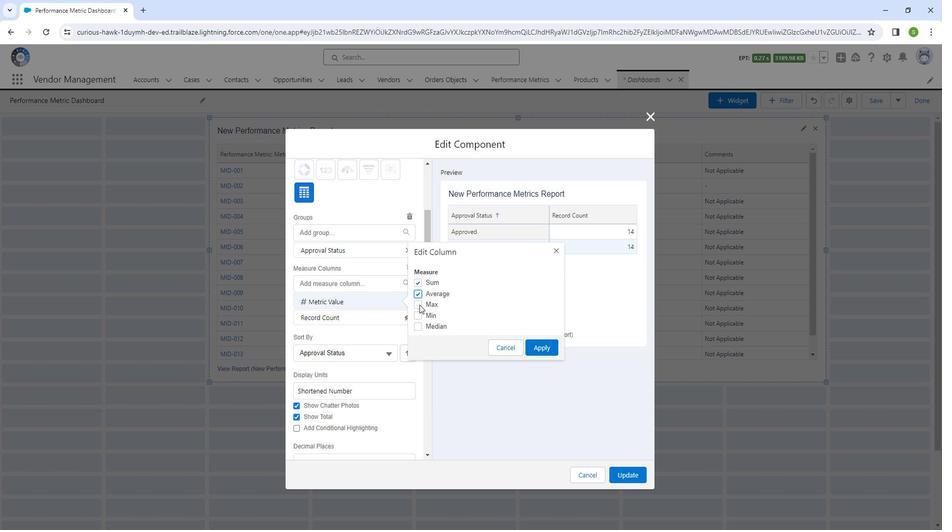 
Action: Mouse moved to (423, 314)
Screenshot: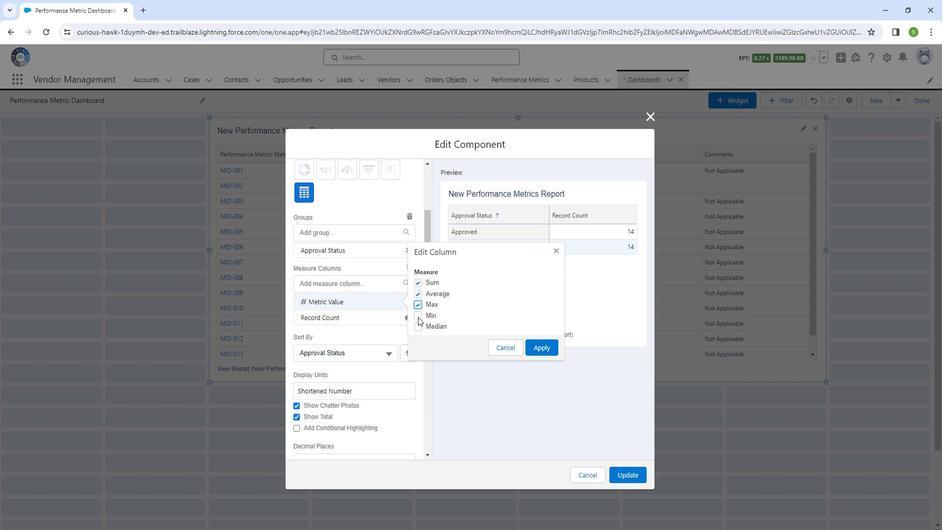
Action: Mouse pressed left at (423, 314)
Screenshot: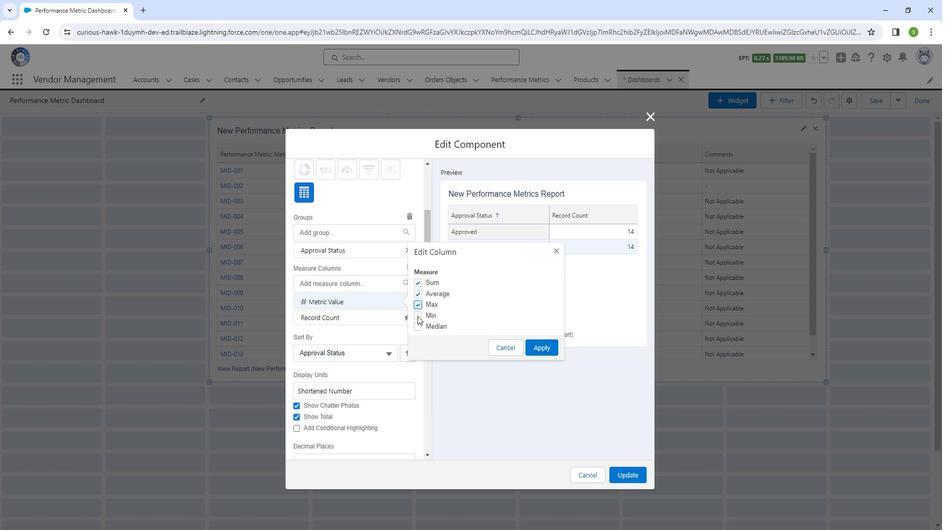 
Action: Mouse moved to (424, 322)
Screenshot: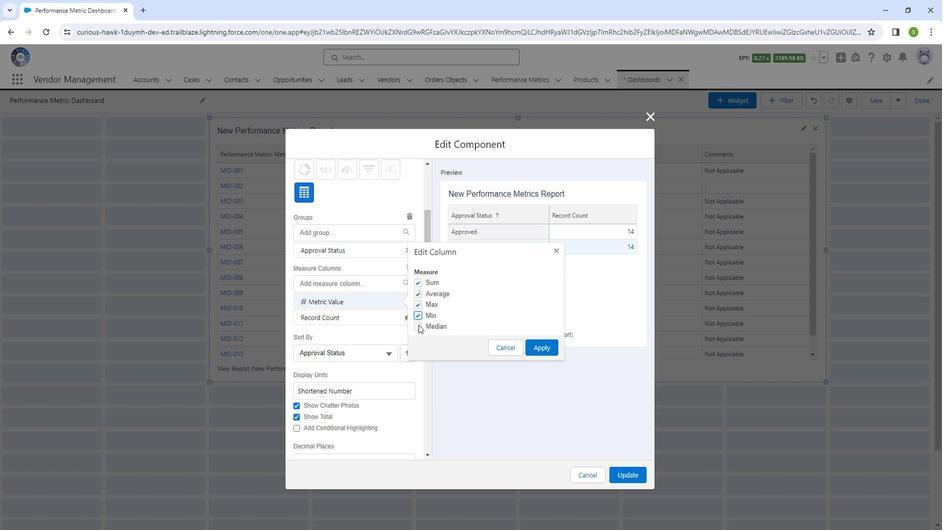 
Action: Mouse pressed left at (424, 322)
Screenshot: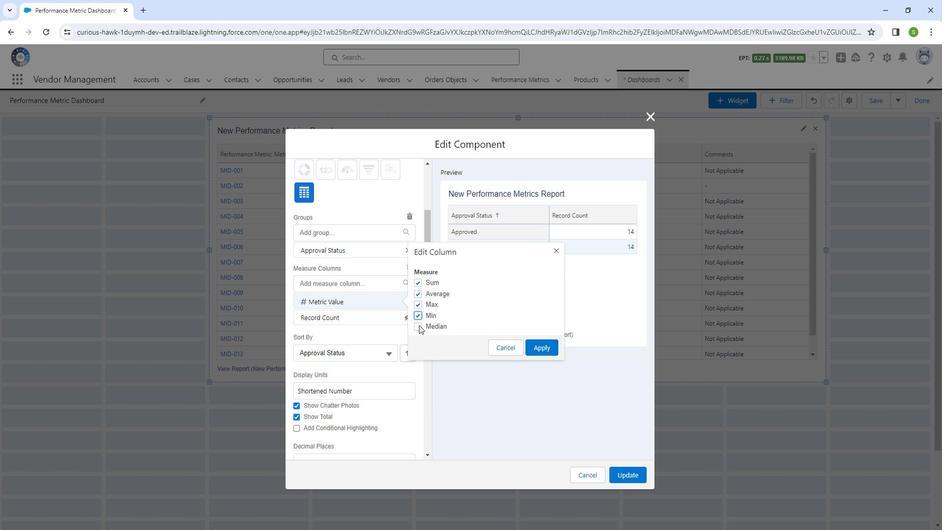 
Action: Mouse moved to (545, 341)
Screenshot: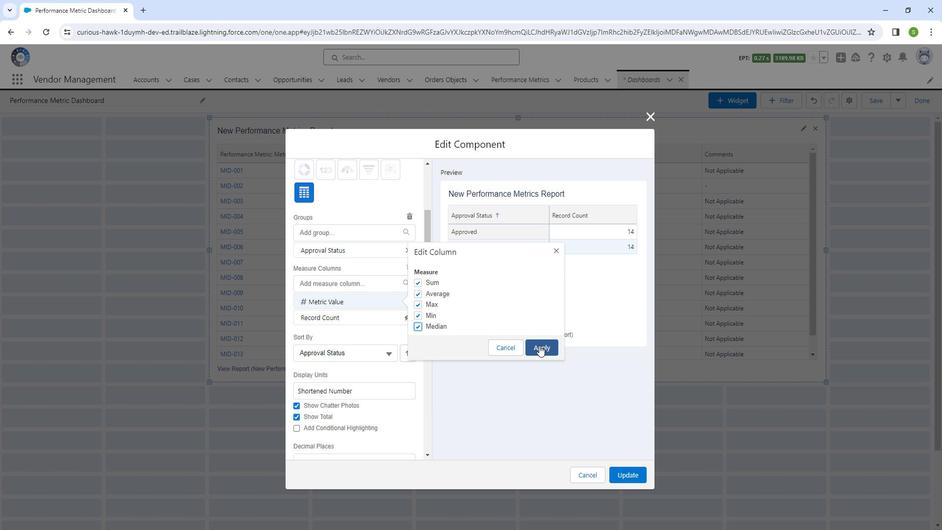 
Action: Mouse pressed left at (545, 341)
Screenshot: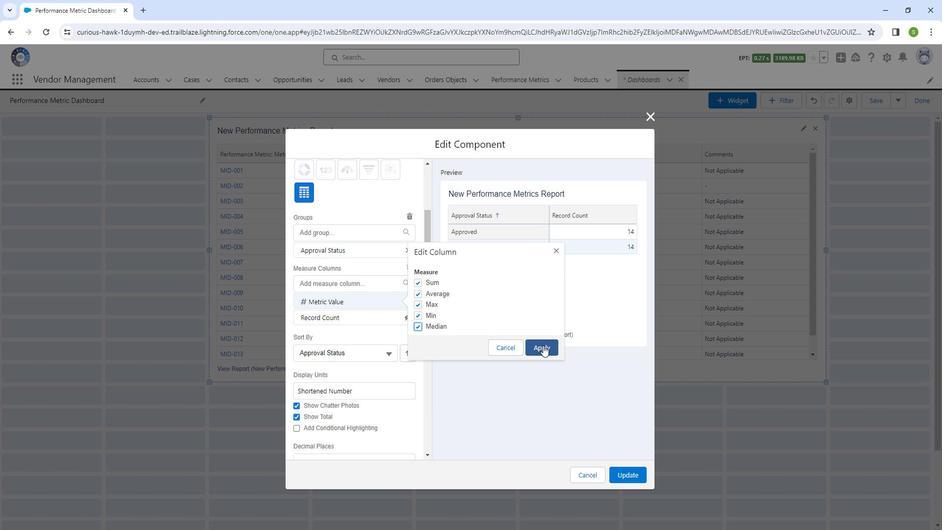 
Action: Mouse moved to (363, 279)
Screenshot: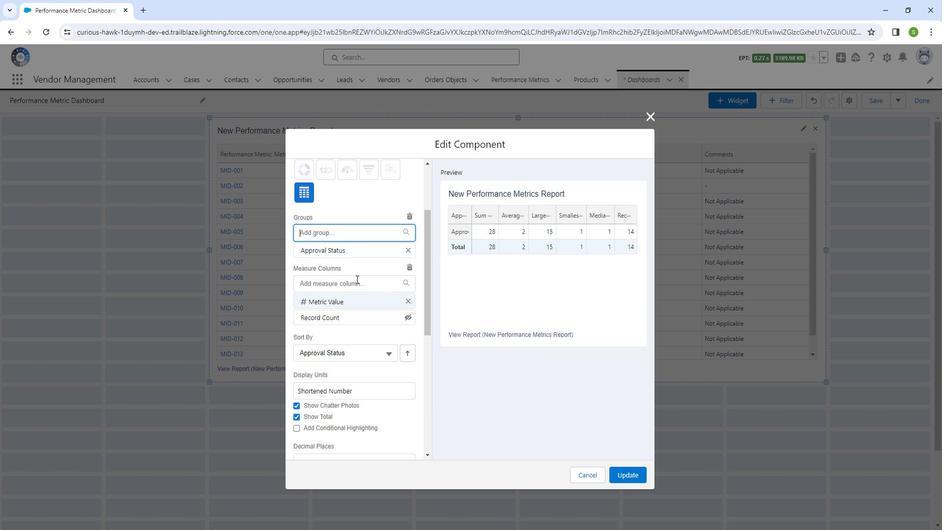 
Action: Mouse pressed left at (363, 279)
Screenshot: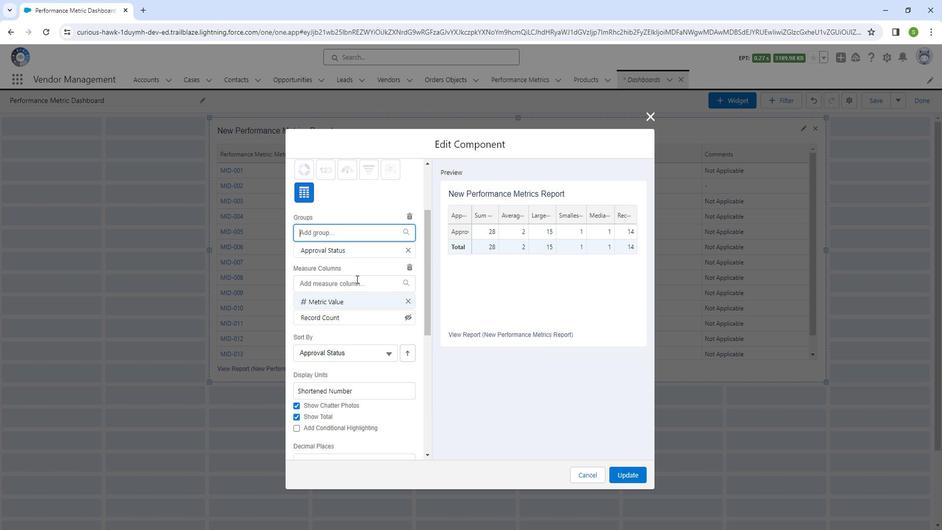 
Action: Mouse moved to (353, 321)
Screenshot: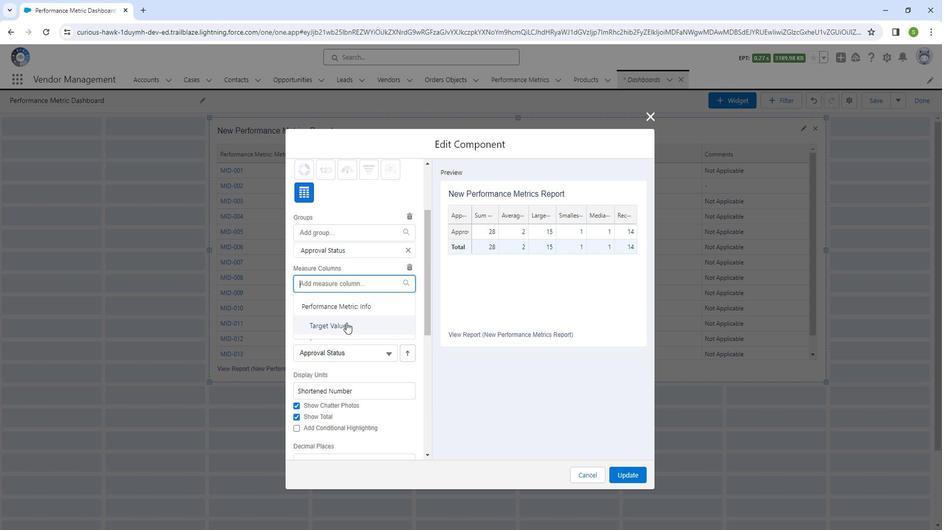 
Action: Mouse pressed left at (353, 321)
Screenshot: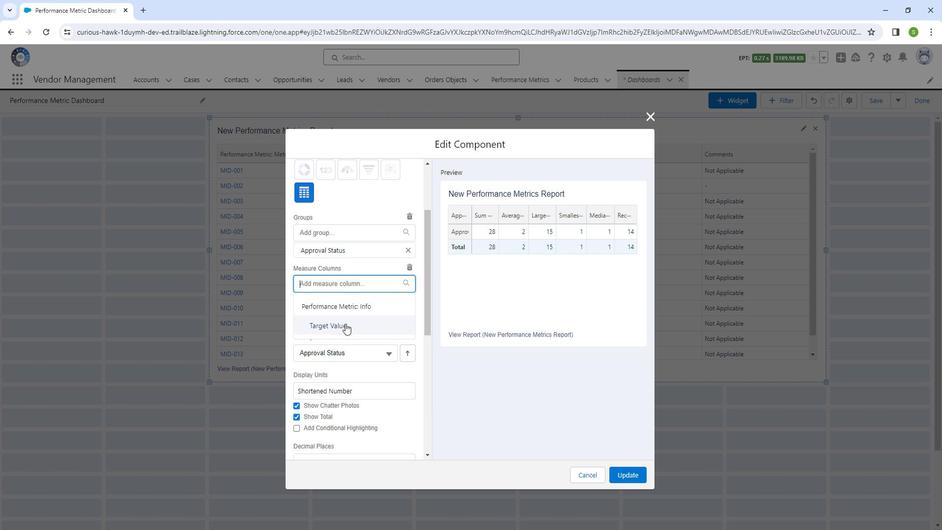
Action: Mouse moved to (421, 314)
Screenshot: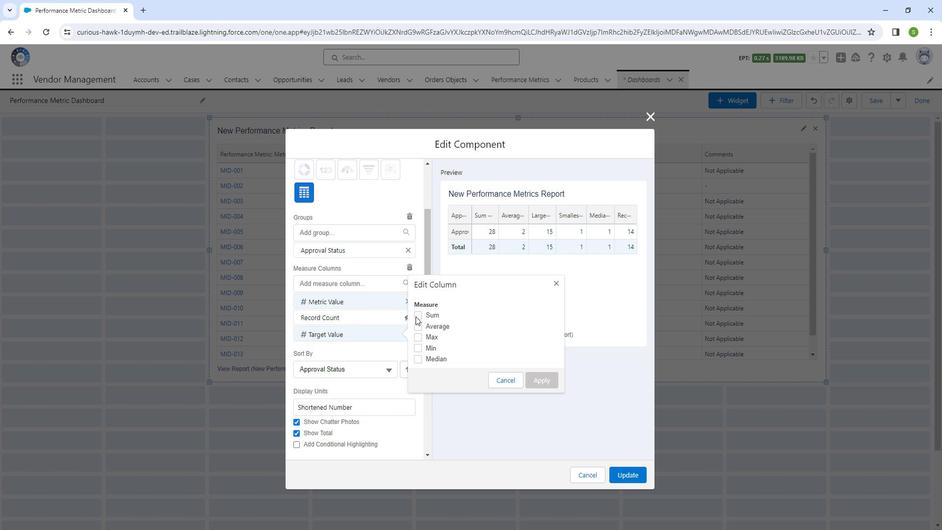 
Action: Mouse pressed left at (421, 314)
Screenshot: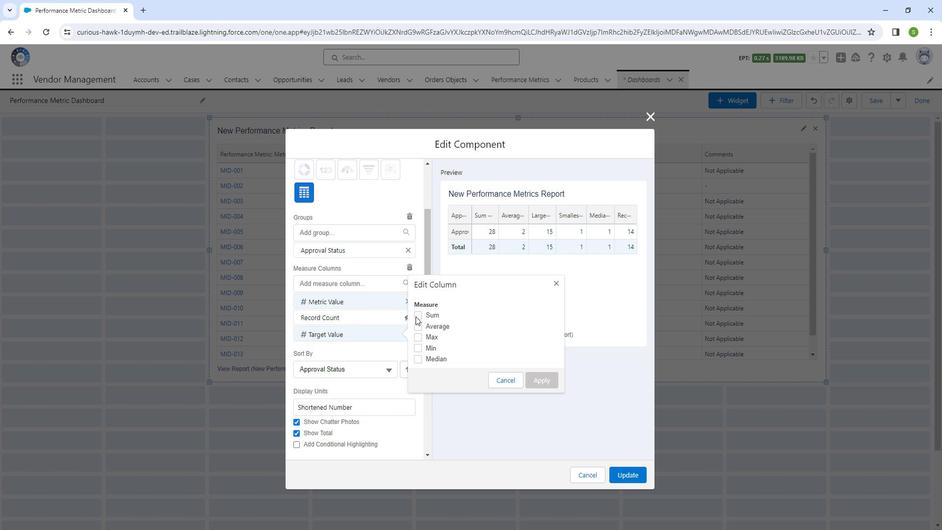 
Action: Mouse moved to (425, 322)
Screenshot: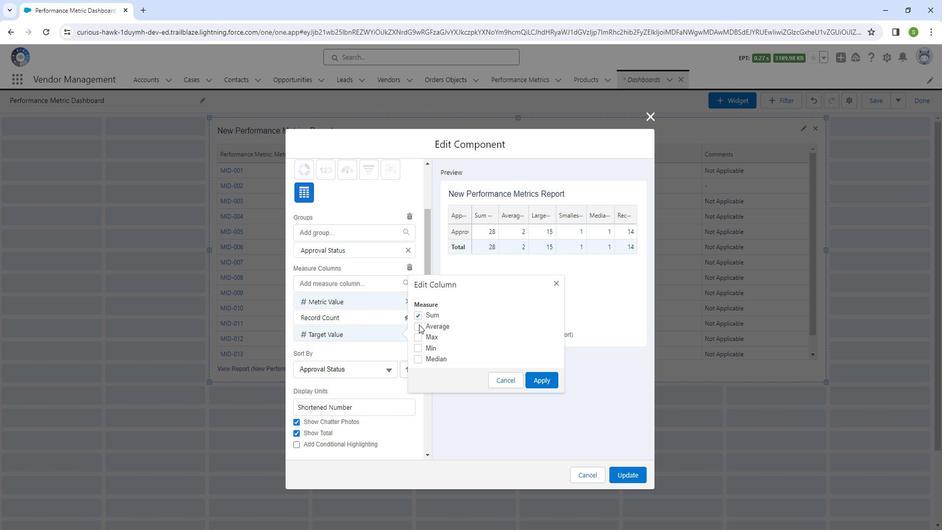 
Action: Mouse pressed left at (425, 322)
Screenshot: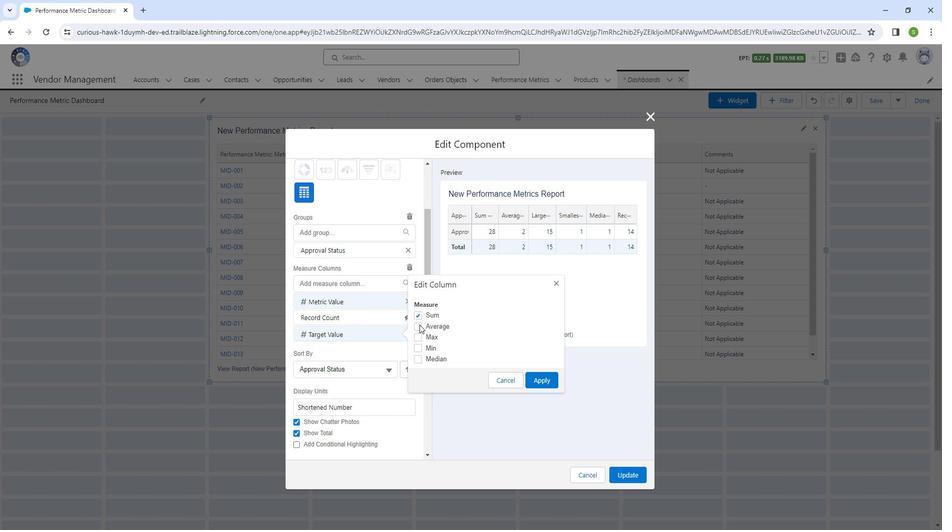 
Action: Mouse moved to (424, 331)
Screenshot: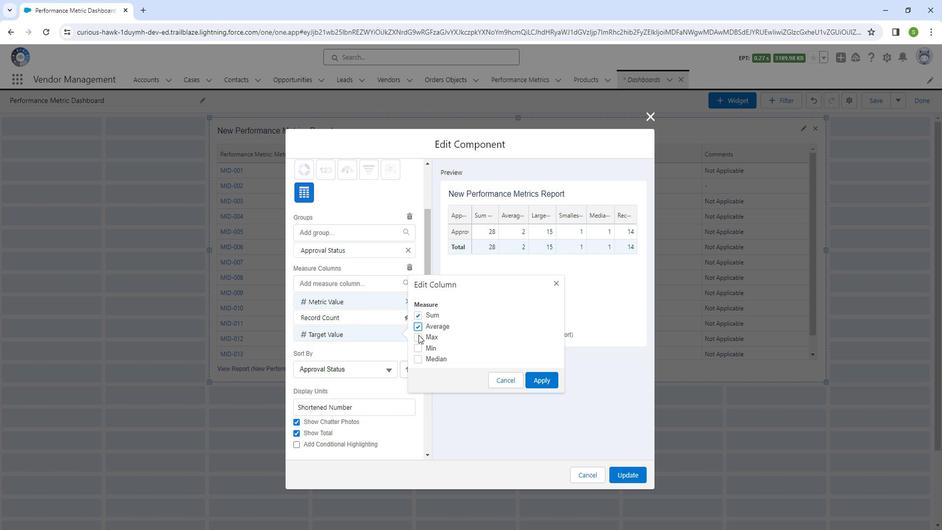 
Action: Mouse pressed left at (424, 331)
Screenshot: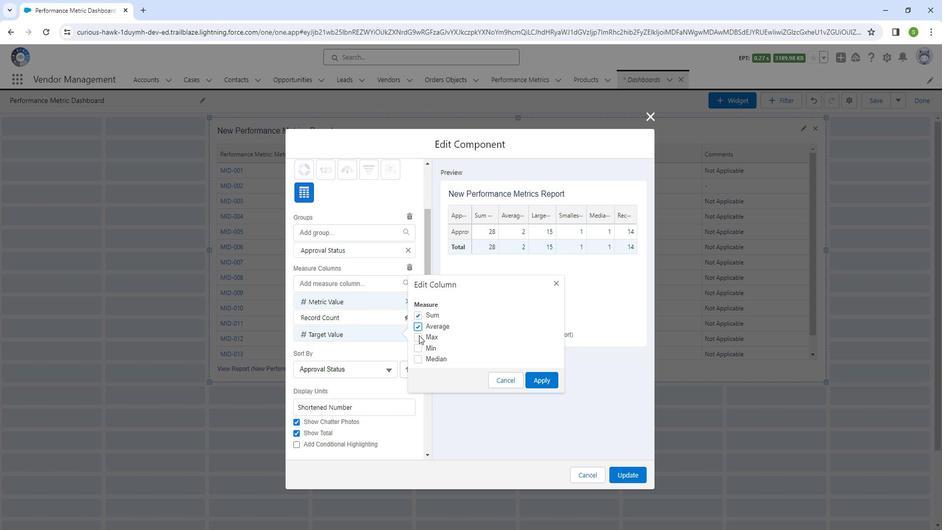 
Action: Mouse moved to (425, 345)
Screenshot: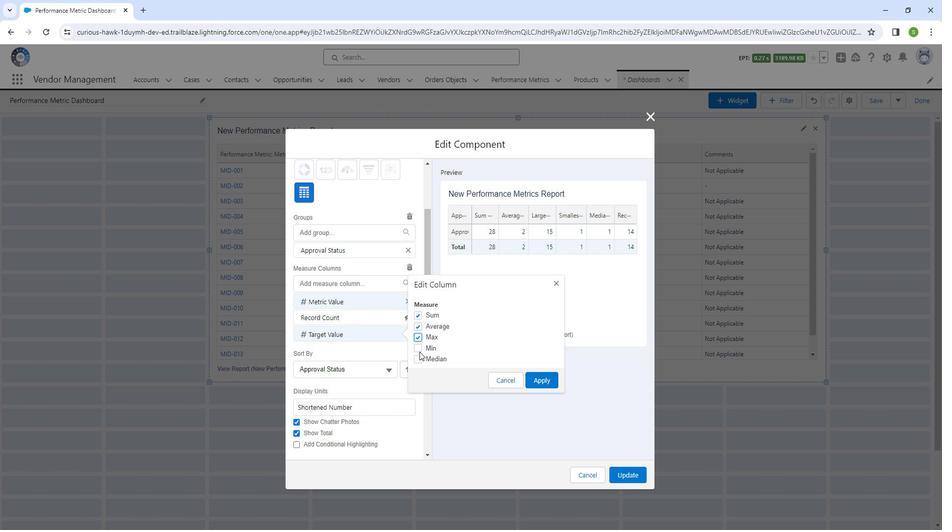 
Action: Mouse pressed left at (425, 345)
Screenshot: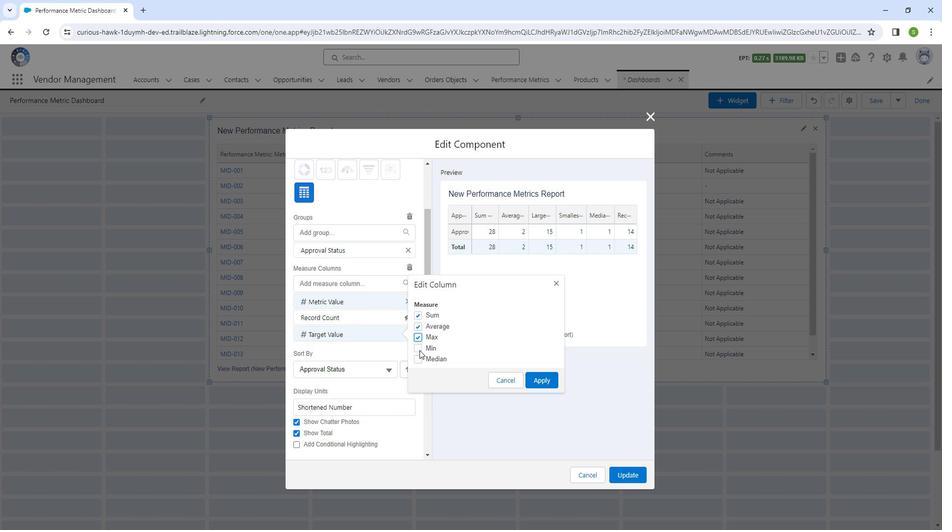 
Action: Mouse moved to (425, 353)
Screenshot: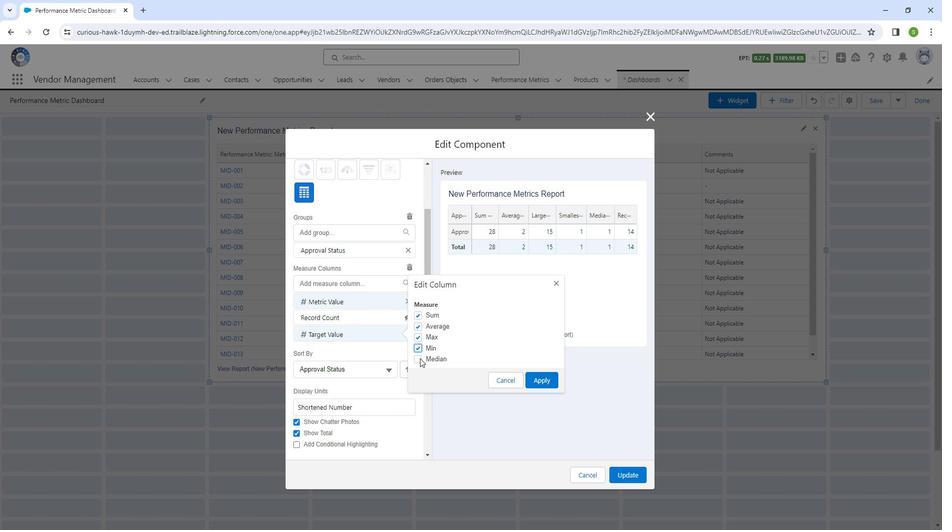 
Action: Mouse pressed left at (425, 353)
Screenshot: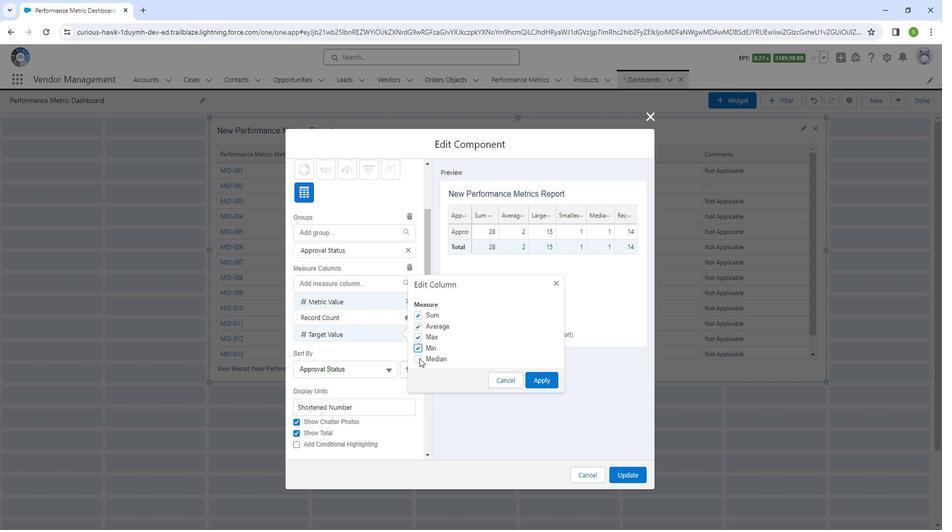 
Action: Mouse moved to (534, 371)
Screenshot: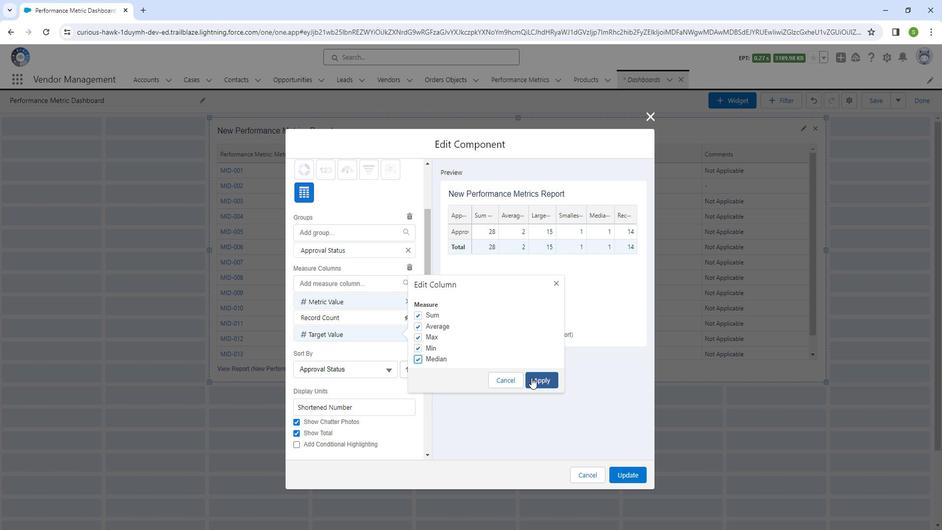 
Action: Mouse pressed left at (534, 371)
Screenshot: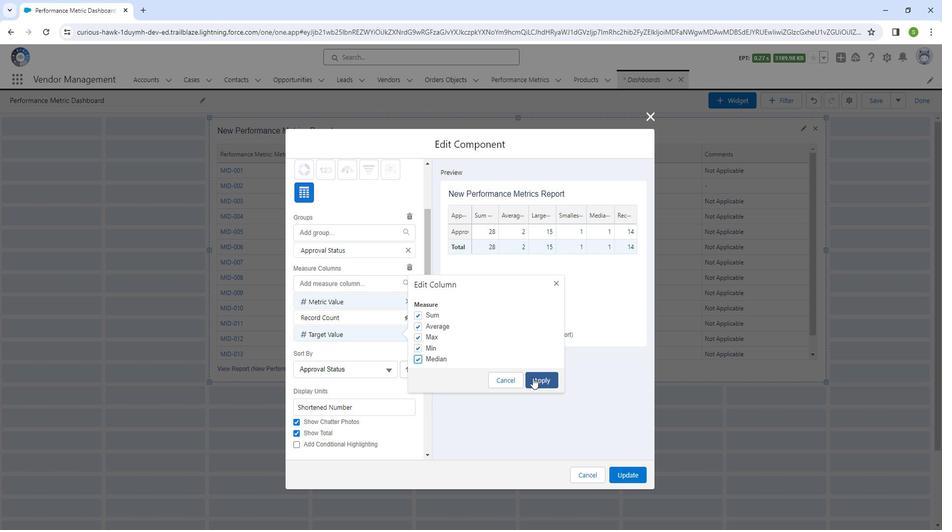 
Action: Mouse moved to (349, 227)
Screenshot: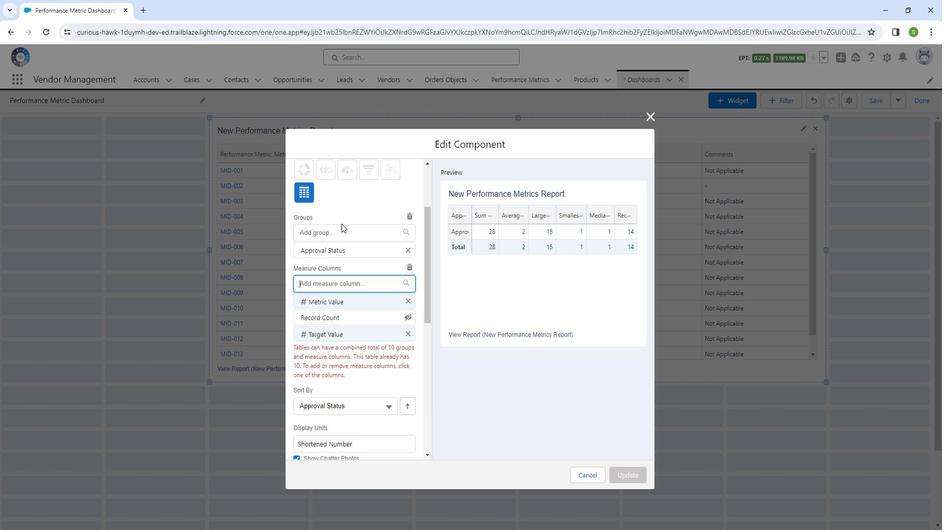 
Action: Mouse pressed left at (349, 227)
Screenshot: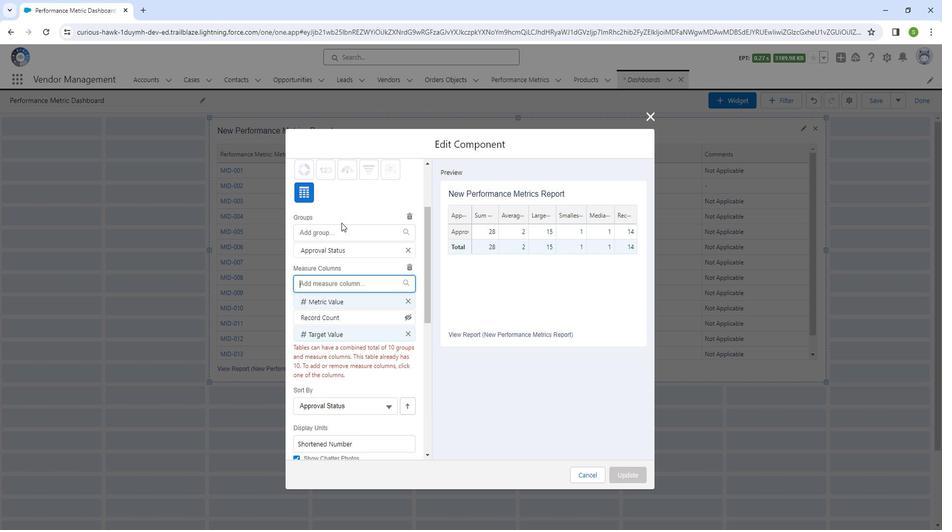 
Action: Mouse moved to (351, 231)
Screenshot: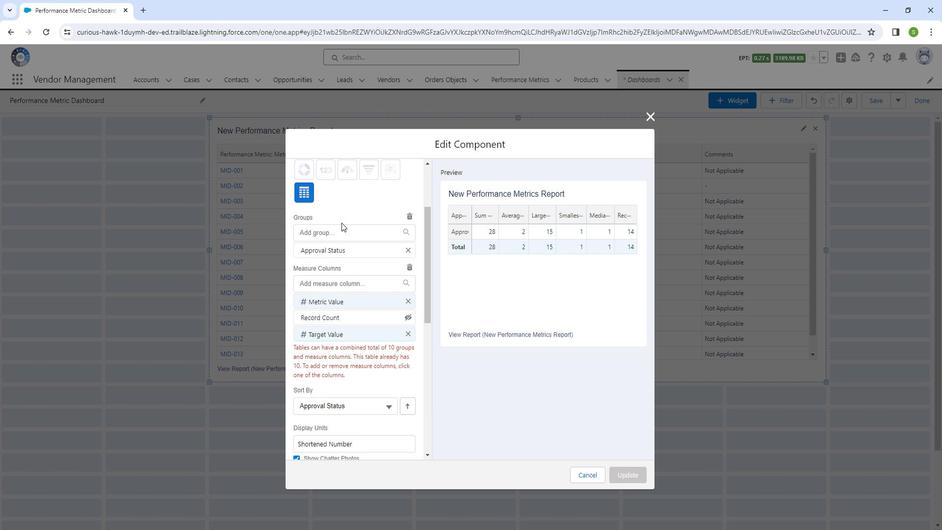 
Action: Mouse pressed left at (351, 231)
Screenshot: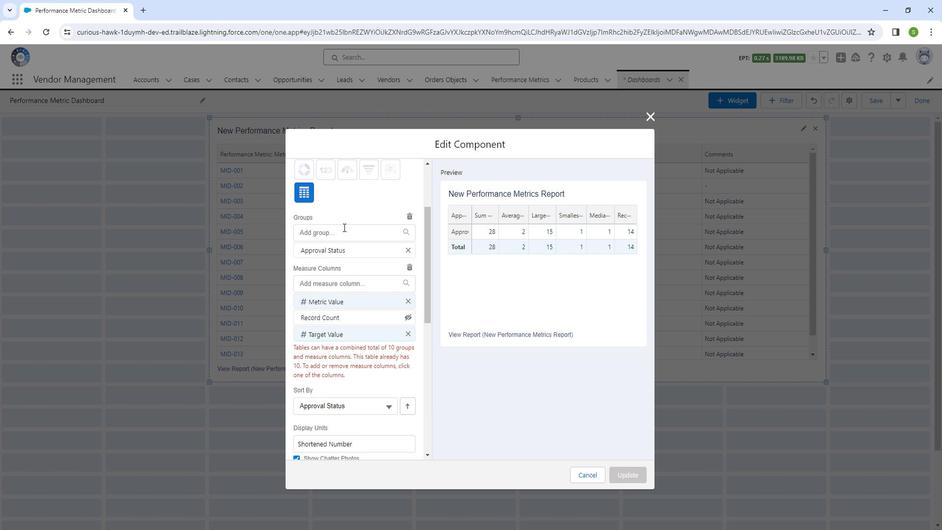 
Action: Mouse moved to (347, 361)
Screenshot: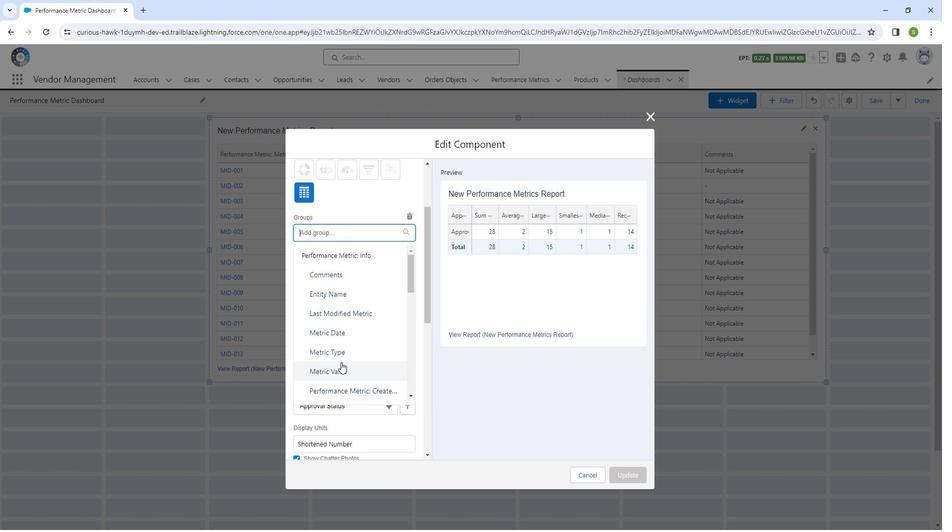 
Action: Mouse pressed left at (347, 361)
Screenshot: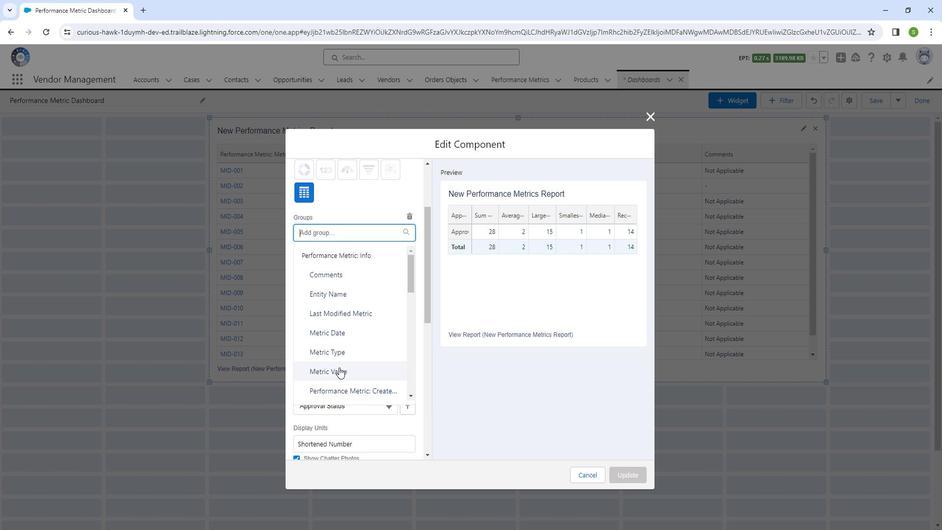 
Action: Mouse moved to (522, 395)
Screenshot: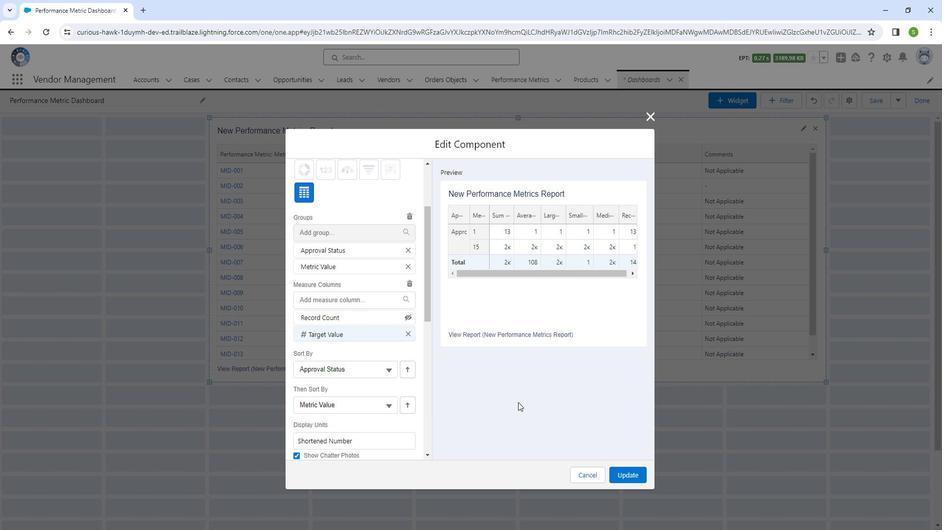 
Action: Mouse scrolled (522, 394) with delta (0, 0)
Screenshot: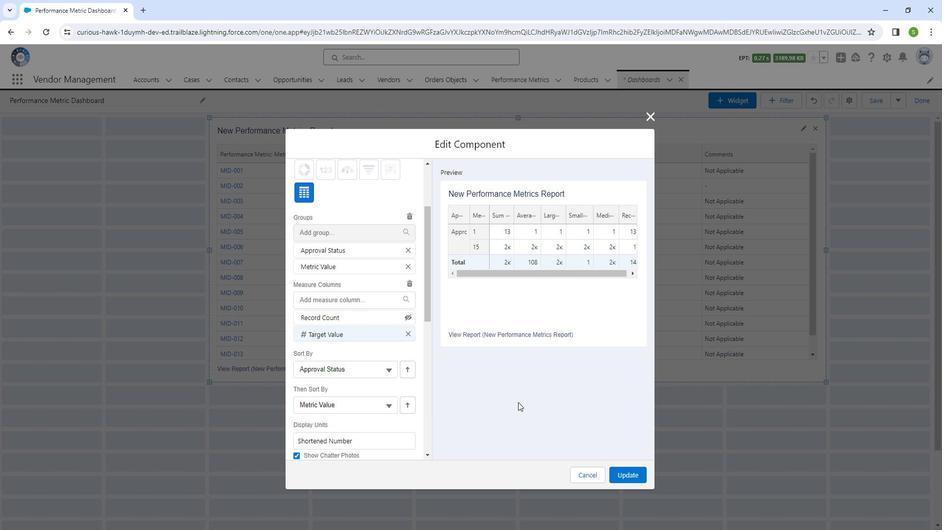 
Action: Mouse moved to (524, 396)
Screenshot: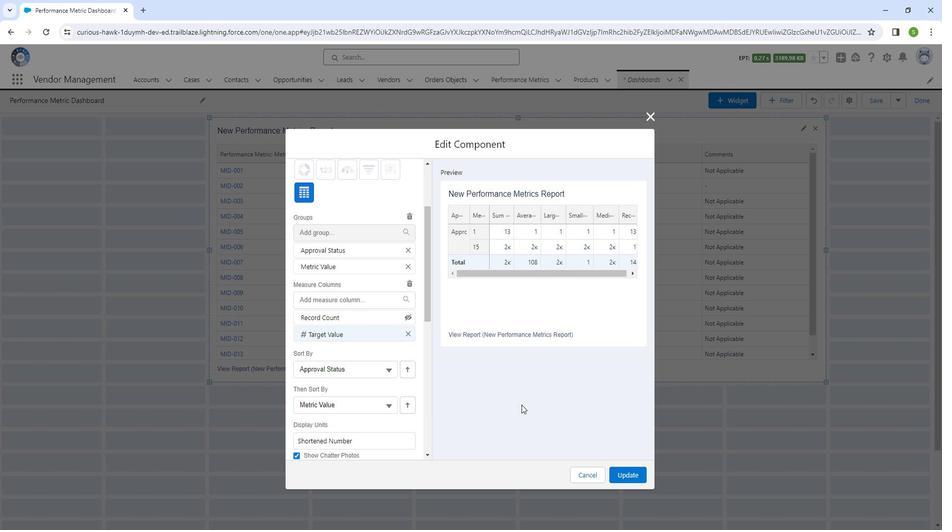 
Action: Mouse scrolled (524, 395) with delta (0, 0)
Screenshot: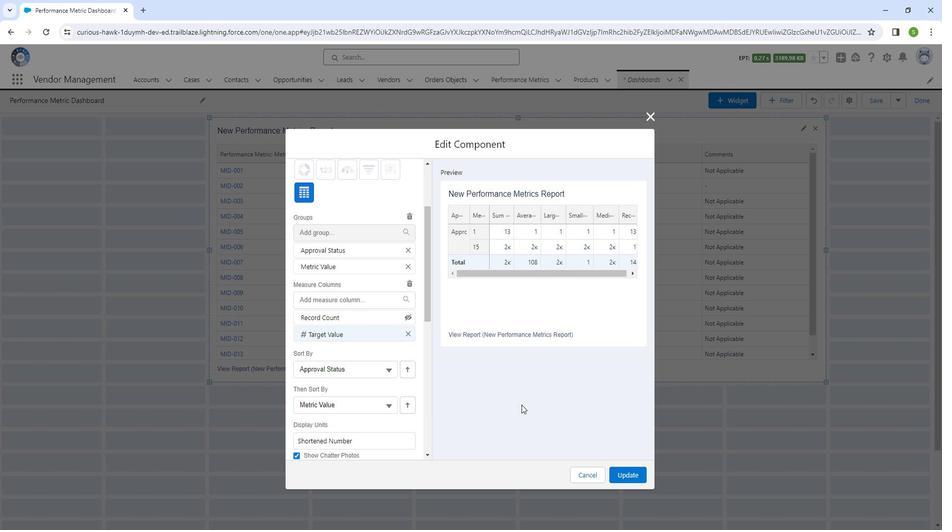 
Action: Mouse moved to (622, 456)
Screenshot: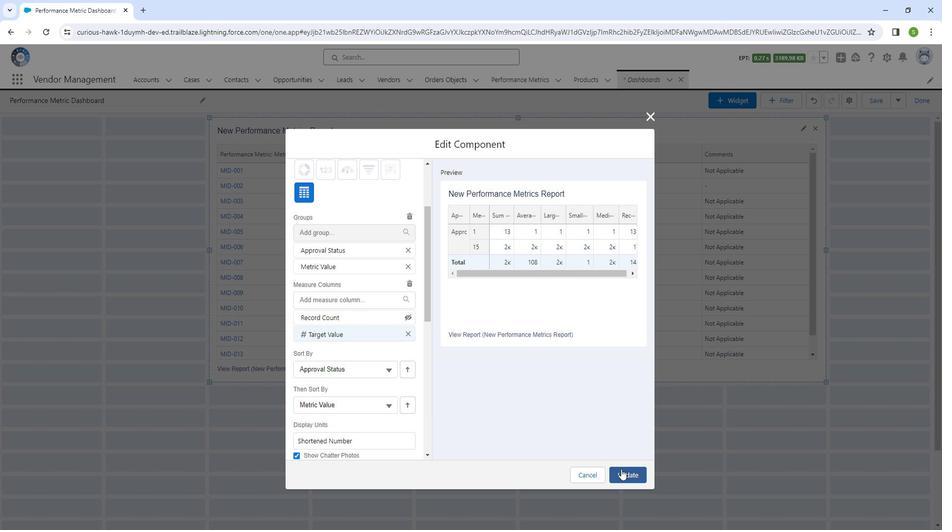 
Action: Mouse pressed left at (622, 456)
Screenshot: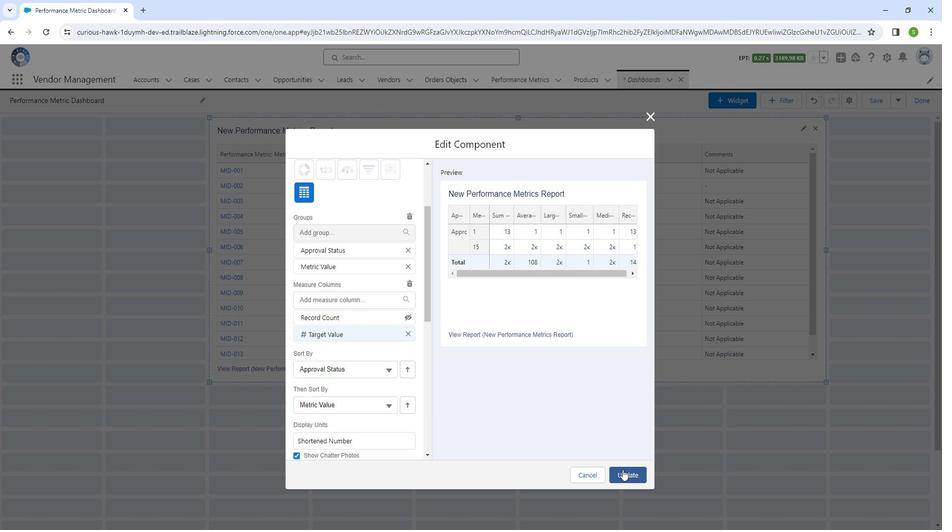 
Action: Mouse moved to (796, 139)
Screenshot: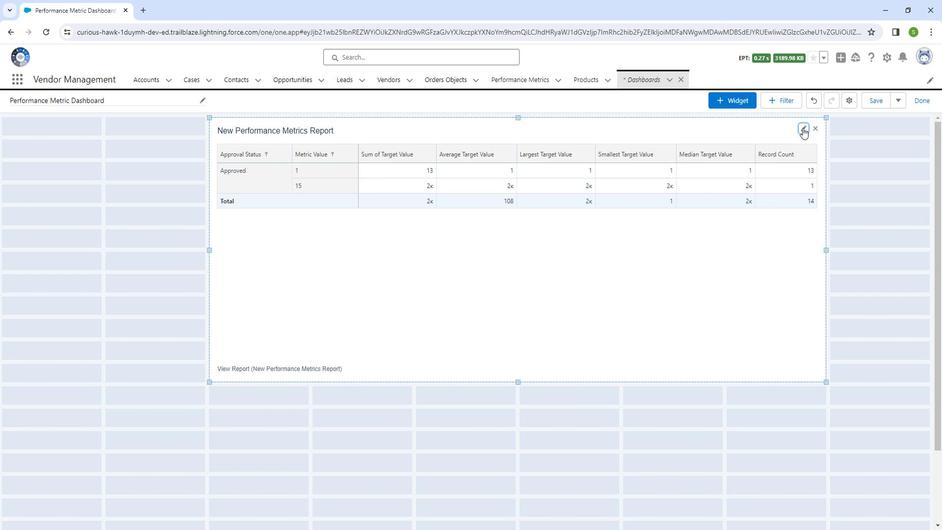 
Action: Mouse pressed left at (796, 139)
Screenshot: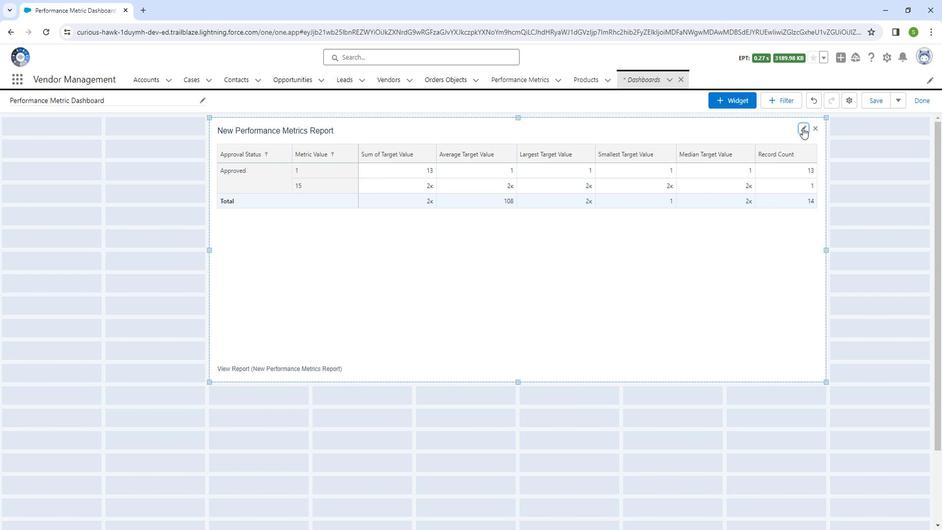 
Action: Mouse moved to (413, 345)
Screenshot: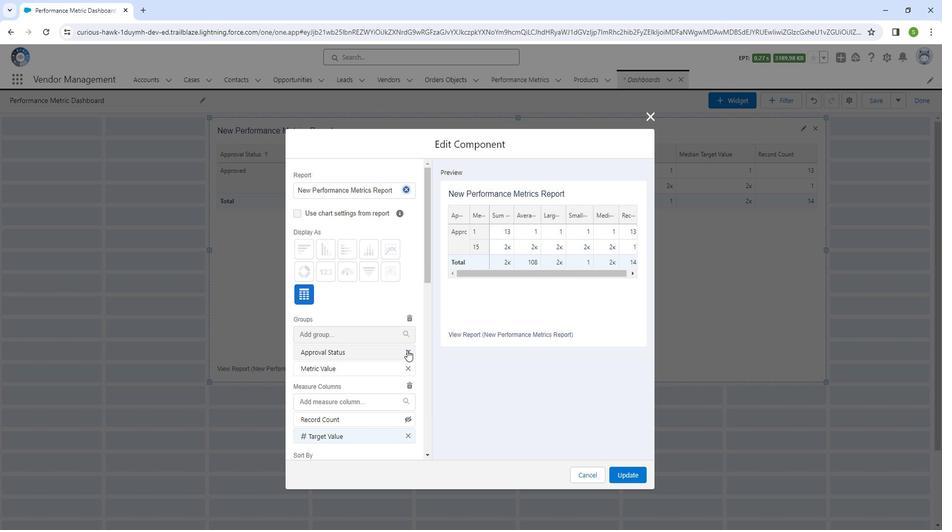 
Action: Mouse pressed left at (413, 345)
Screenshot: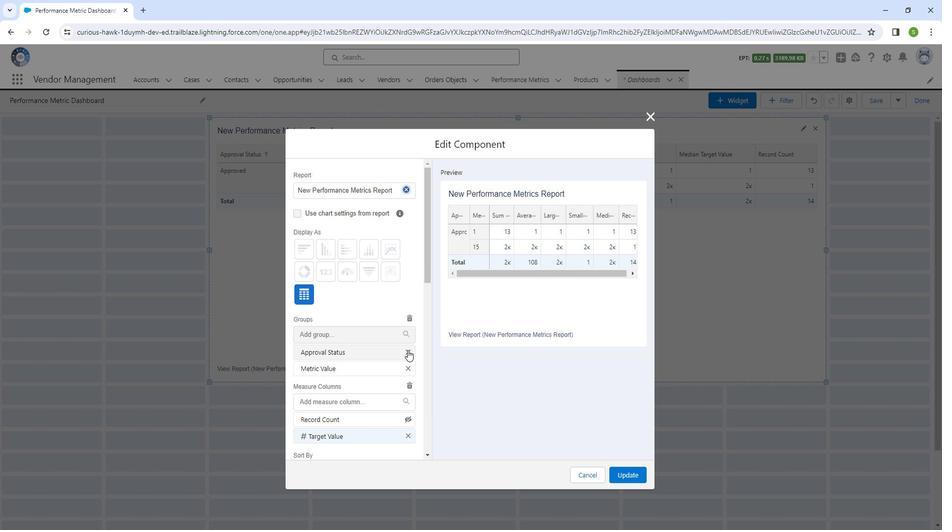 
Action: Mouse moved to (413, 347)
Screenshot: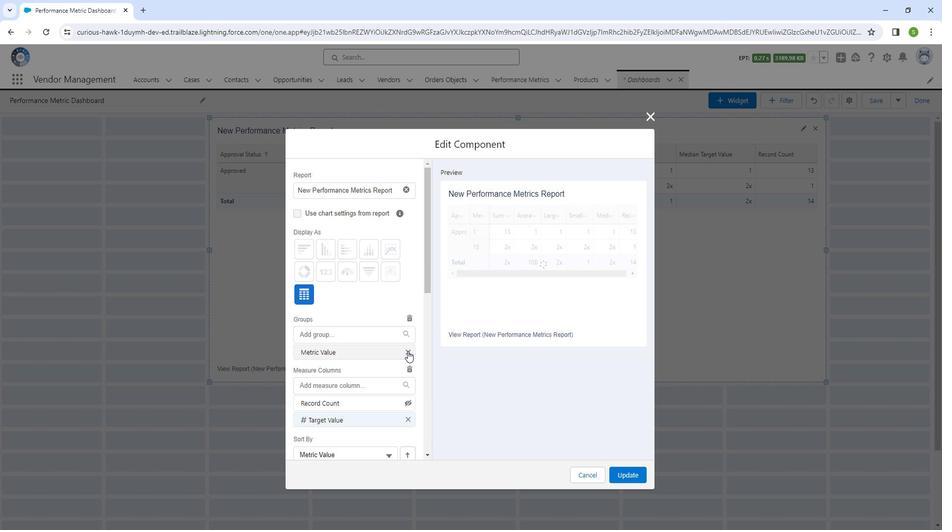 
Action: Mouse pressed left at (413, 347)
Screenshot: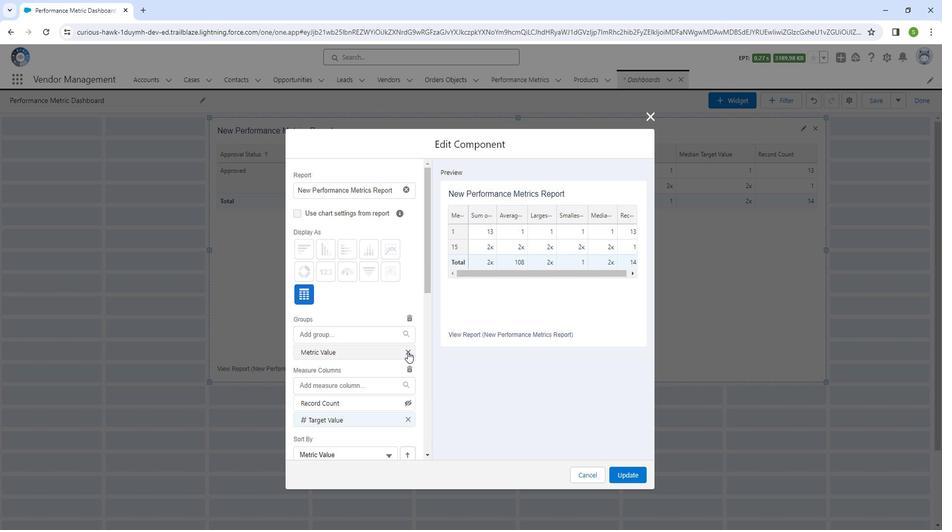
Action: Mouse moved to (379, 366)
Screenshot: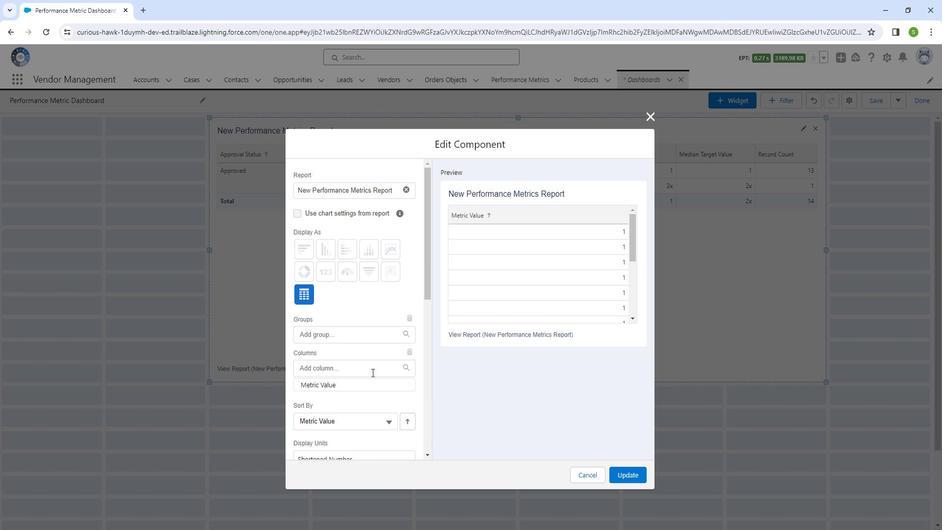 
Action: Mouse scrolled (379, 365) with delta (0, 0)
Screenshot: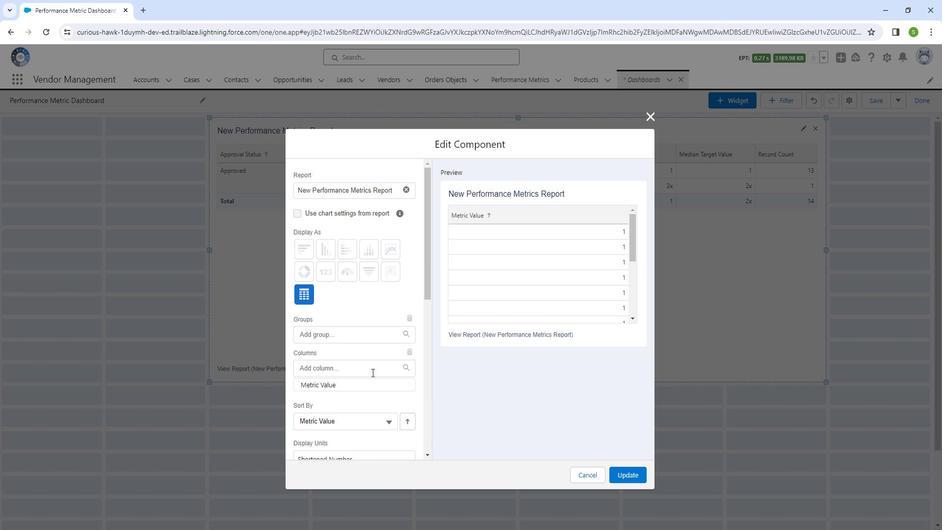 
Action: Mouse scrolled (379, 365) with delta (0, 0)
Screenshot: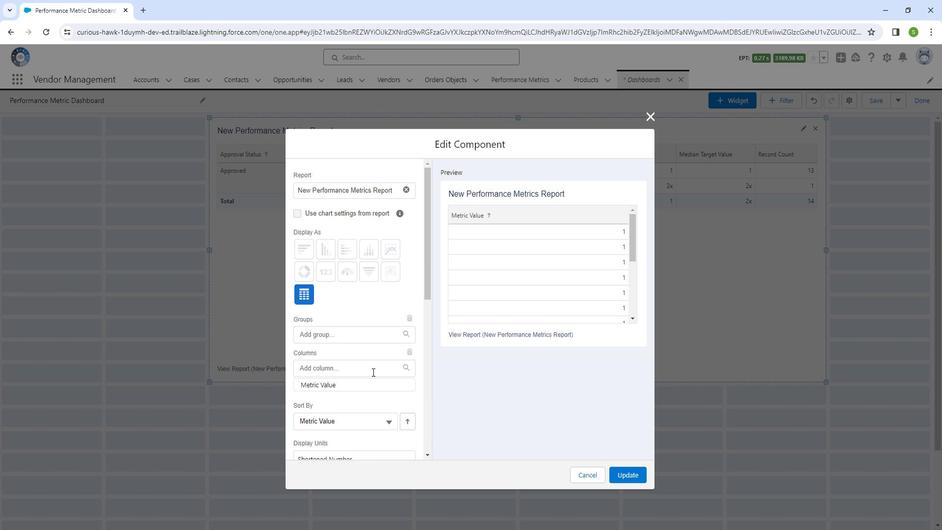 
Action: Mouse scrolled (379, 365) with delta (0, 0)
Screenshot: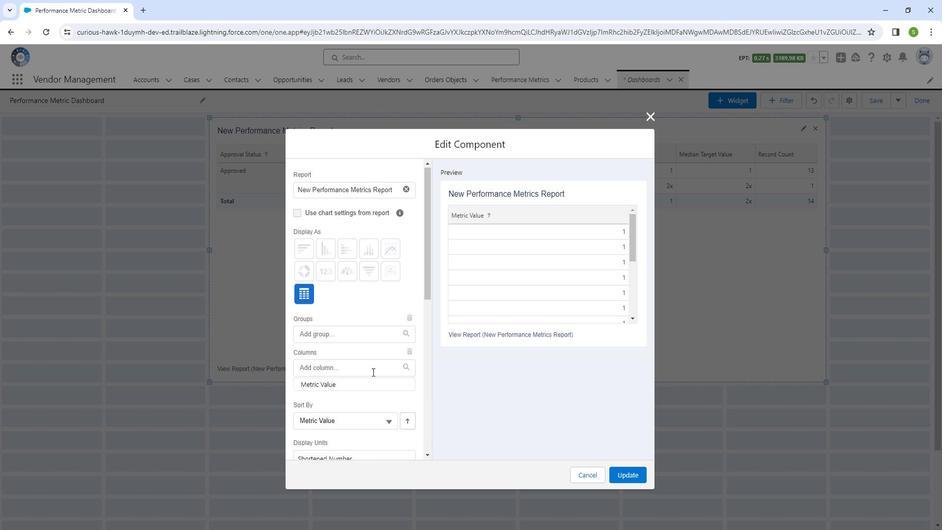 
Action: Mouse scrolled (379, 365) with delta (0, 0)
Screenshot: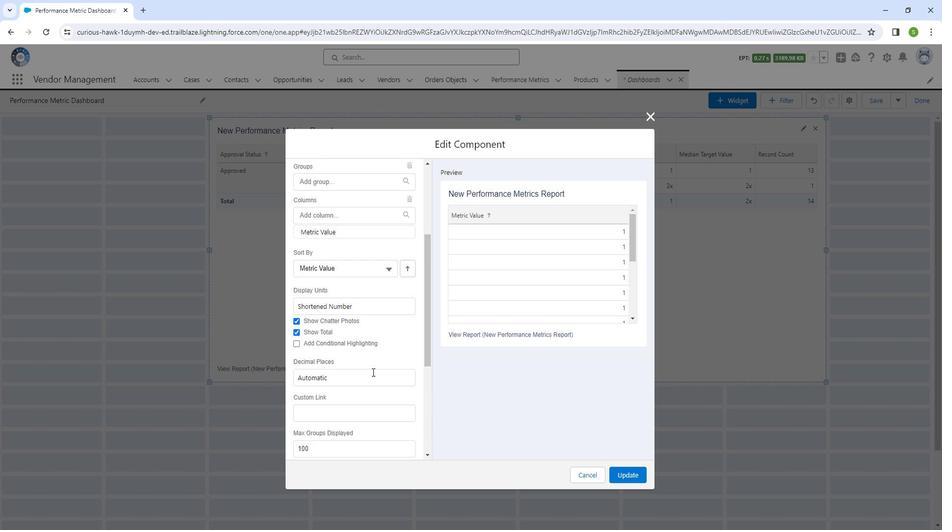 
Action: Mouse moved to (380, 365)
Screenshot: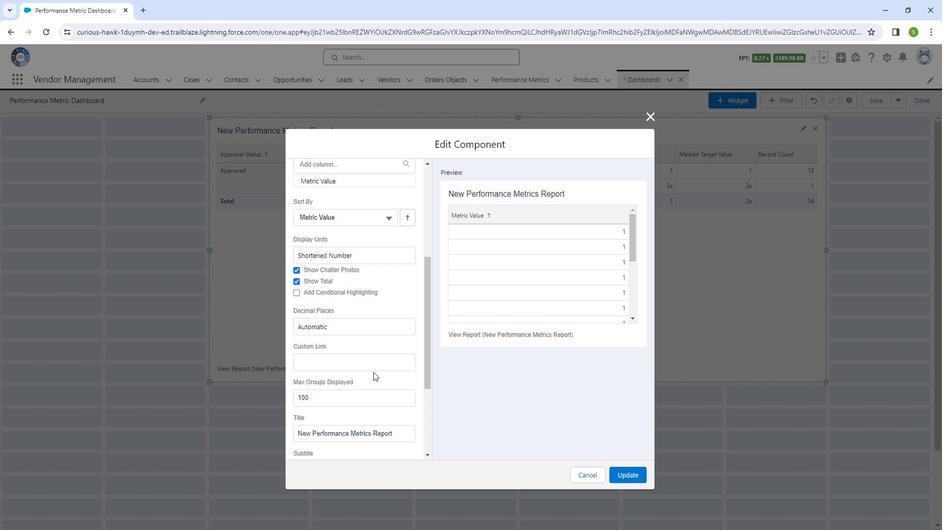 
Action: Mouse scrolled (380, 366) with delta (0, 0)
Screenshot: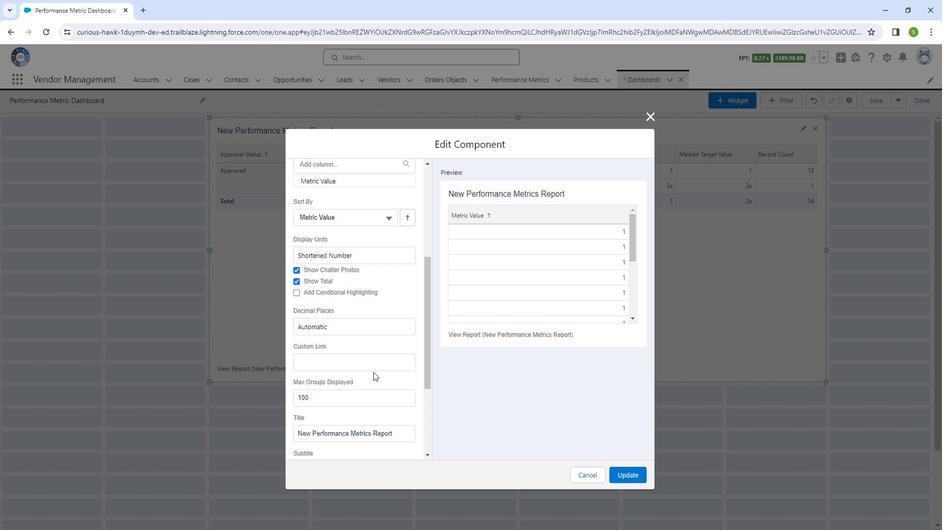 
Action: Mouse moved to (388, 265)
Screenshot: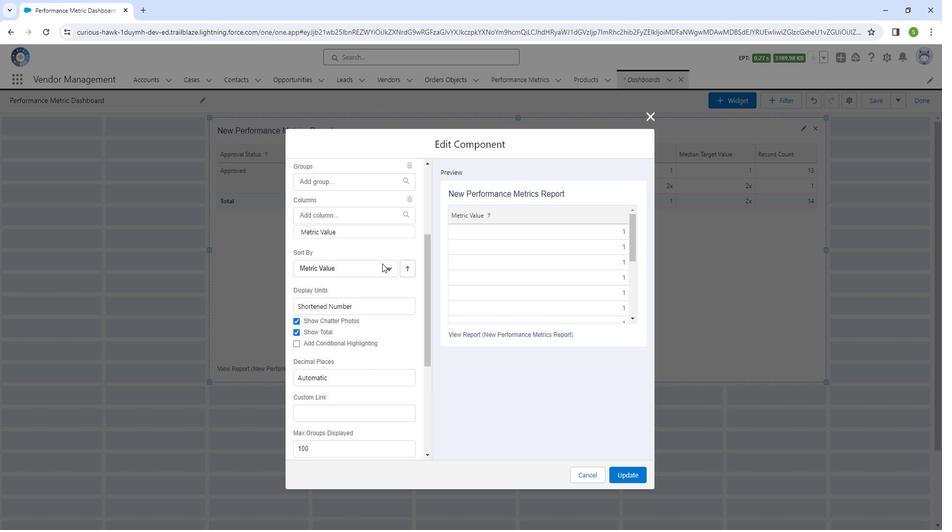 
Action: Mouse pressed left at (388, 265)
Screenshot: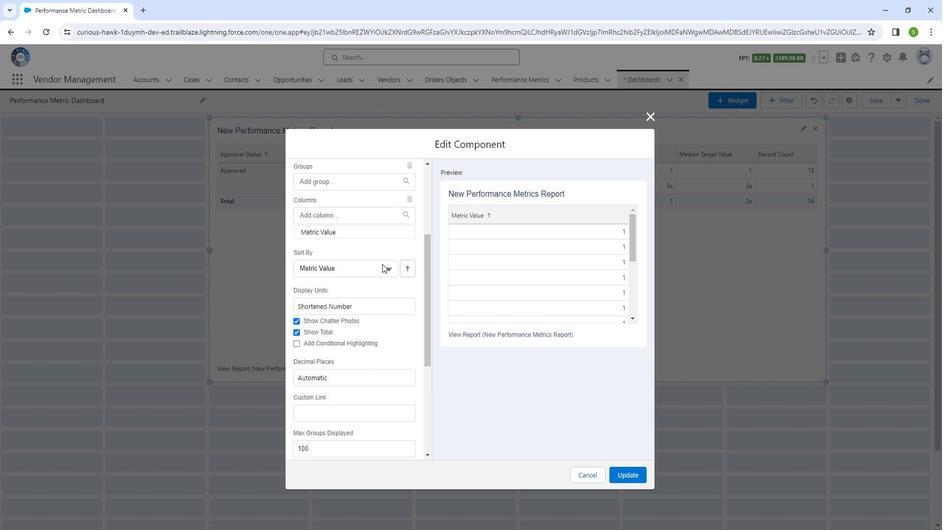 
Action: Mouse moved to (388, 267)
Screenshot: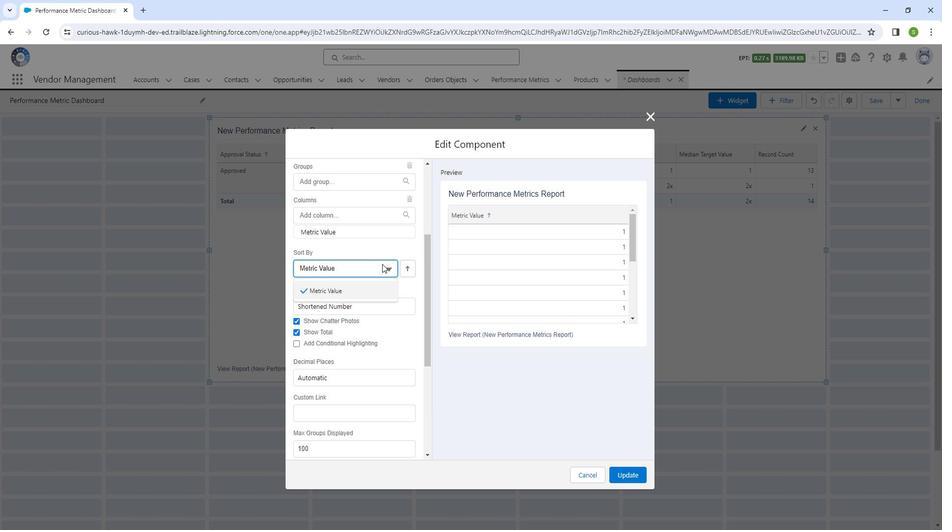 
Action: Mouse pressed left at (388, 267)
Screenshot: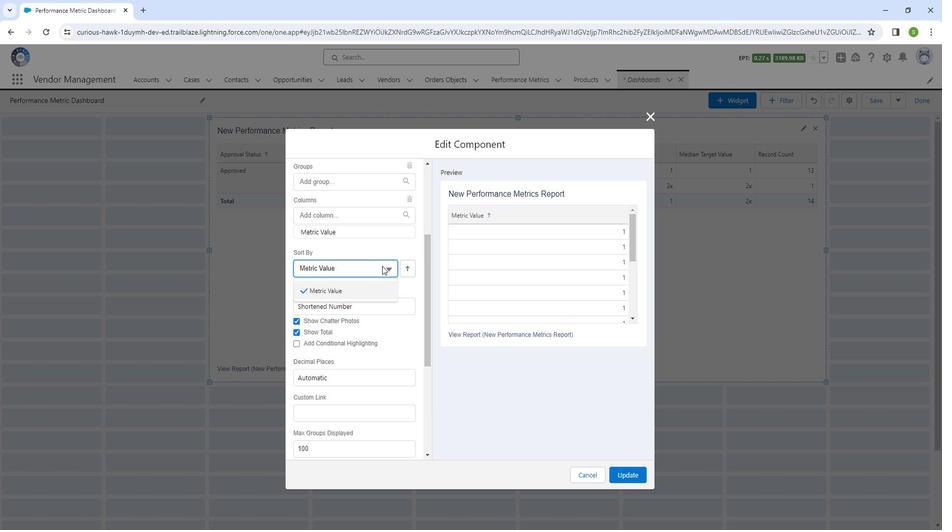 
Action: Mouse moved to (411, 269)
Screenshot: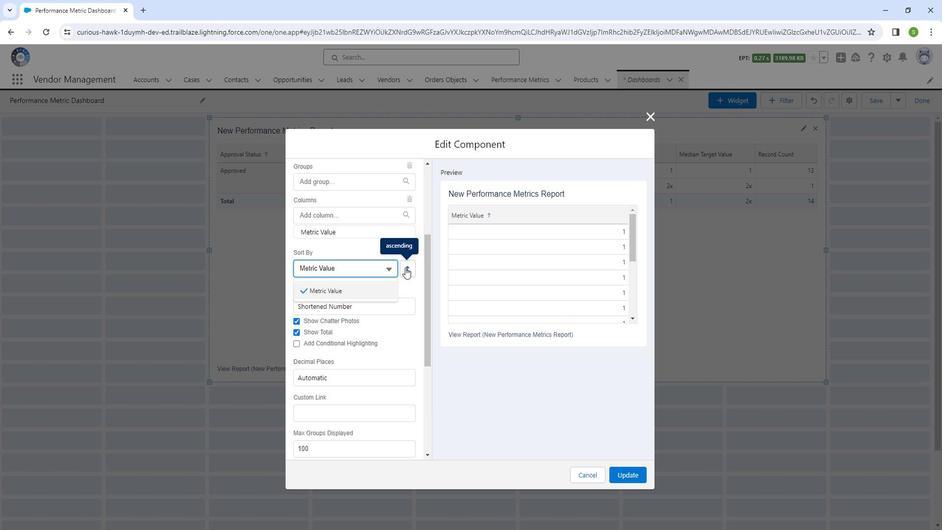 
Action: Mouse pressed left at (411, 269)
Screenshot: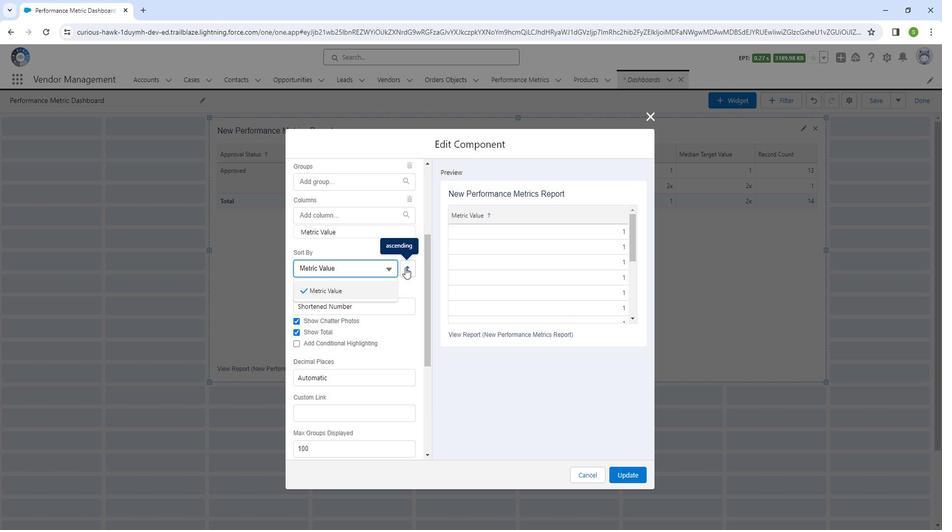 
Action: Mouse moved to (305, 328)
Screenshot: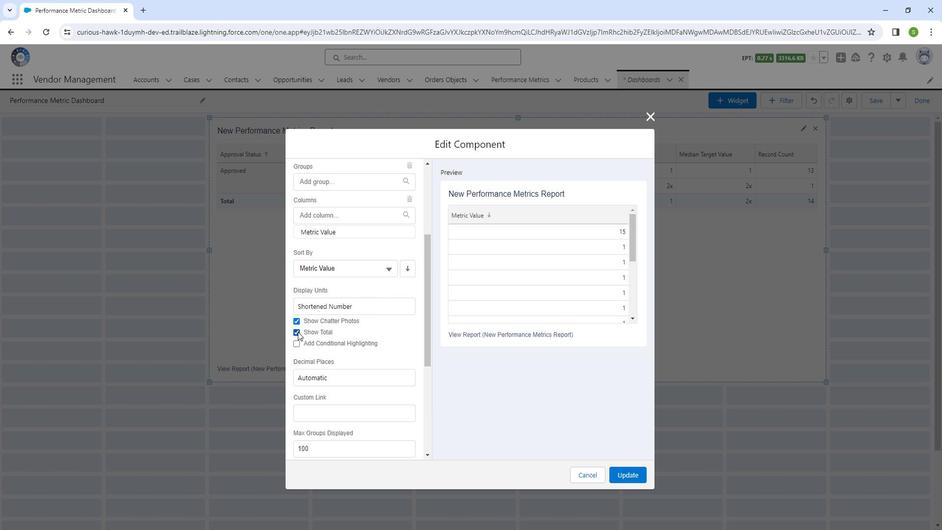 
Action: Mouse pressed left at (305, 328)
Screenshot: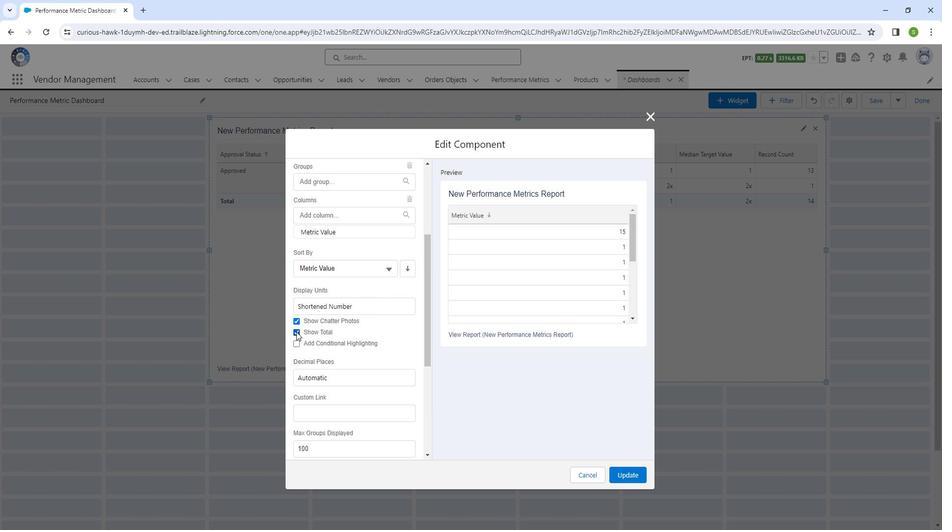 
Action: Mouse moved to (305, 316)
Screenshot: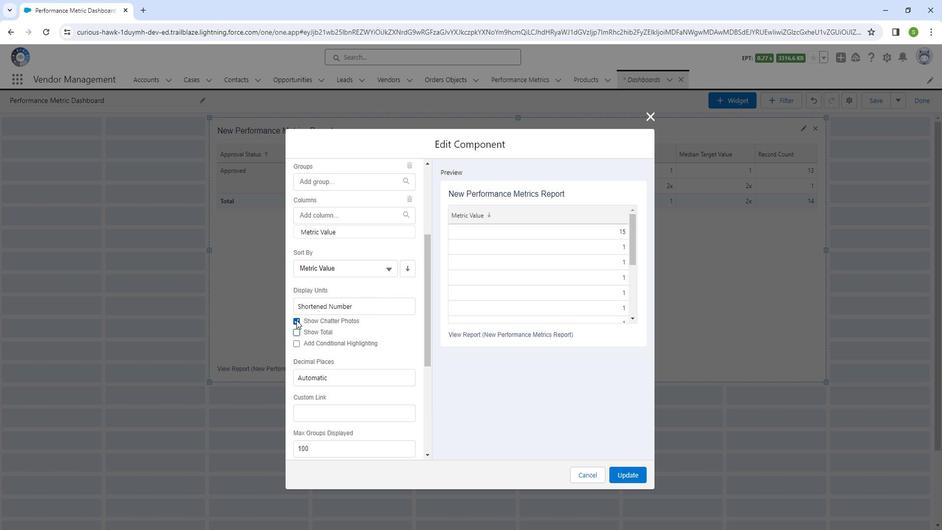 
Action: Mouse pressed left at (305, 316)
Screenshot: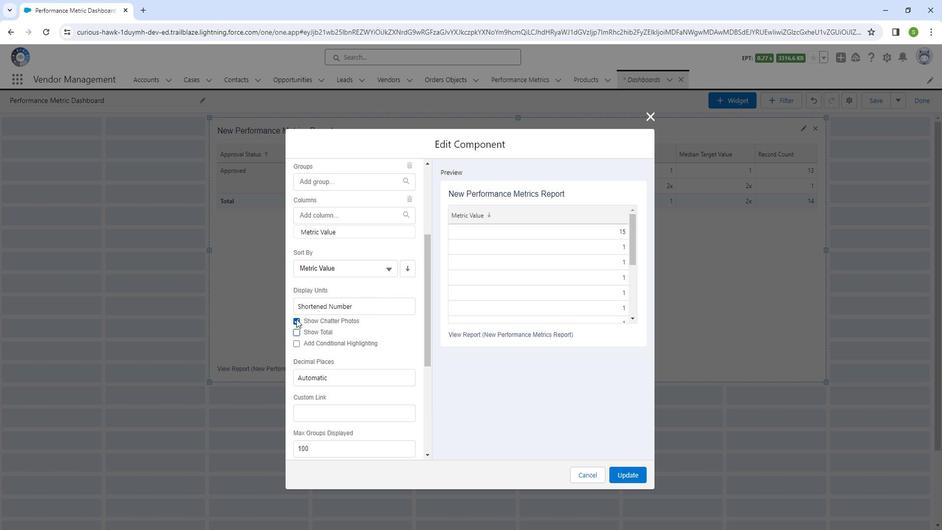 
Action: Mouse moved to (393, 305)
Screenshot: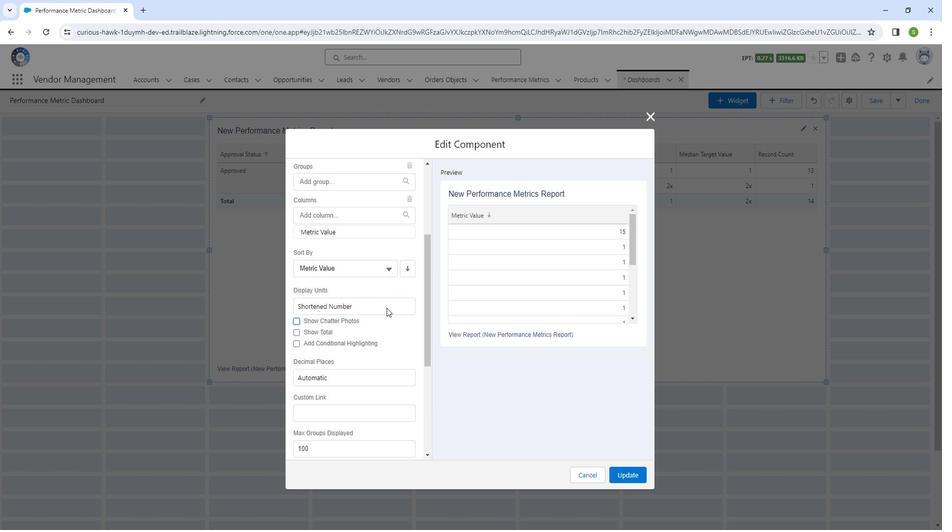 
Action: Mouse scrolled (393, 306) with delta (0, 0)
Screenshot: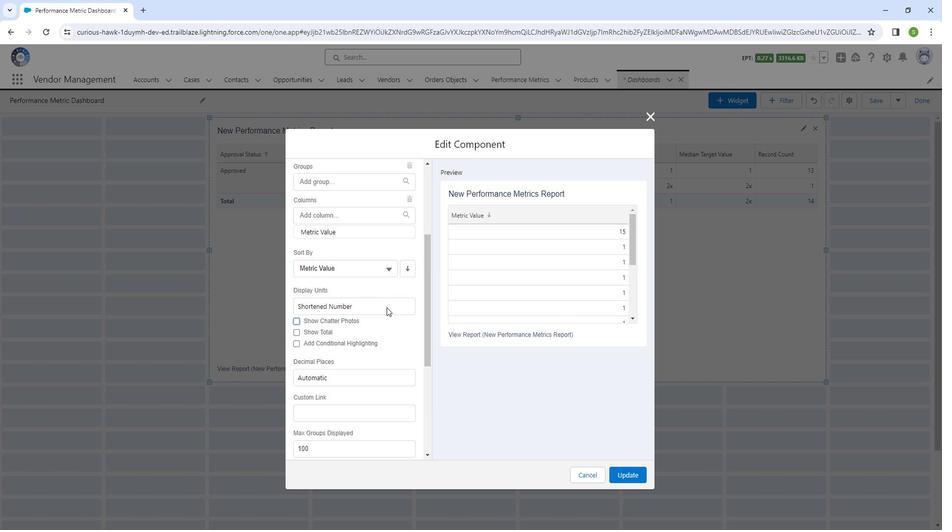 
Action: Mouse scrolled (393, 306) with delta (0, 0)
Screenshot: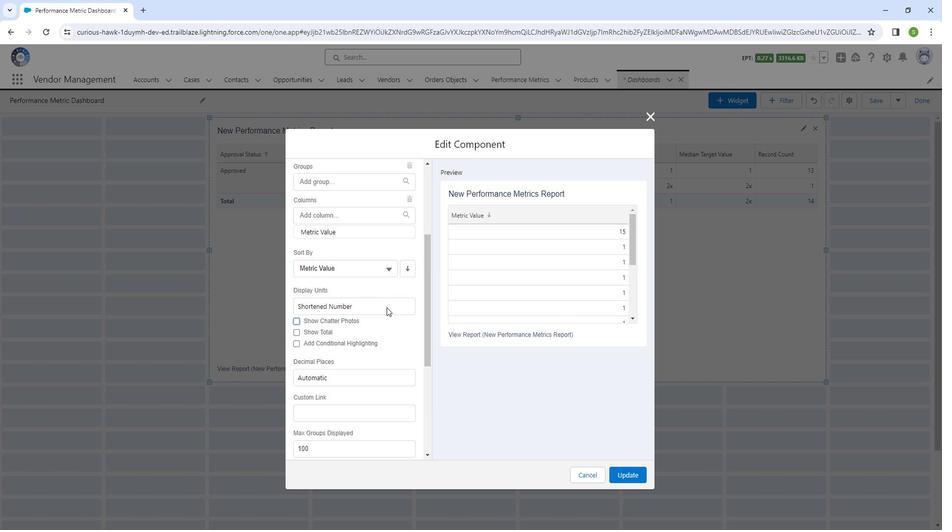 
Action: Mouse scrolled (393, 306) with delta (0, 0)
Screenshot: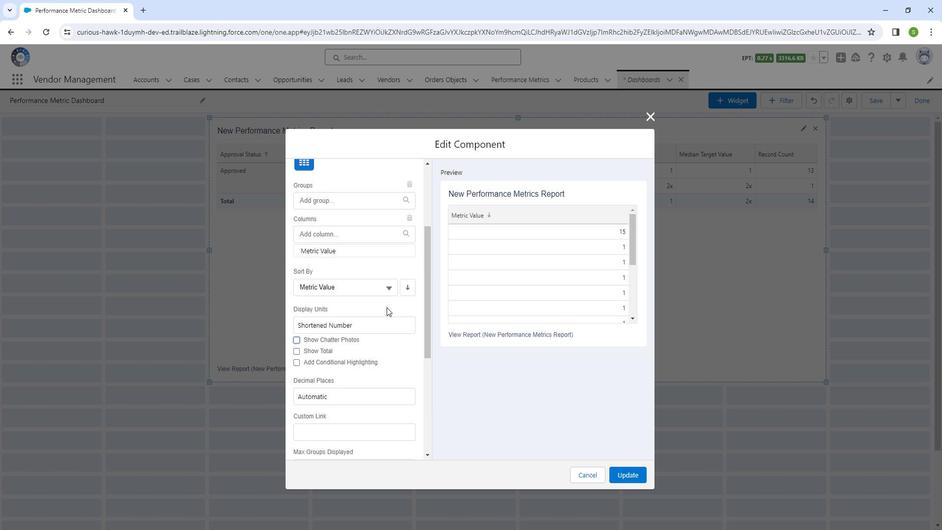 
Action: Mouse scrolled (393, 306) with delta (0, 0)
Screenshot: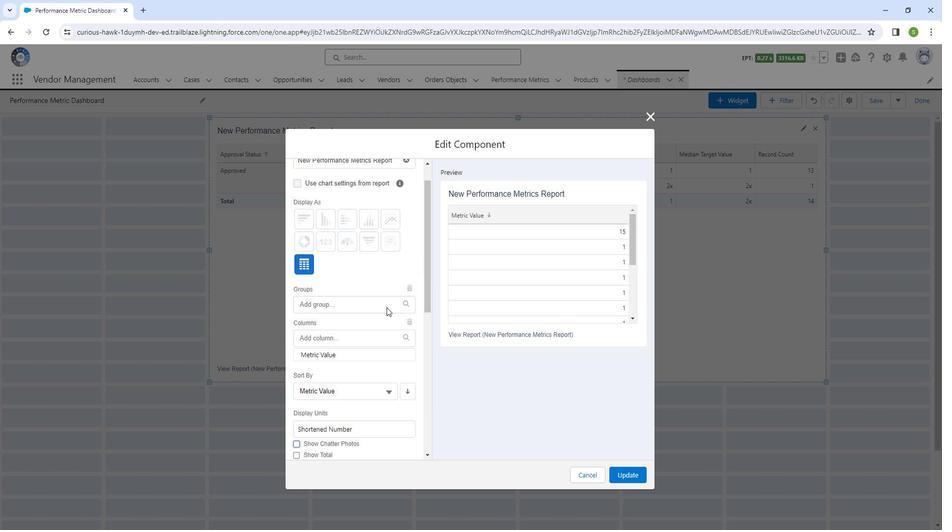 
Action: Mouse moved to (317, 295)
Screenshot: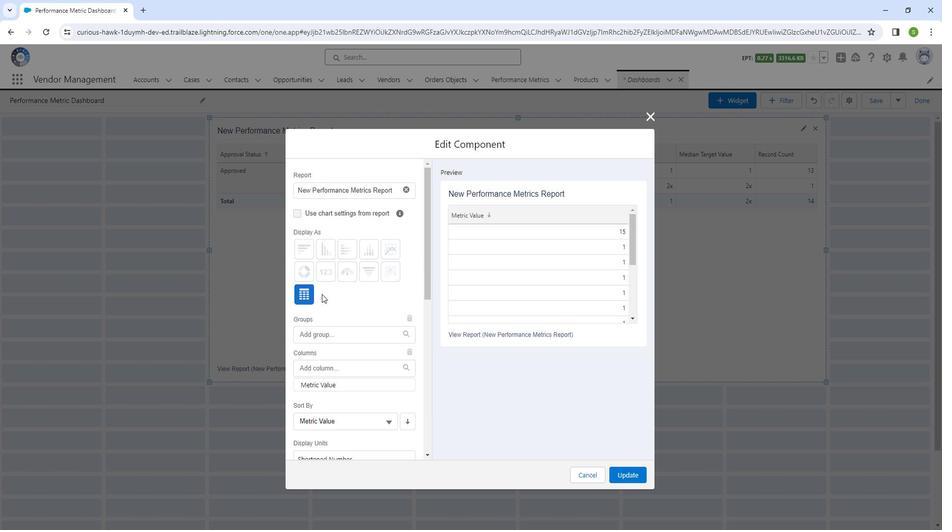 
Action: Mouse pressed left at (317, 295)
Screenshot: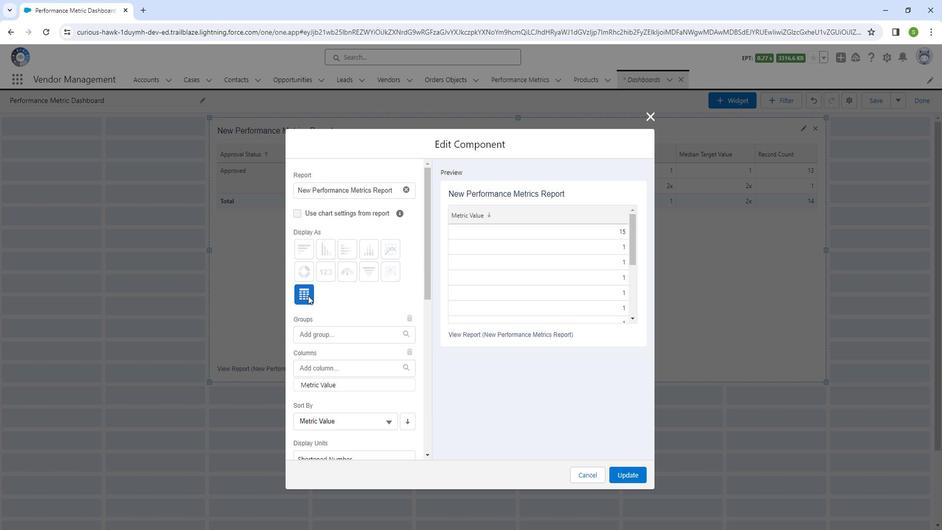 
Action: Mouse moved to (317, 278)
Screenshot: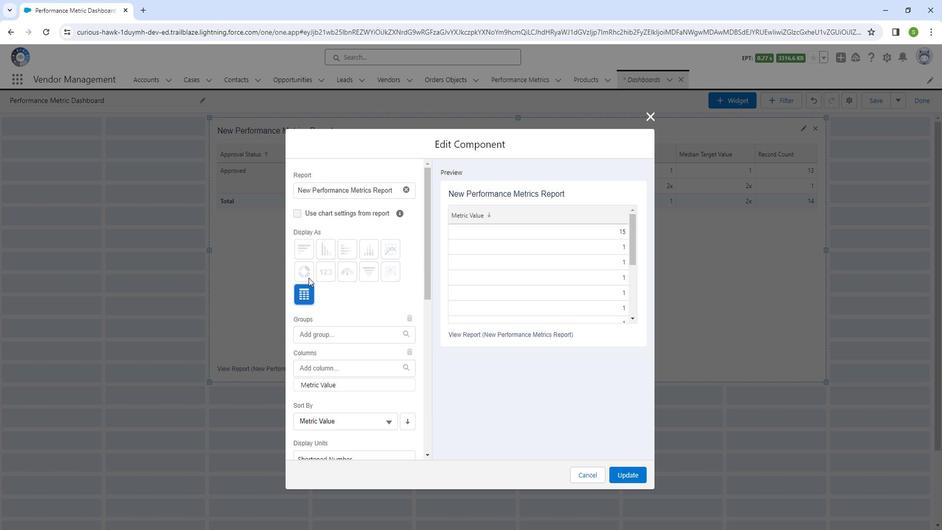 
Action: Mouse pressed left at (317, 278)
Screenshot: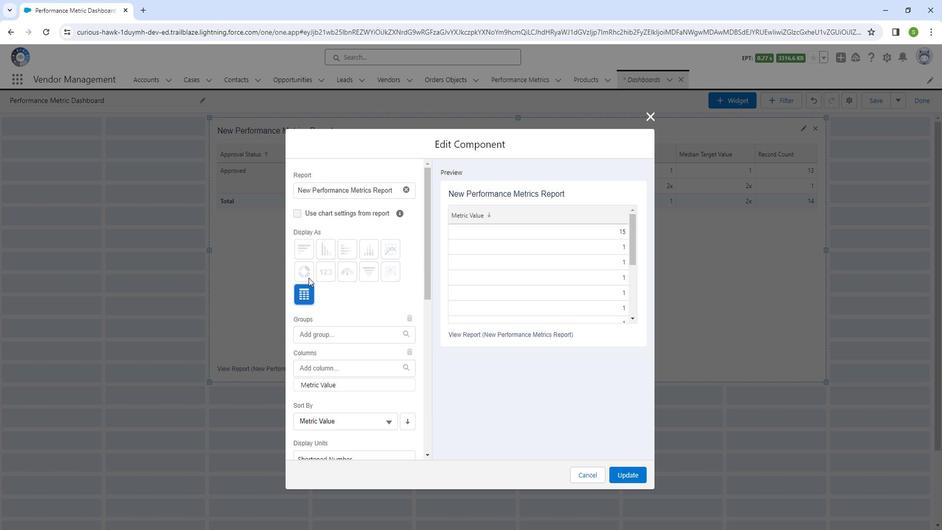
Action: Mouse moved to (386, 329)
Screenshot: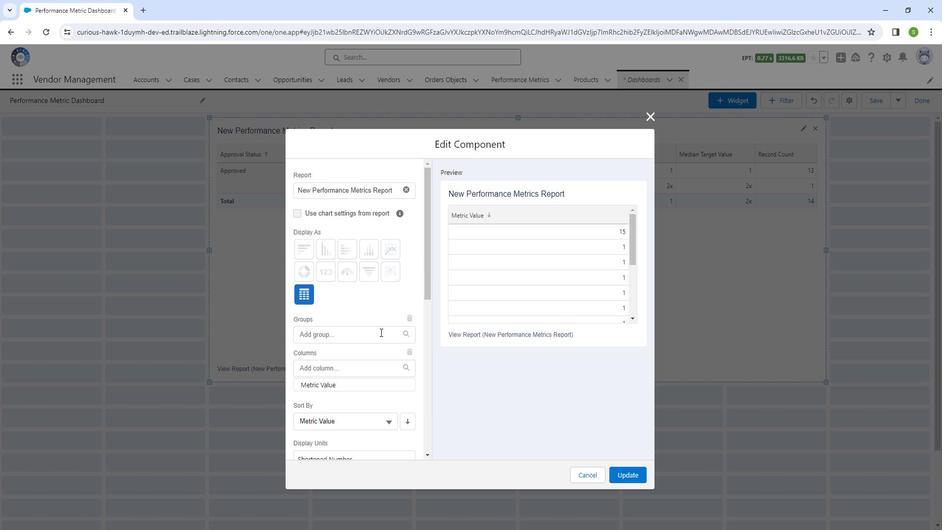 
Action: Mouse pressed left at (386, 329)
Screenshot: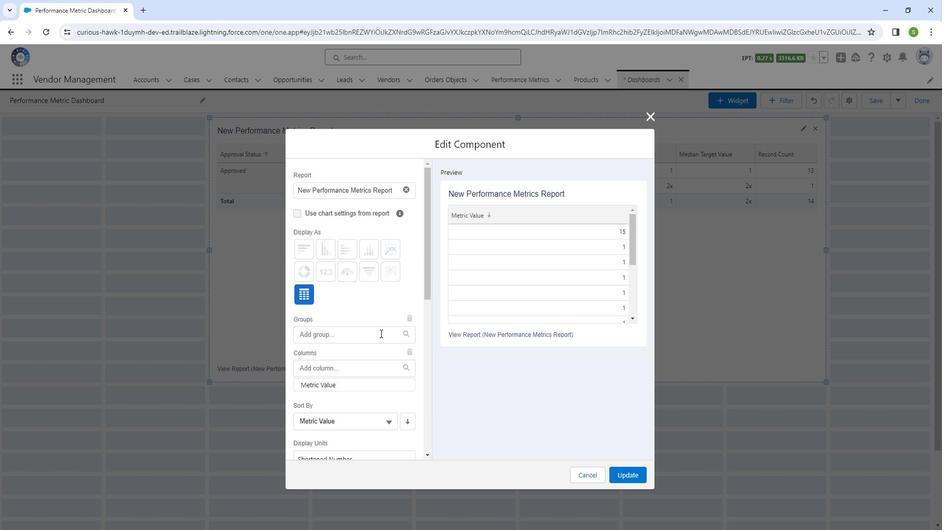 
Action: Mouse moved to (359, 364)
Screenshot: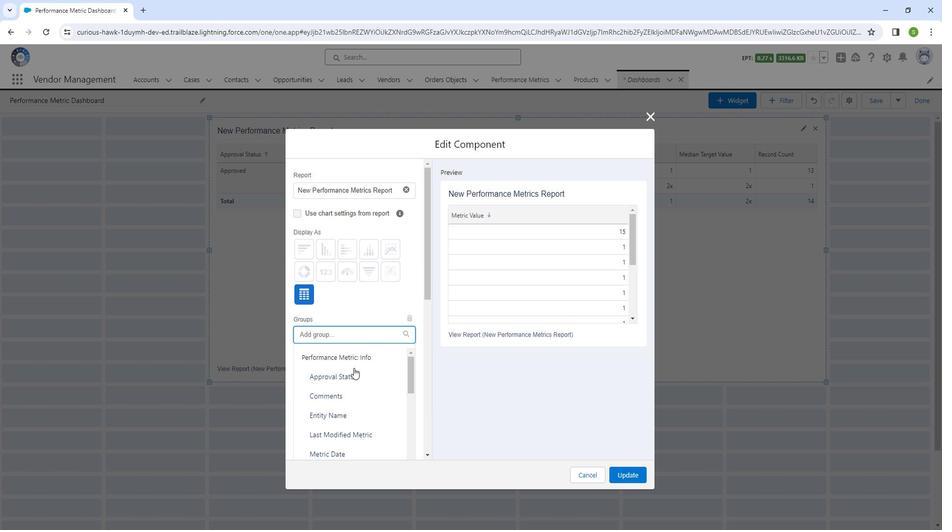 
Action: Mouse pressed left at (359, 364)
Screenshot: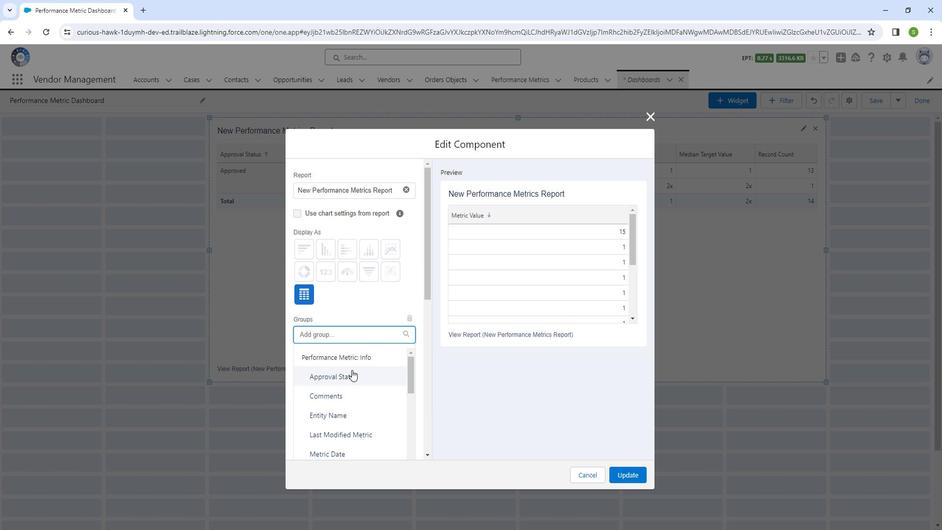 
Action: Mouse moved to (351, 327)
Screenshot: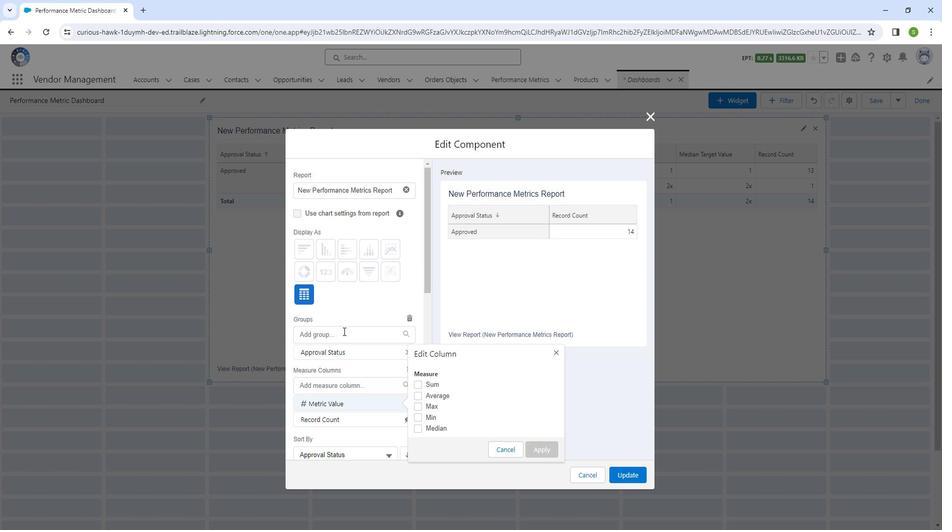 
Action: Mouse pressed left at (351, 327)
Screenshot: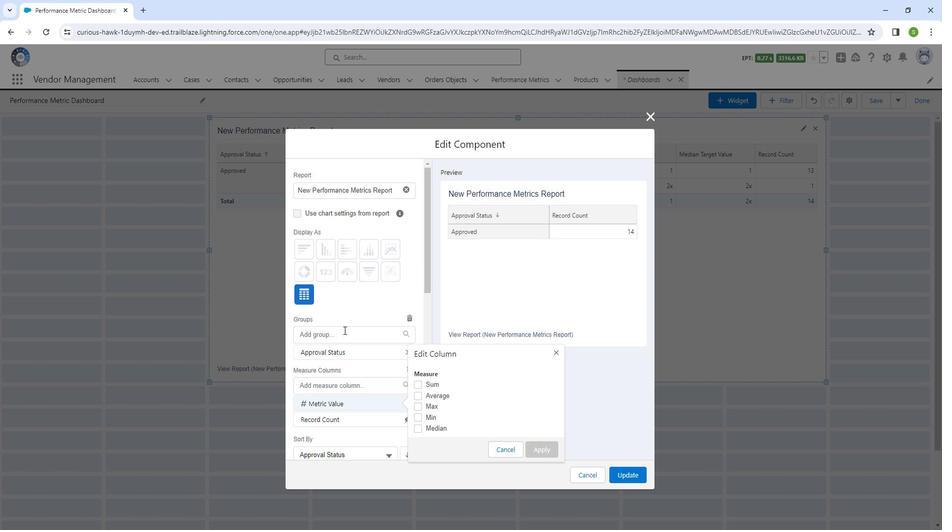
Action: Mouse moved to (344, 374)
Screenshot: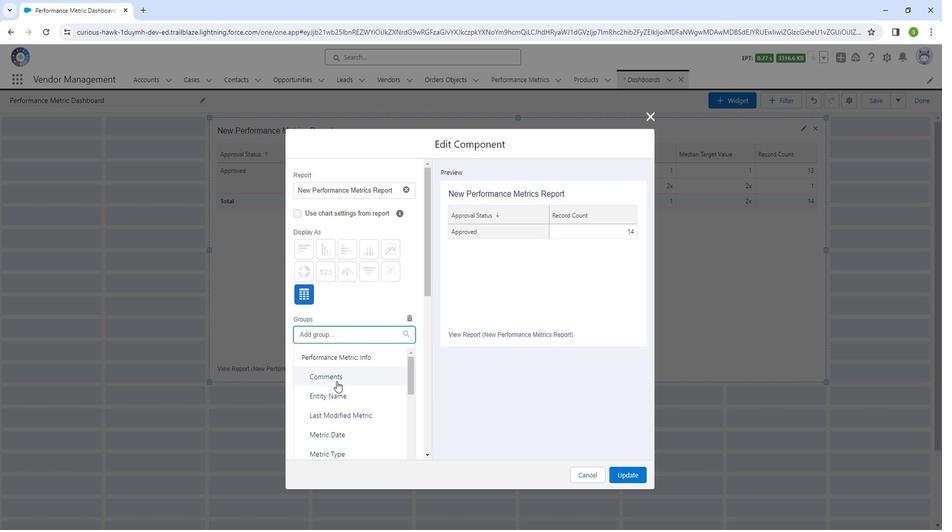 
Action: Mouse pressed left at (344, 374)
Screenshot: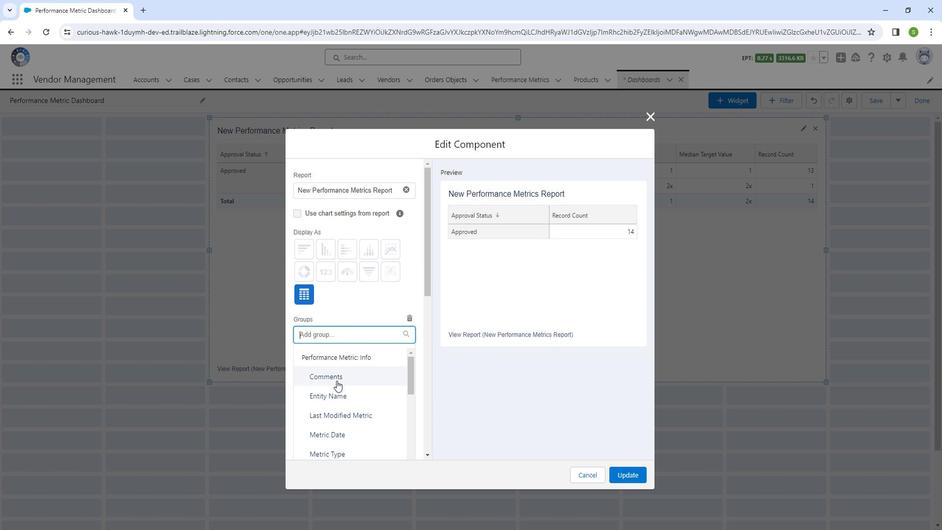 
Action: Mouse moved to (350, 327)
Screenshot: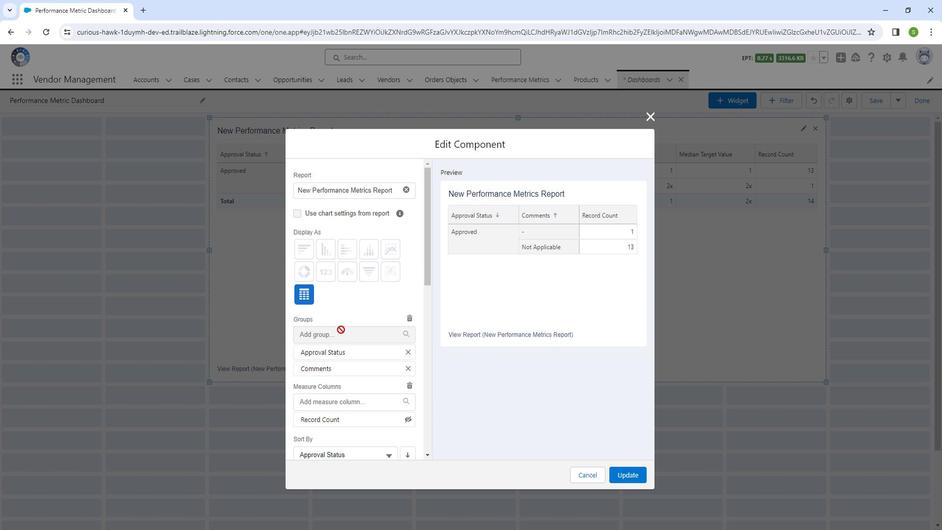 
Action: Mouse pressed left at (350, 327)
Screenshot: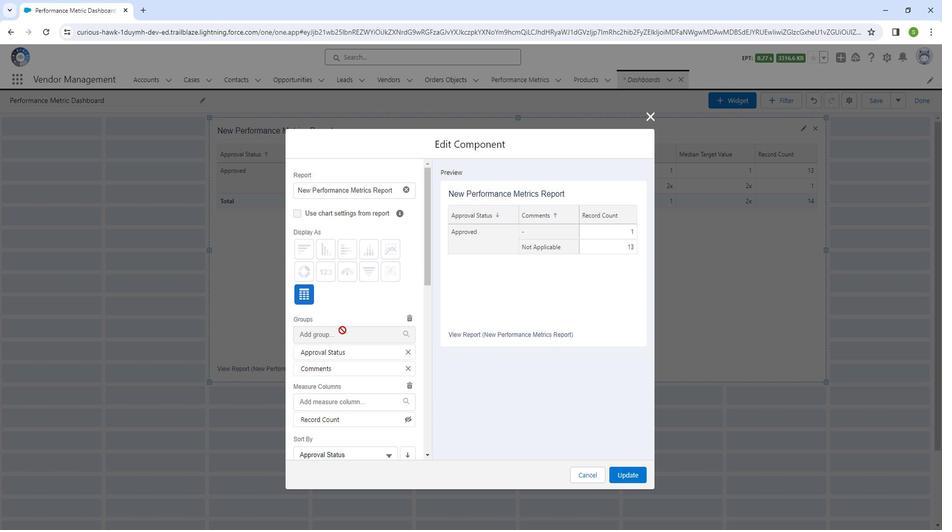 
Action: Mouse moved to (391, 327)
Screenshot: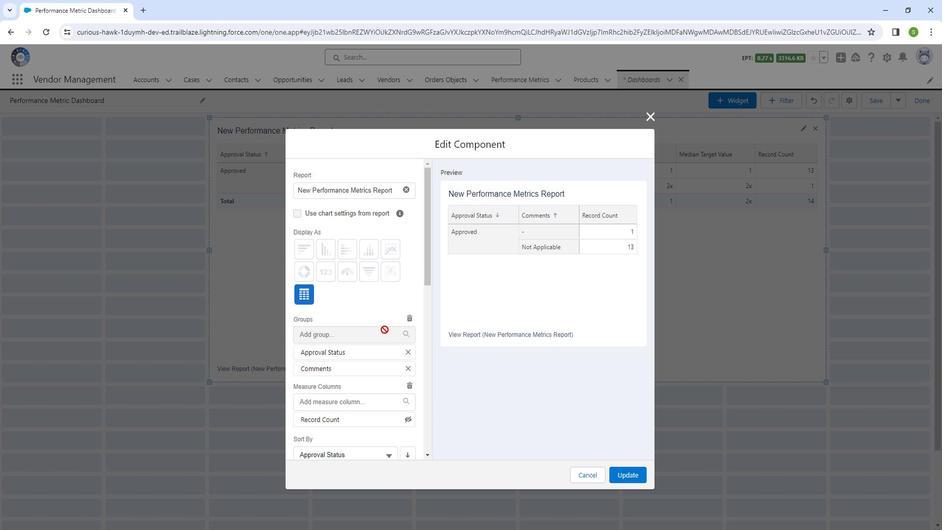 
Action: Mouse scrolled (391, 326) with delta (0, 0)
Screenshot: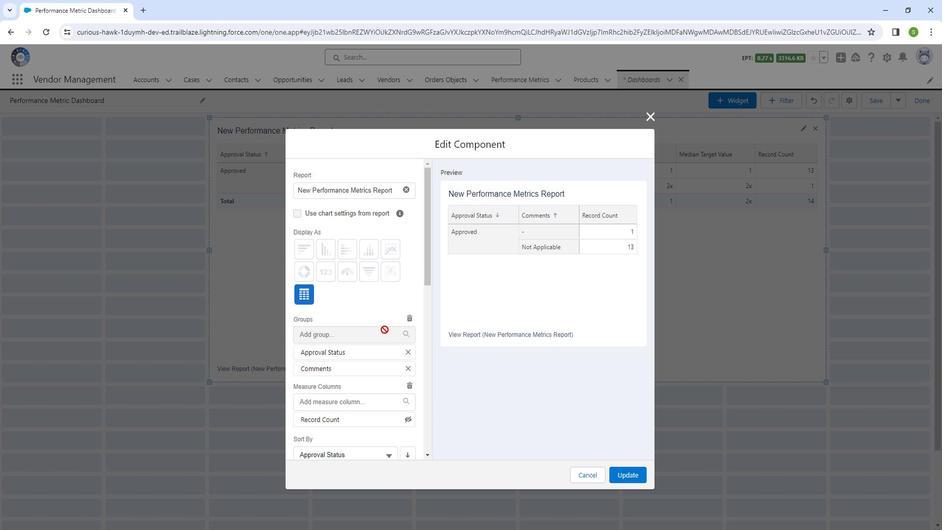 
Action: Mouse scrolled (391, 326) with delta (0, 0)
Screenshot: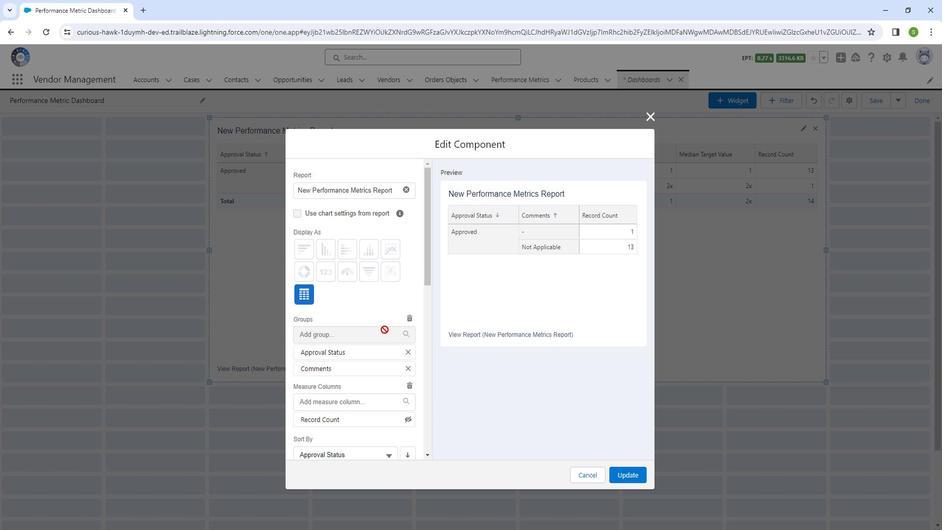 
Action: Mouse moved to (392, 327)
Screenshot: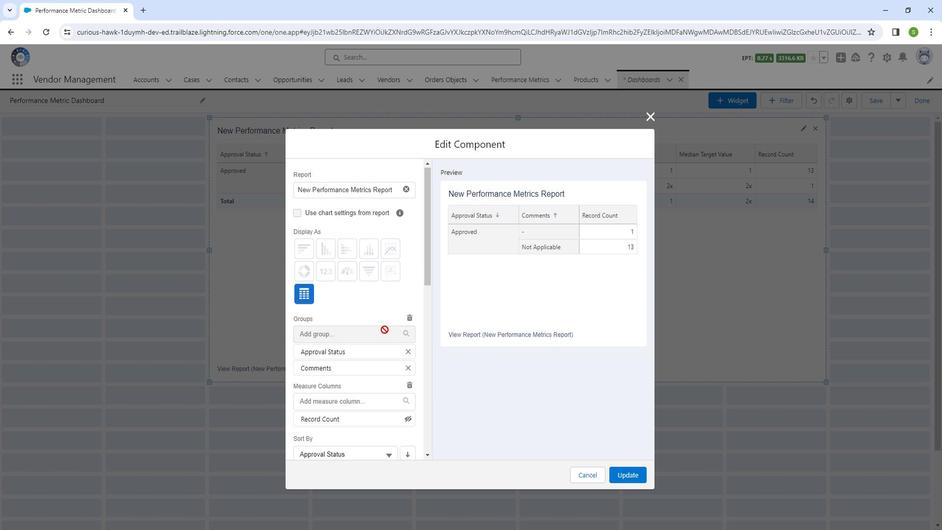 
Action: Mouse scrolled (392, 326) with delta (0, 0)
Screenshot: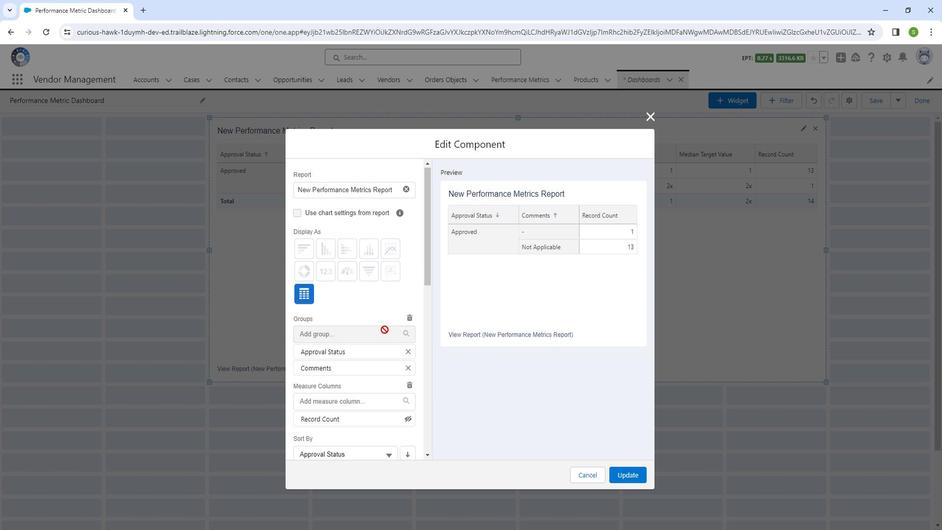 
Action: Mouse moved to (373, 365)
Screenshot: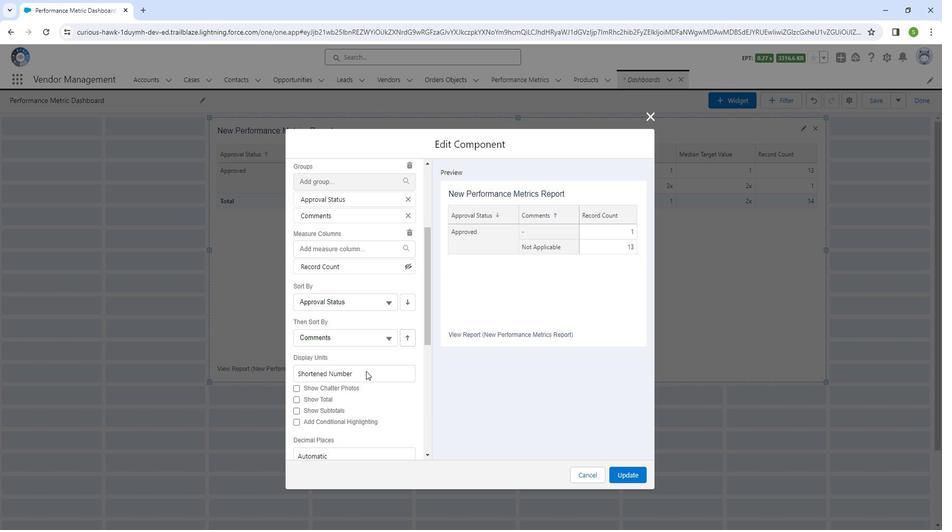 
Action: Mouse scrolled (373, 364) with delta (0, 0)
Screenshot: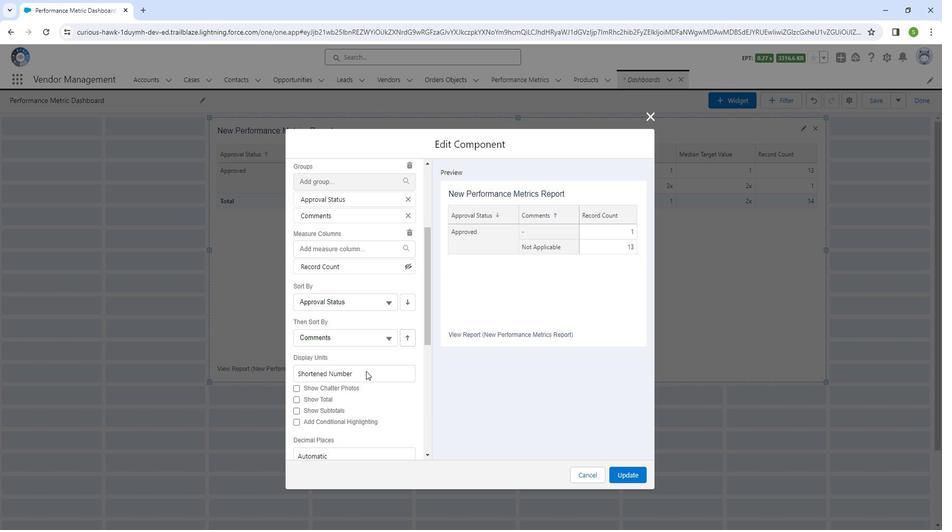 
Action: Mouse moved to (373, 366)
Screenshot: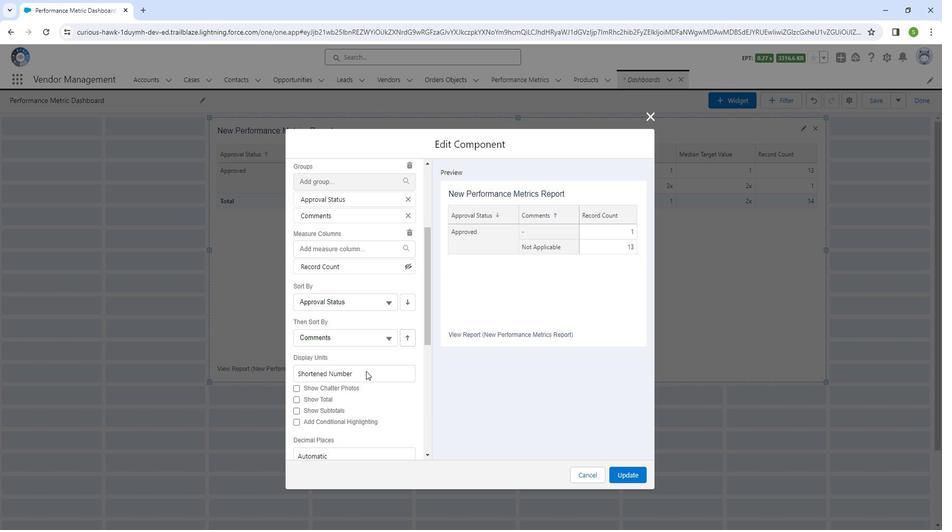 
Action: Mouse scrolled (373, 366) with delta (0, 0)
Screenshot: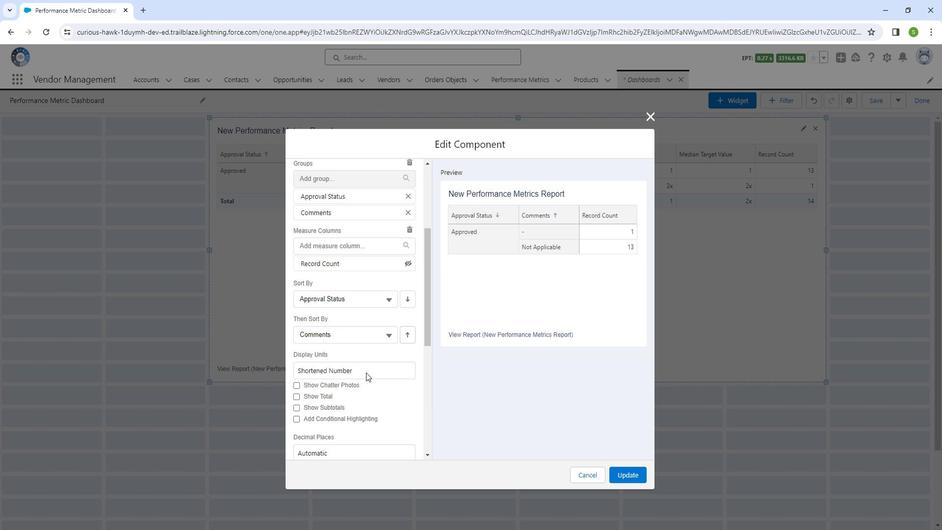 
Action: Mouse scrolled (373, 366) with delta (0, 0)
Screenshot: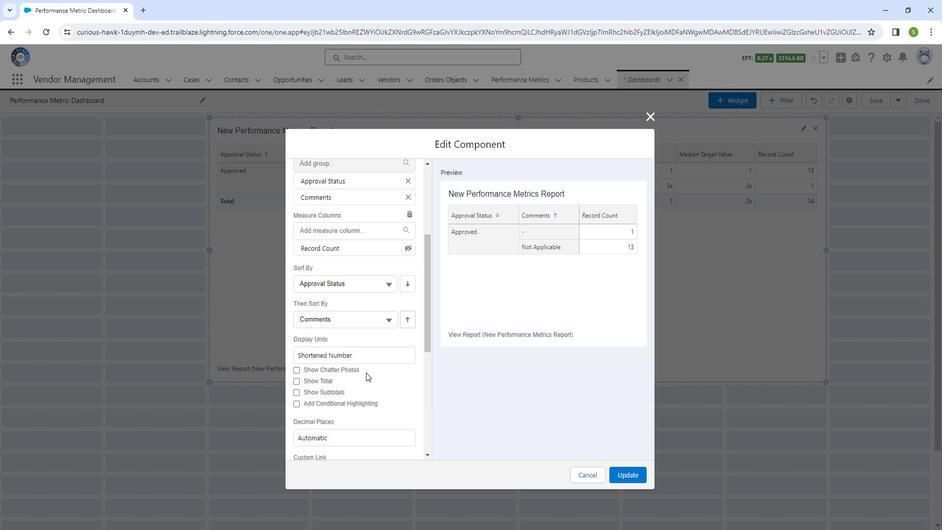 
Action: Mouse scrolled (373, 366) with delta (0, 0)
Screenshot: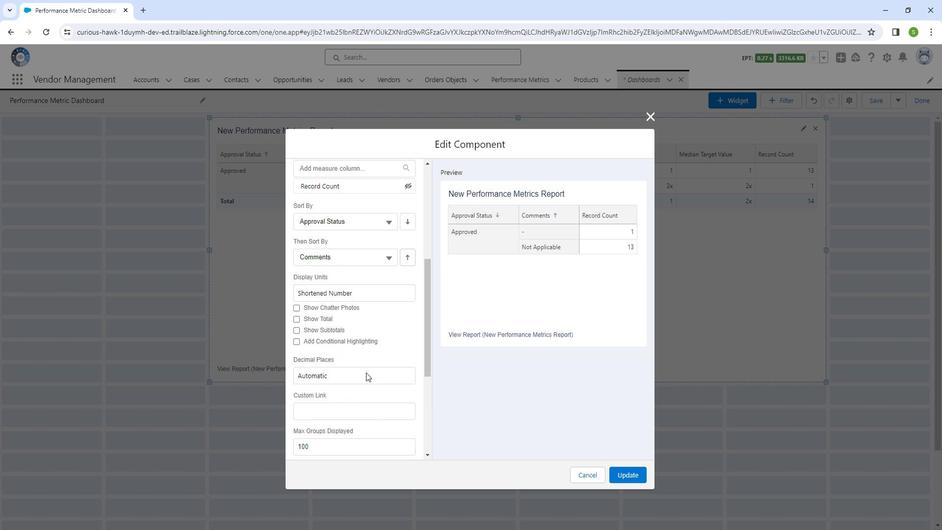 
Action: Mouse moved to (373, 366)
Screenshot: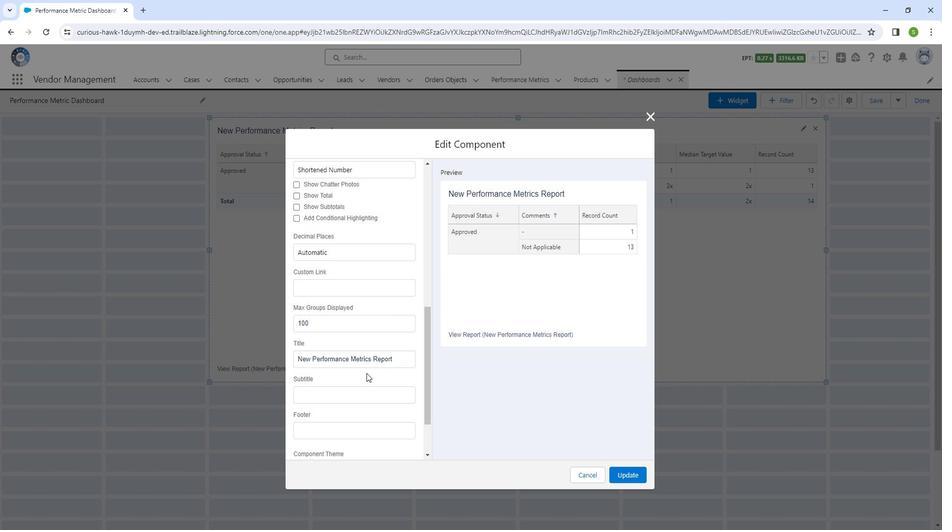 
Action: Mouse scrolled (373, 366) with delta (0, 0)
Screenshot: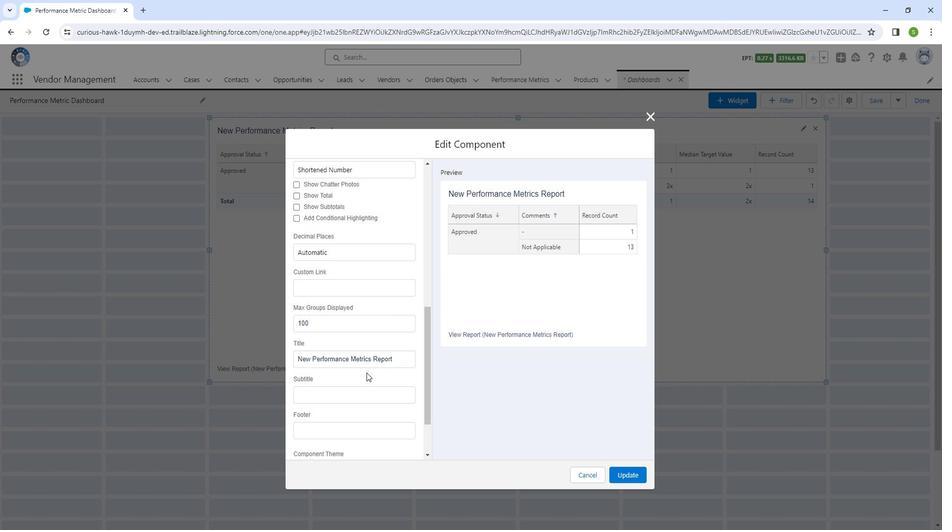 
Action: Mouse scrolled (373, 366) with delta (0, 0)
Screenshot: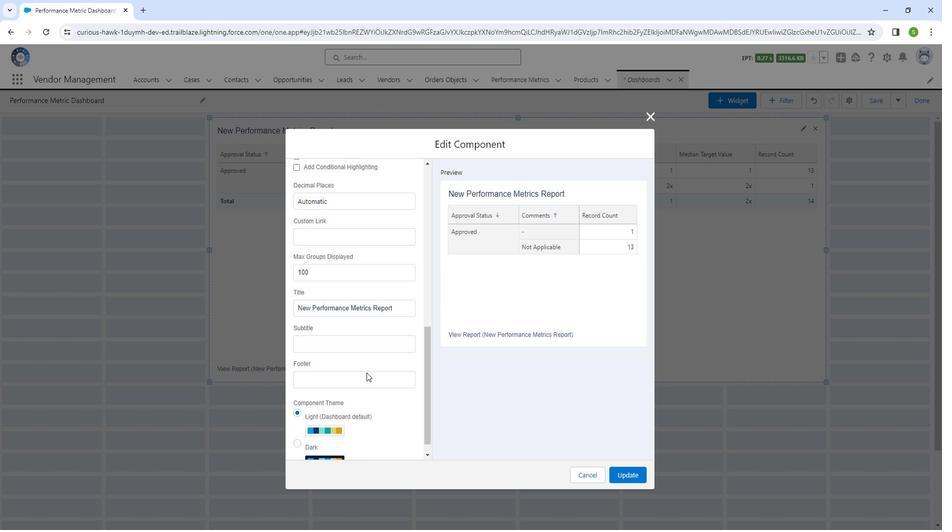 
Action: Mouse scrolled (373, 366) with delta (0, 0)
Screenshot: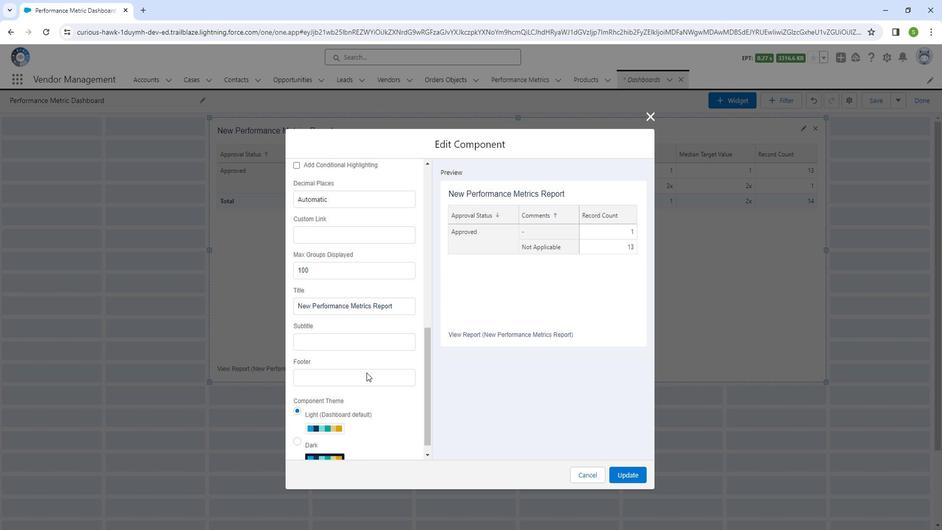 
Action: Mouse scrolled (373, 366) with delta (0, 0)
Screenshot: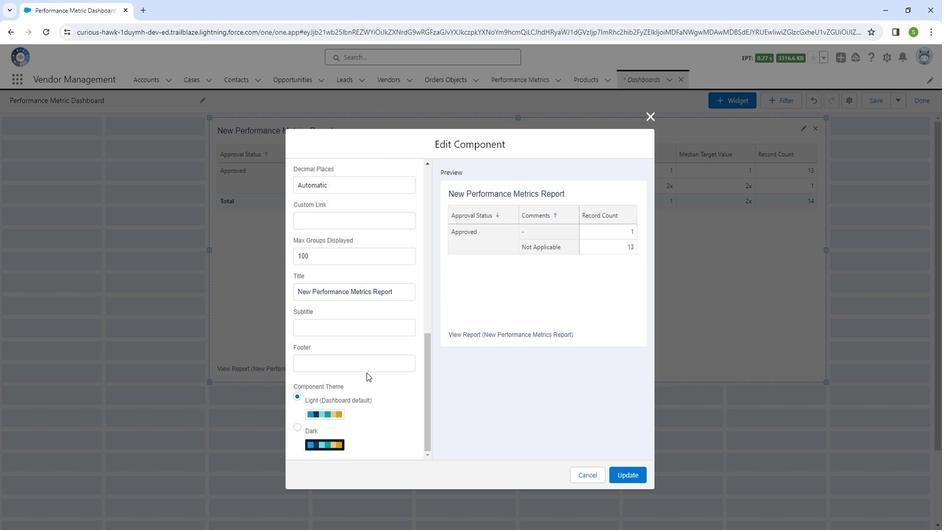 
Action: Mouse scrolled (373, 367) with delta (0, 0)
Screenshot: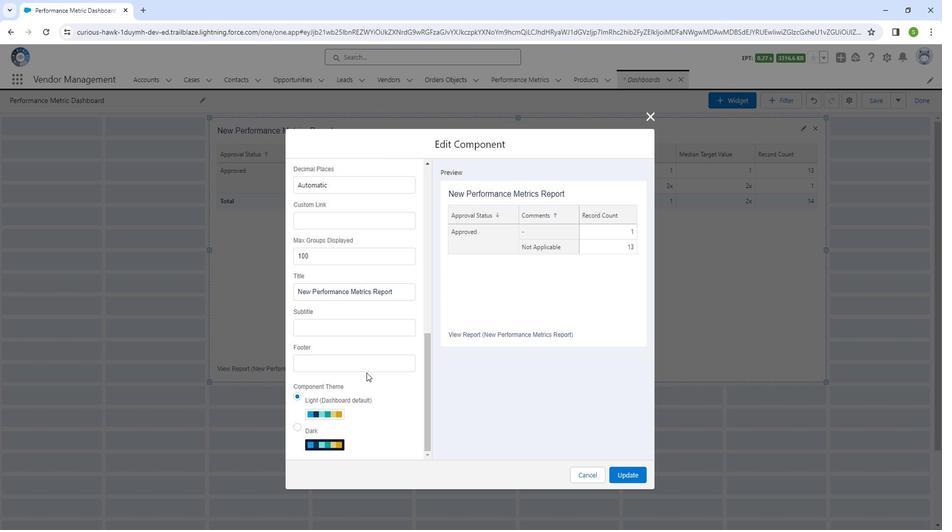 
Action: Mouse scrolled (373, 367) with delta (0, 0)
Screenshot: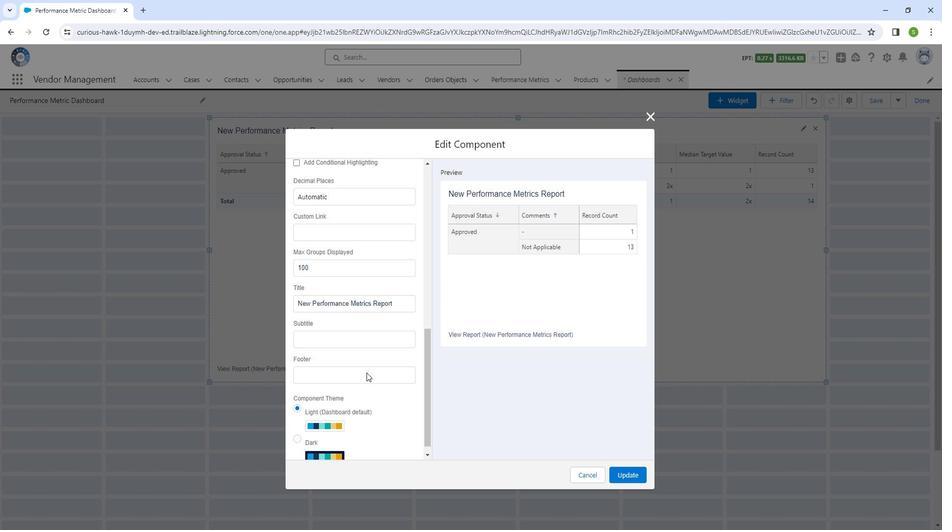 
Action: Mouse scrolled (373, 367) with delta (0, 0)
Screenshot: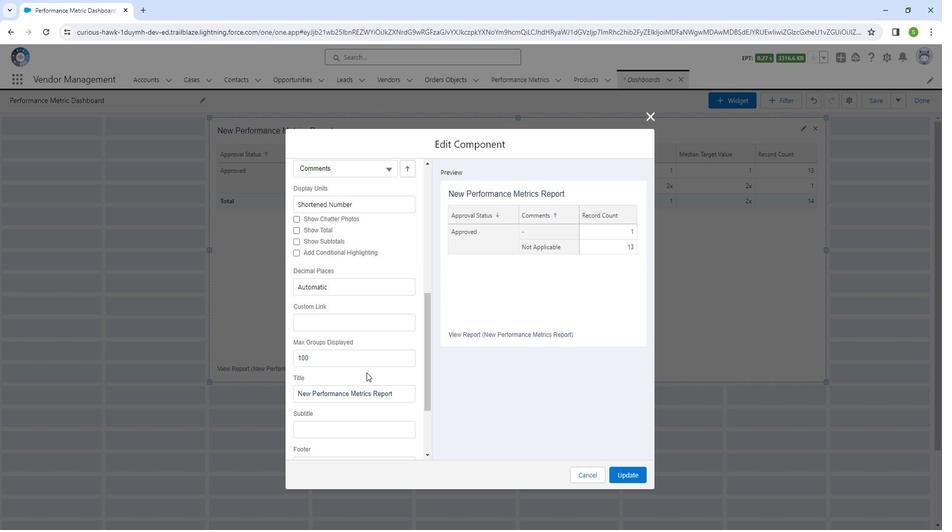 
Action: Mouse moved to (325, 289)
Screenshot: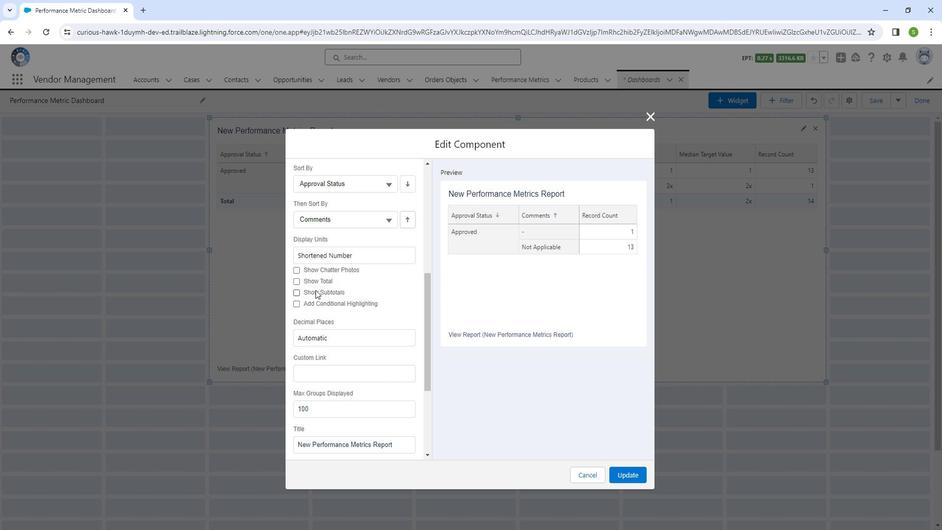 
Action: Mouse scrolled (325, 290) with delta (0, 0)
Screenshot: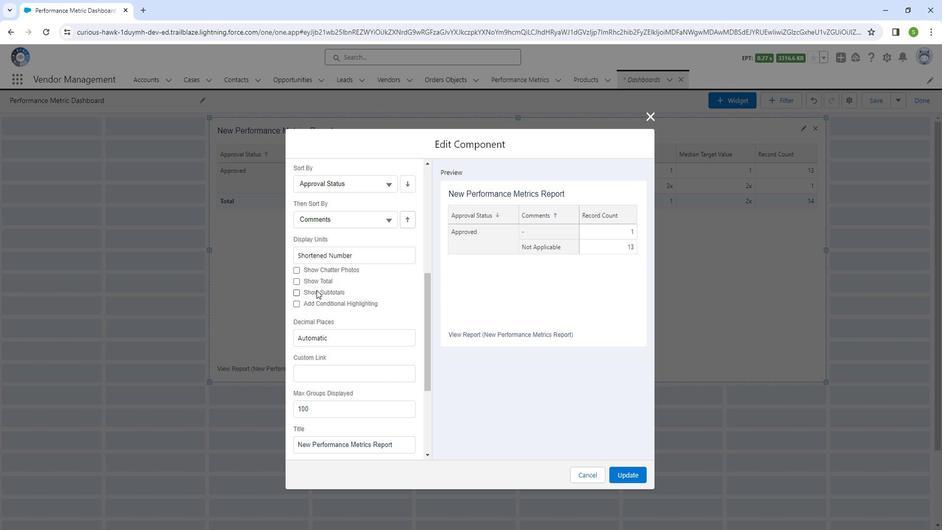 
Action: Mouse scrolled (325, 290) with delta (0, 0)
Screenshot: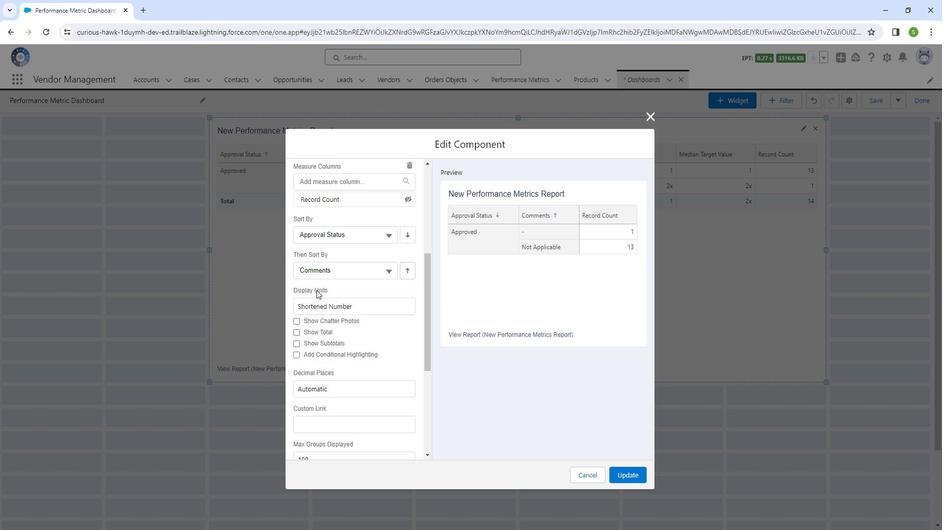 
Action: Mouse moved to (383, 236)
Screenshot: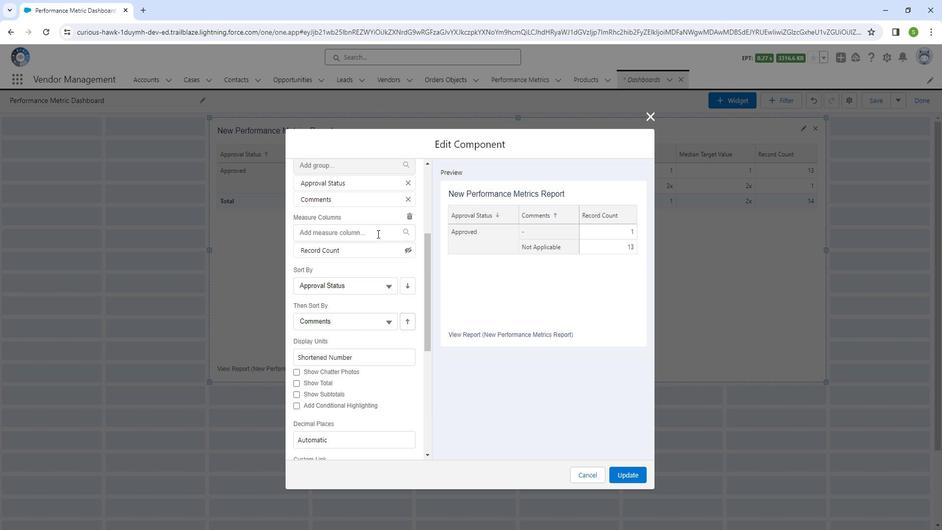 
Action: Mouse pressed left at (383, 236)
Screenshot: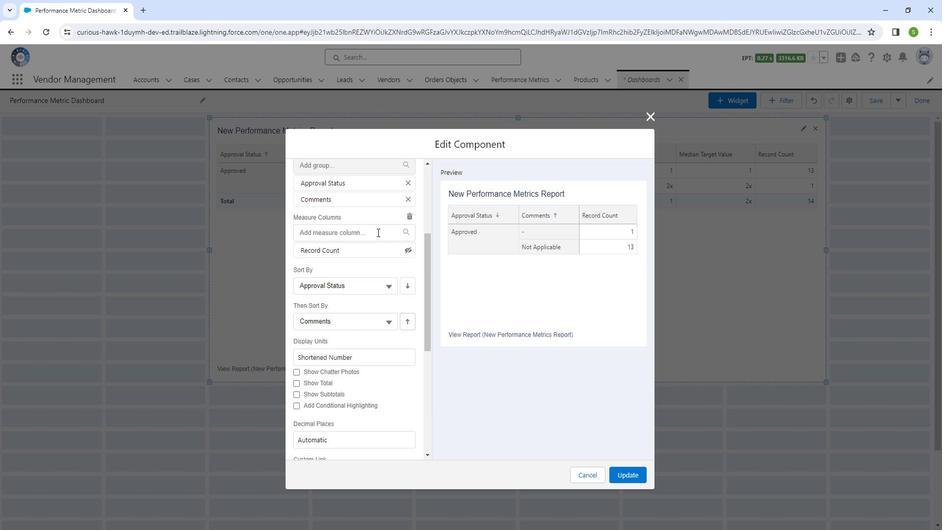 
Action: Mouse moved to (363, 280)
Screenshot: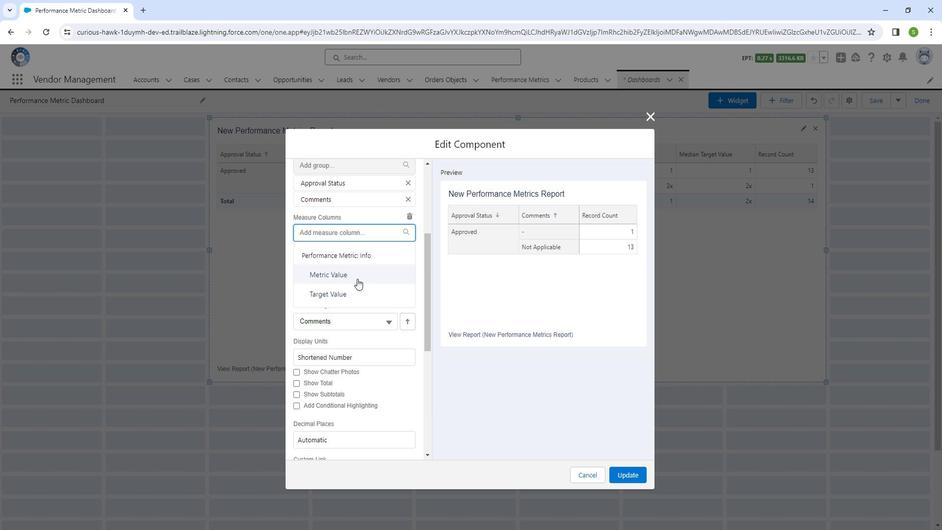 
Action: Mouse pressed left at (363, 280)
Screenshot: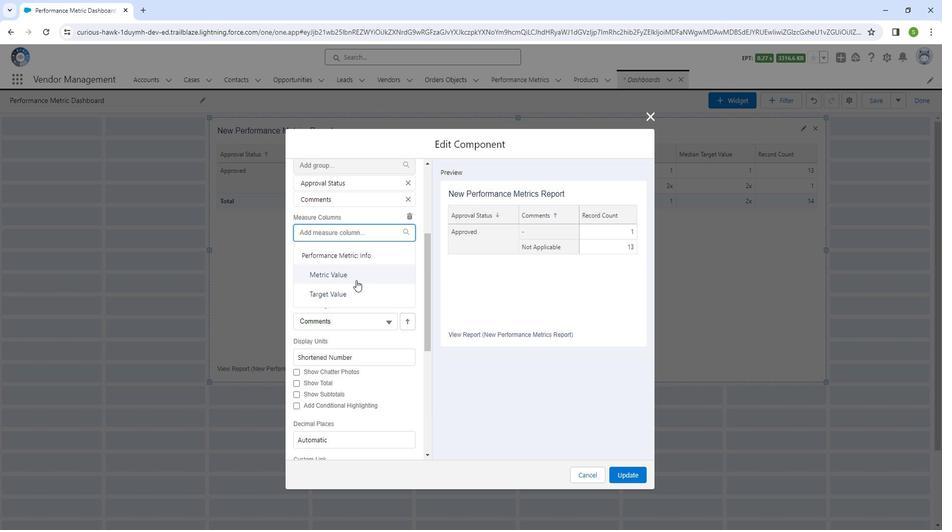 
Action: Mouse moved to (508, 305)
Screenshot: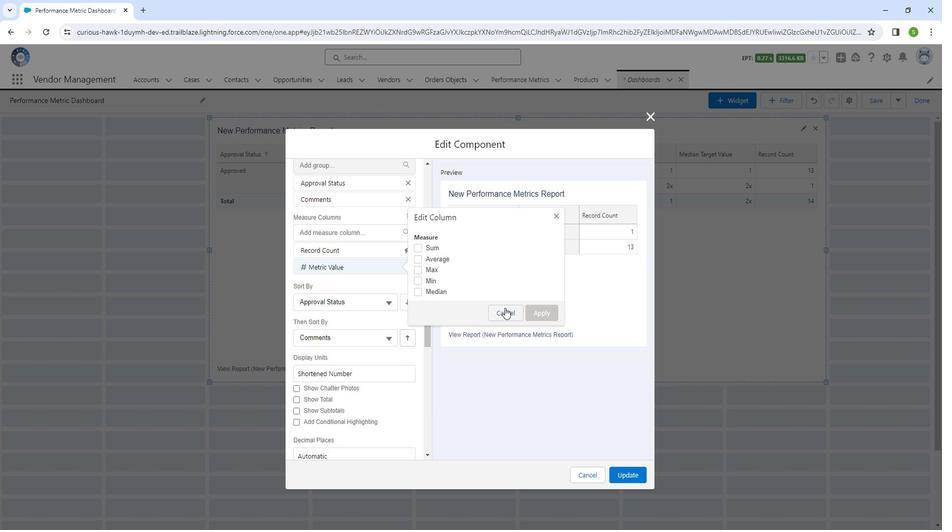 
Action: Mouse pressed left at (508, 305)
Screenshot: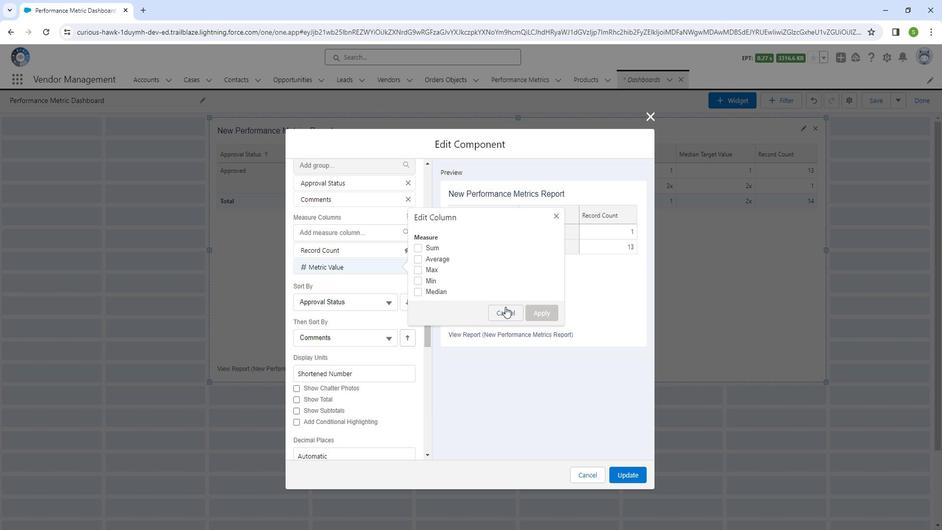 
Action: Mouse moved to (579, 464)
Screenshot: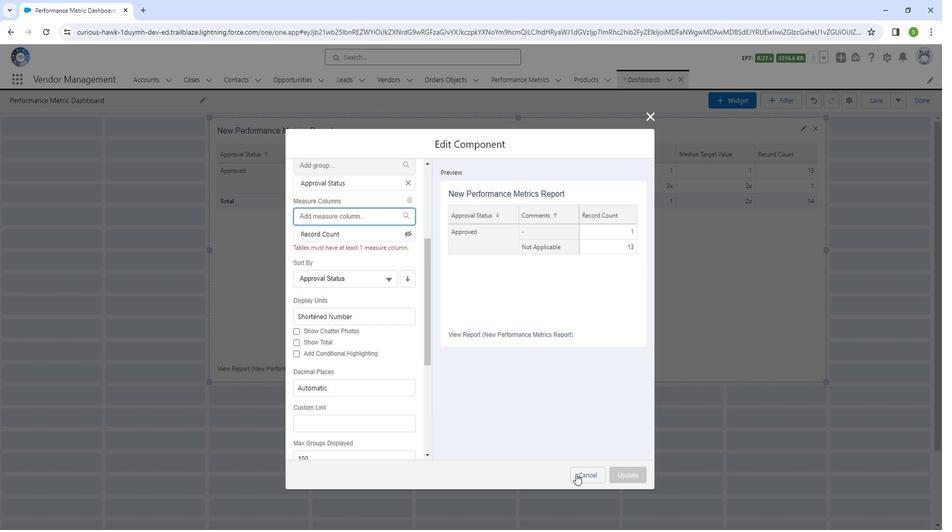 
Action: Mouse pressed left at (579, 464)
Screenshot: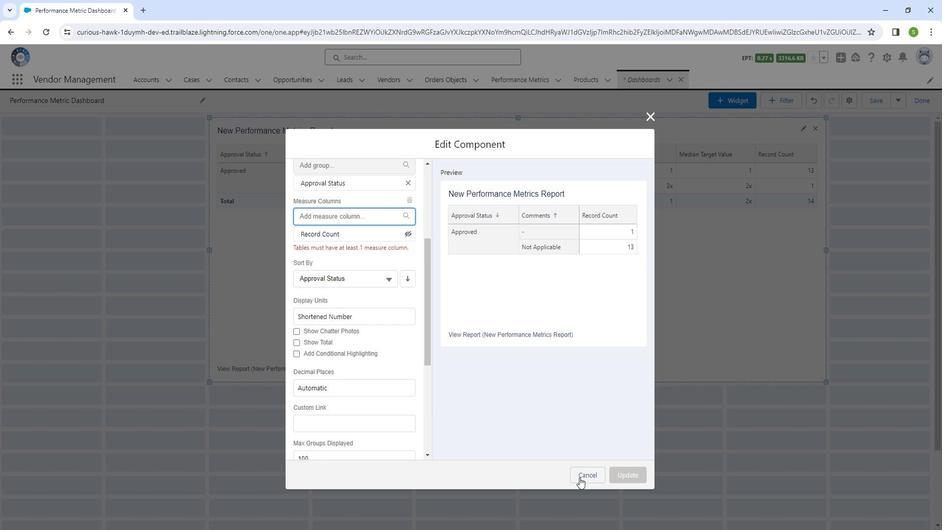 
Action: Mouse moved to (799, 140)
Screenshot: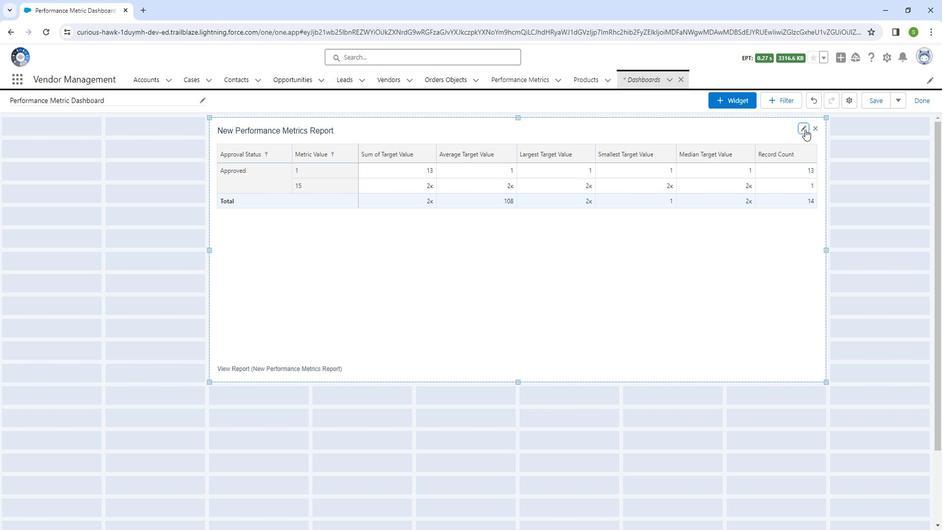 
Action: Mouse pressed left at (799, 140)
Screenshot: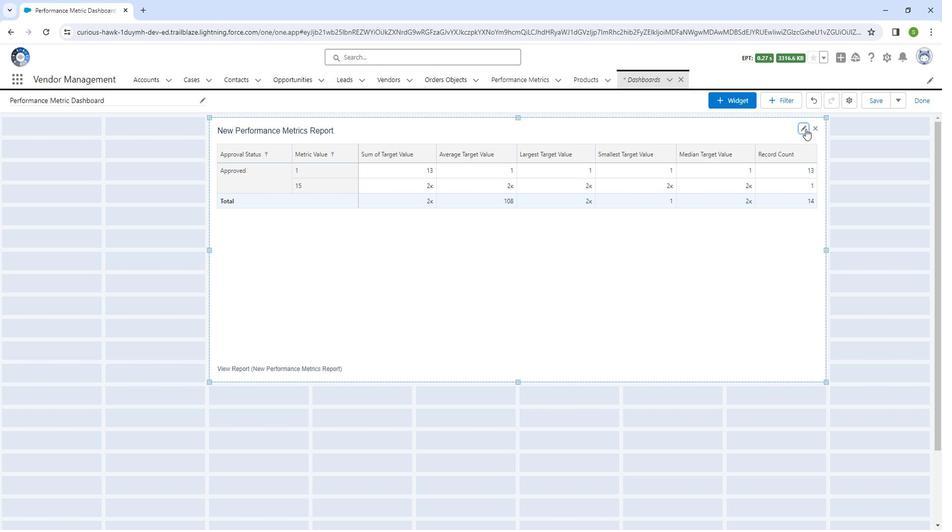 
Action: Mouse moved to (361, 256)
